 Task: Look for space in Lepe, Spain from 8th August, 2023 to 15th August, 2023 for 9 adults in price range Rs.10000 to Rs.14000. Place can be shared room with 5 bedrooms having 9 beds and 5 bathrooms. Property type can be house, flat, guest house. Amenities needed are: wifi, TV, free parkinig on premises, gym, breakfast. Booking option can be shelf check-in. Required host language is English.
Action: Mouse moved to (425, 144)
Screenshot: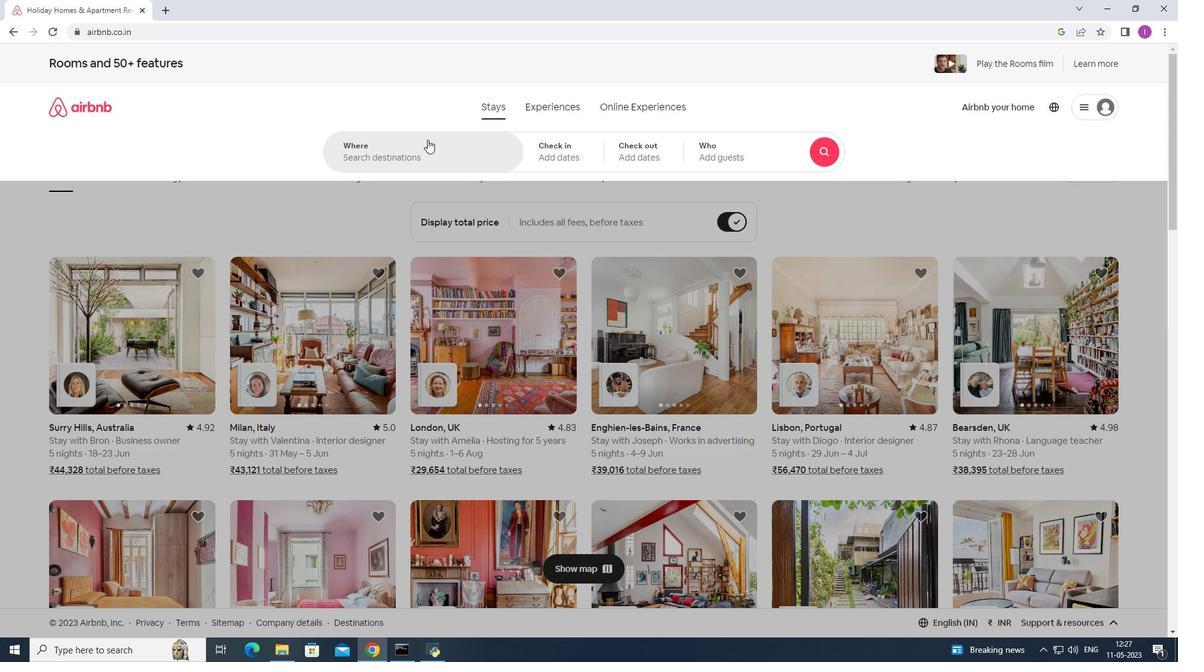 
Action: Mouse pressed left at (425, 144)
Screenshot: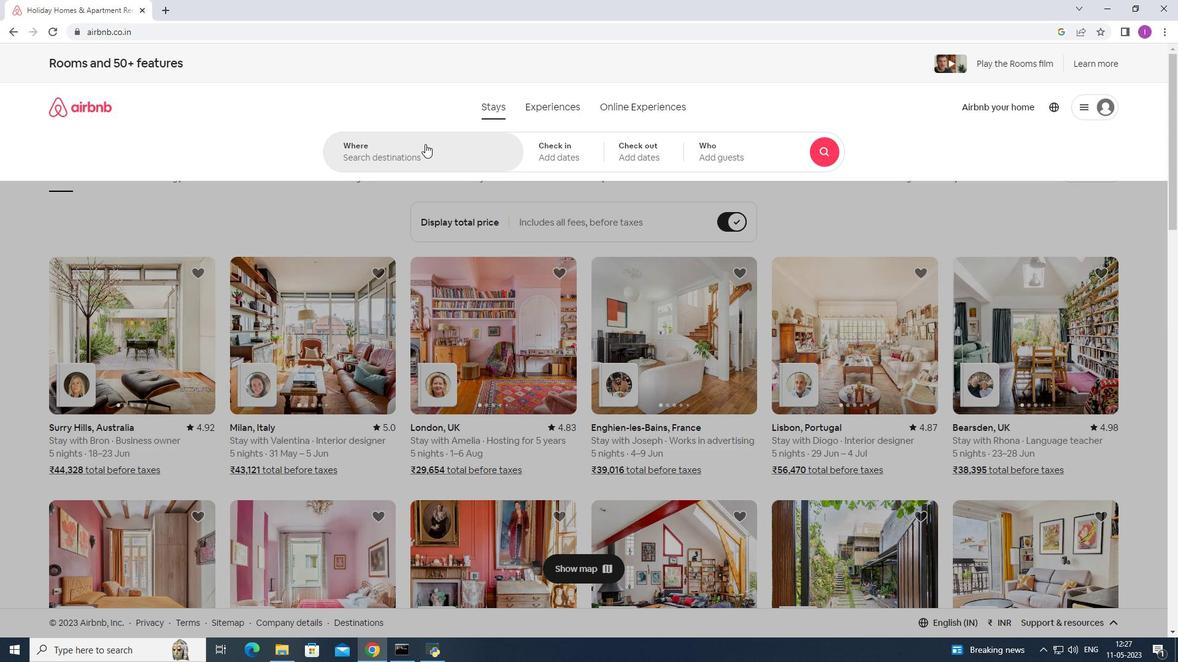 
Action: Mouse moved to (379, 149)
Screenshot: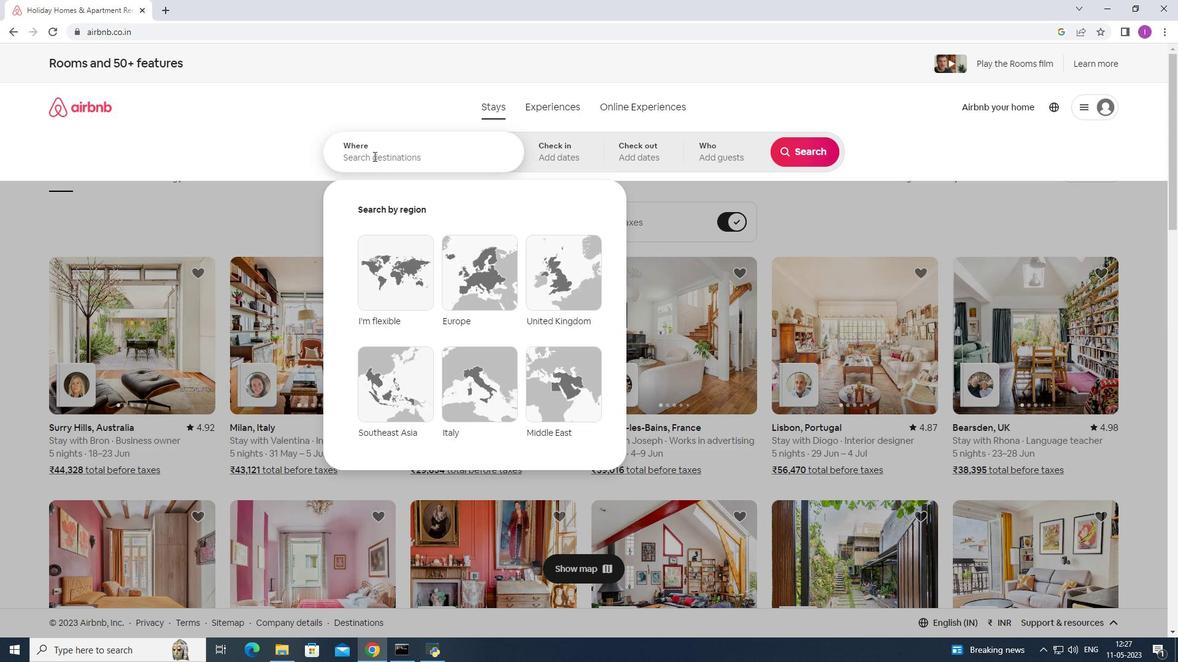 
Action: Key pressed <Key.shift><Key.shift><Key.shift><Key.shift><Key.shift><Key.shift><Key.shift><Key.shift><Key.shift><Key.shift><Key.shift><Key.shift><Key.shift><Key.shift><Key.shift><Key.shift><Key.shift><Key.shift><Key.shift><Key.shift><Key.shift><Key.shift><Key.shift><Key.shift><Key.shift><Key.shift><Key.shift><Key.shift><Key.shift><Key.shift><Key.shift><Key.shift><Key.shift><Key.shift><Key.shift><Key.shift><Key.shift><Key.shift><Key.shift><Key.shift><Key.shift><Key.shift><Key.shift><Key.shift><Key.shift><Key.shift><Key.shift><Key.shift><Key.shift><Key.shift><Key.shift><Key.shift><Key.shift><Key.shift><Key.shift><Key.shift>Leo<Key.backspace>pe,<Key.shift><Key.shift><Key.shift><Key.shift><Key.shift><Key.shift><Key.shift><Key.shift><Key.shift><Key.shift><Key.shift><Key.shift><Key.shift><Key.shift><Key.shift><Key.shift><Key.shift><Key.shift><Key.shift>Spain
Screenshot: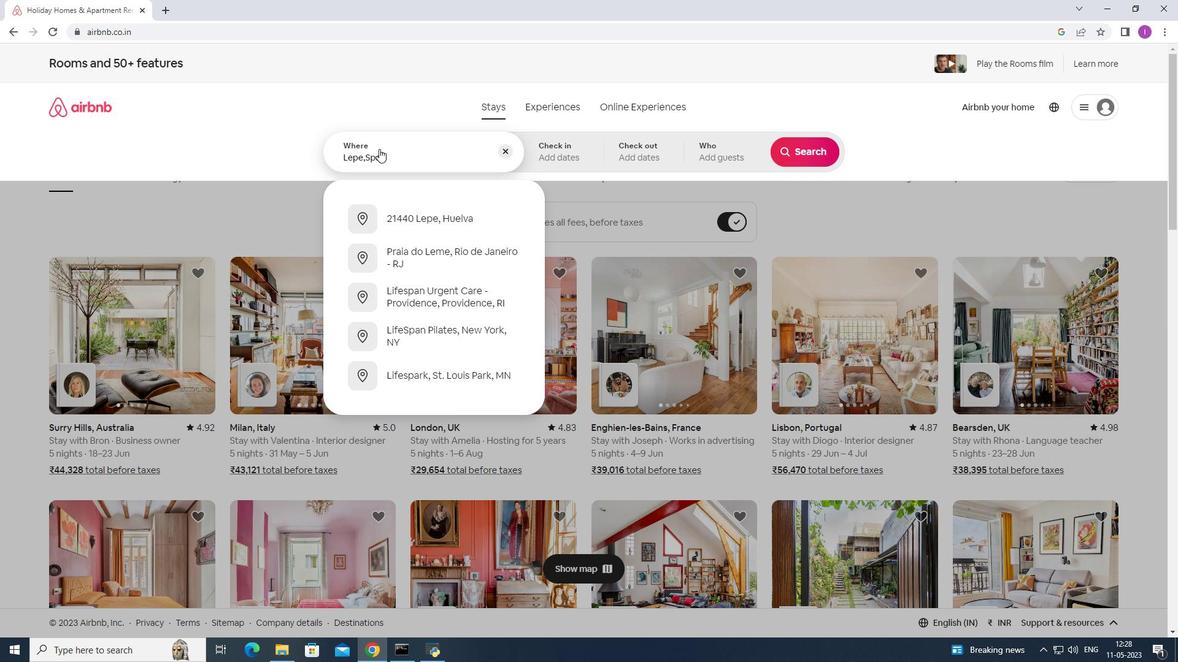 
Action: Mouse moved to (607, 153)
Screenshot: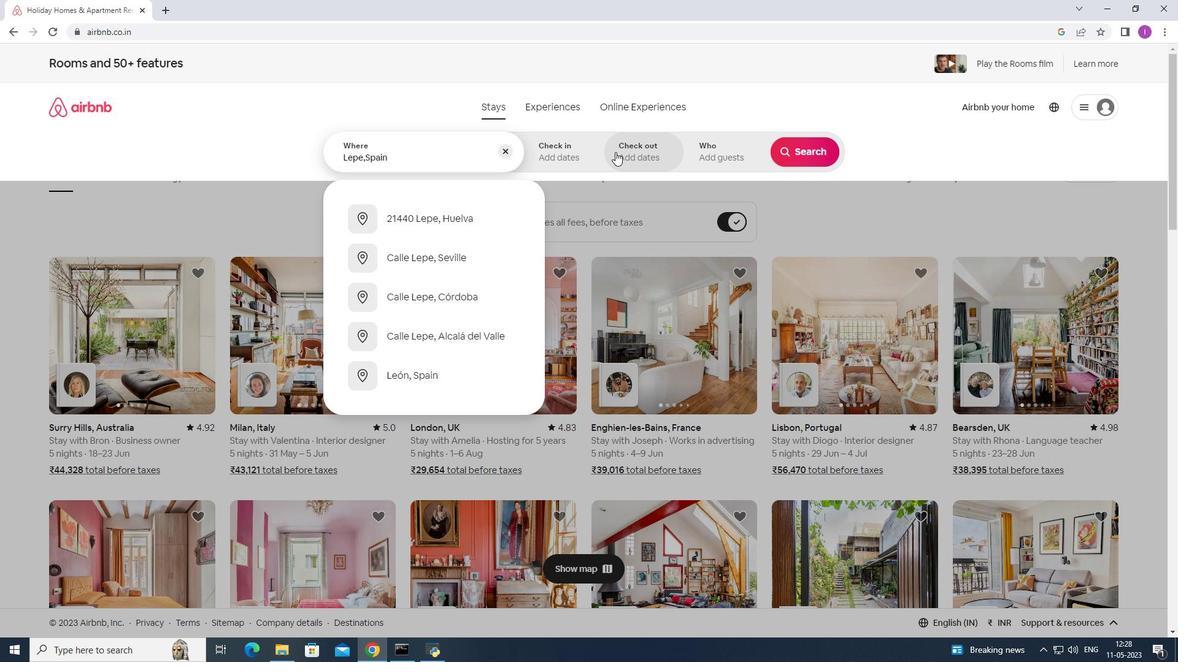 
Action: Mouse pressed left at (607, 153)
Screenshot: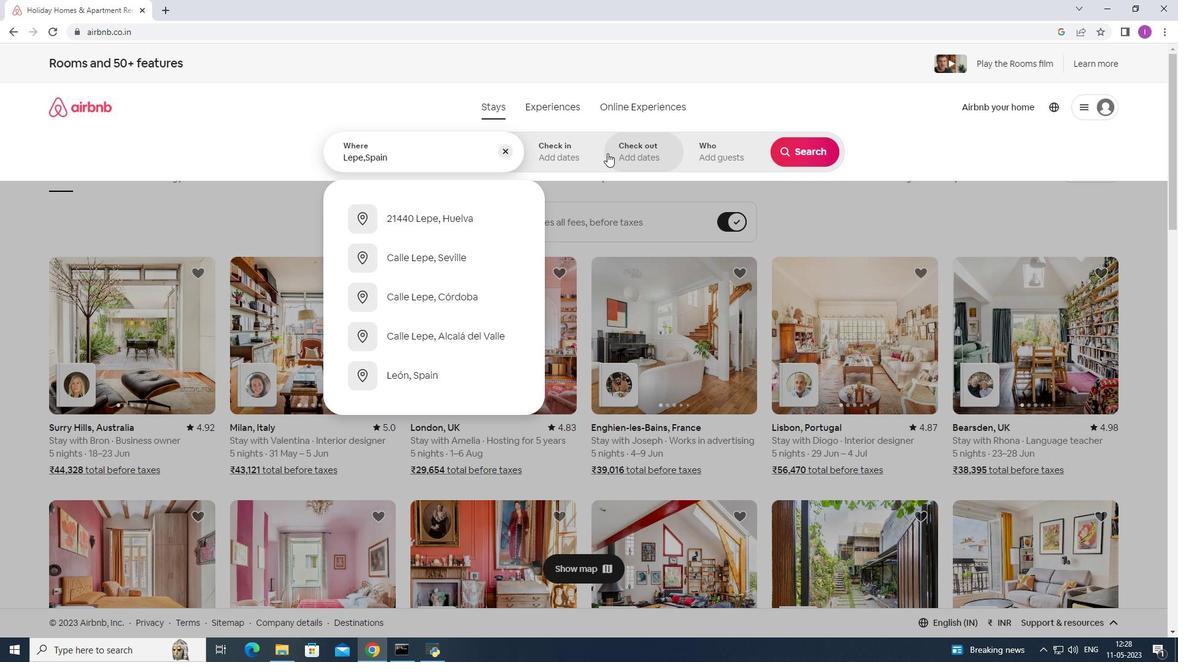 
Action: Mouse pressed left at (607, 153)
Screenshot: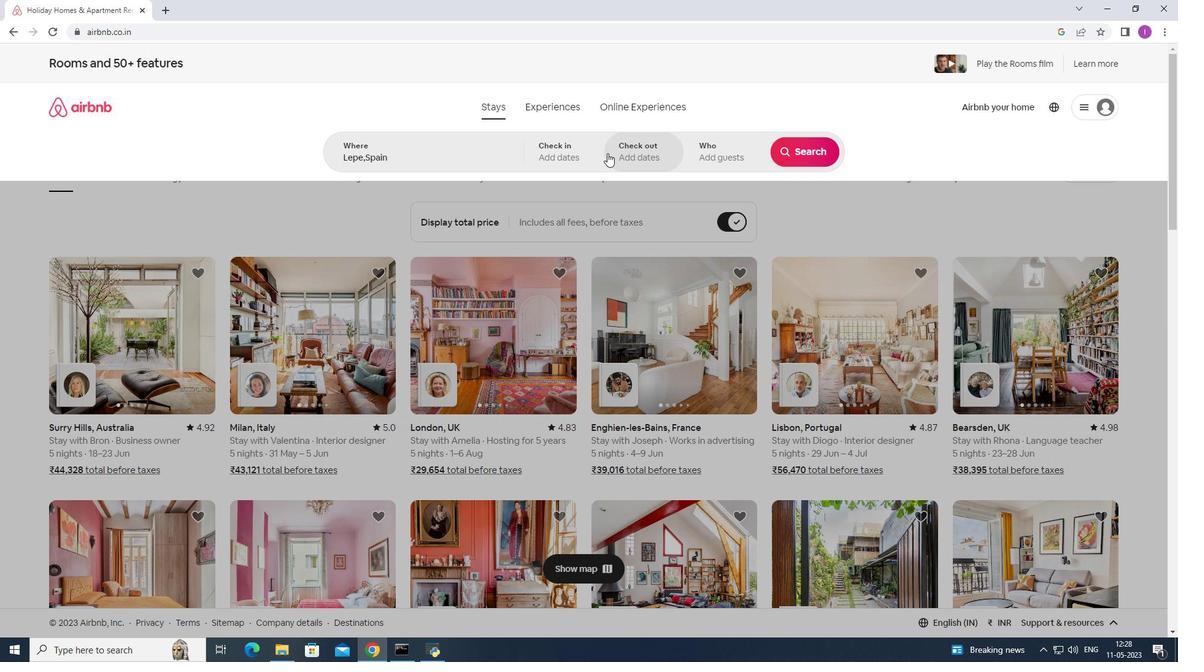 
Action: Mouse moved to (568, 157)
Screenshot: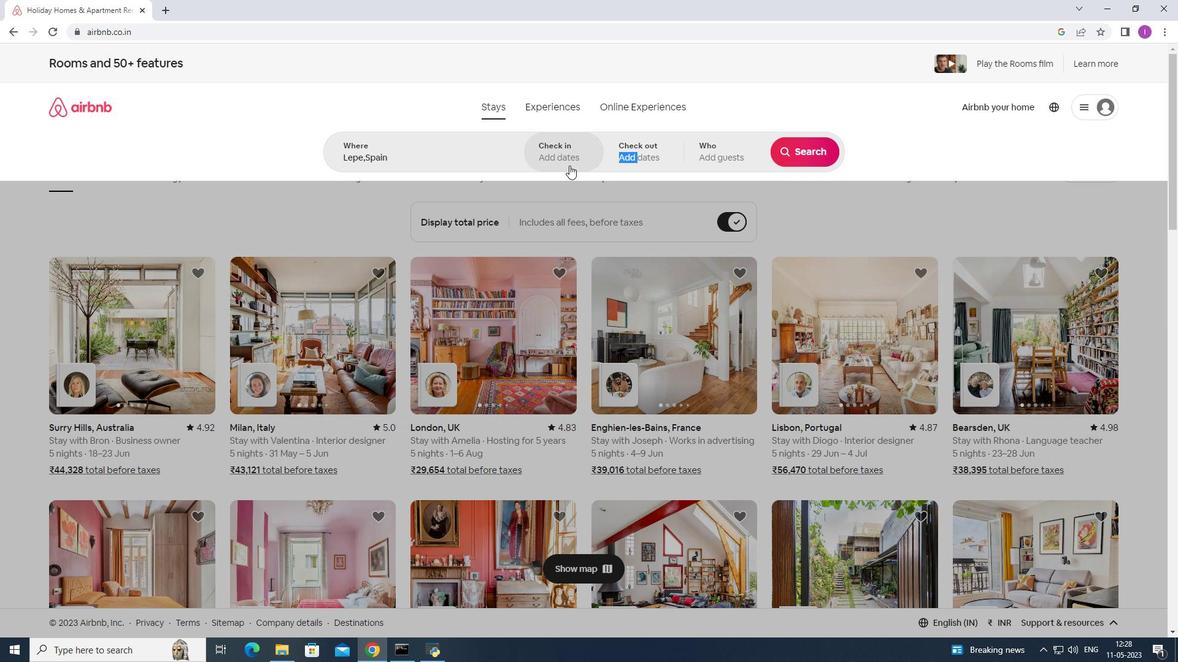 
Action: Mouse pressed left at (568, 157)
Screenshot: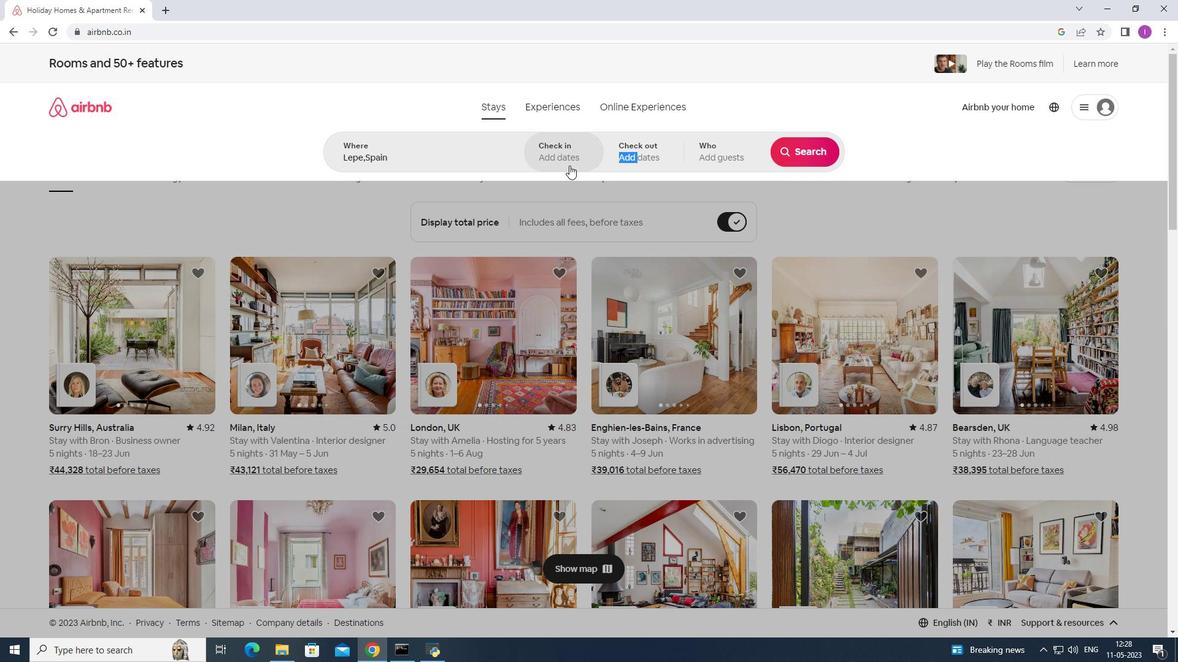 
Action: Mouse moved to (803, 246)
Screenshot: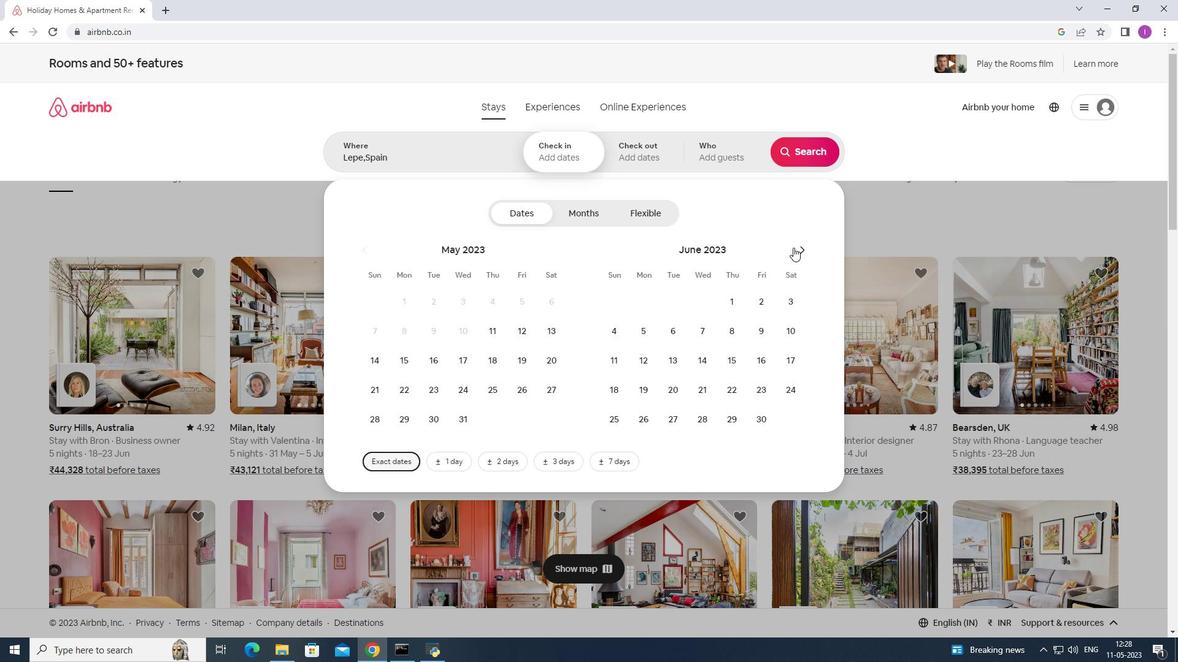 
Action: Mouse pressed left at (803, 246)
Screenshot: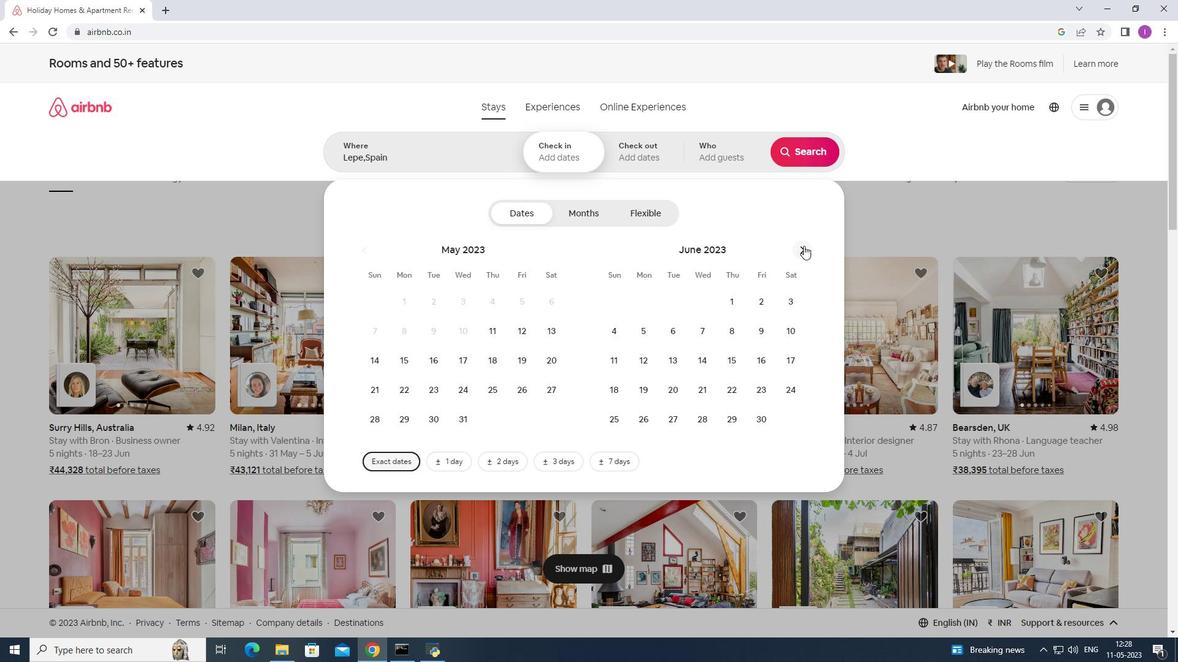 
Action: Mouse pressed left at (803, 246)
Screenshot: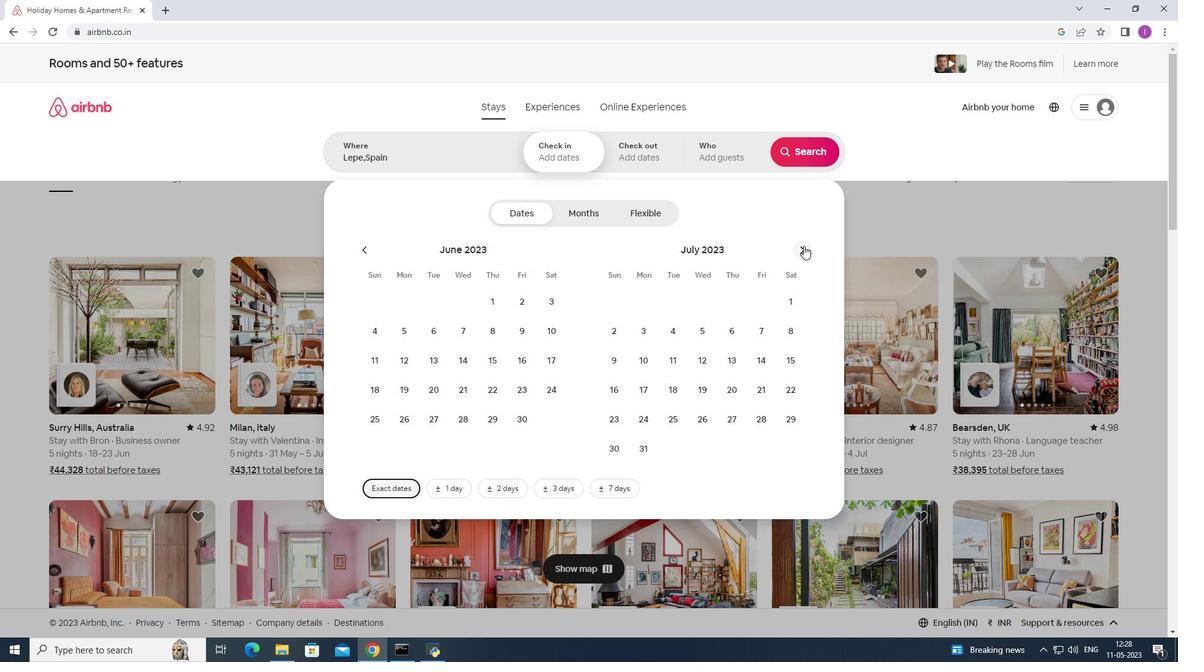 
Action: Mouse moved to (806, 243)
Screenshot: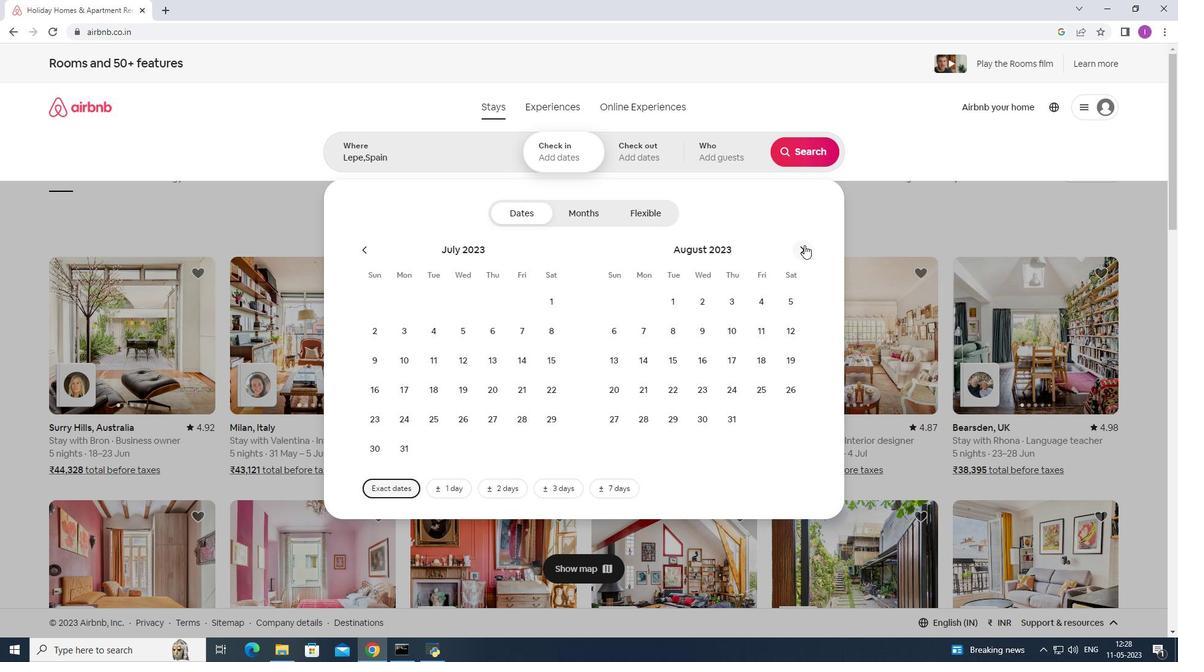 
Action: Mouse pressed left at (806, 243)
Screenshot: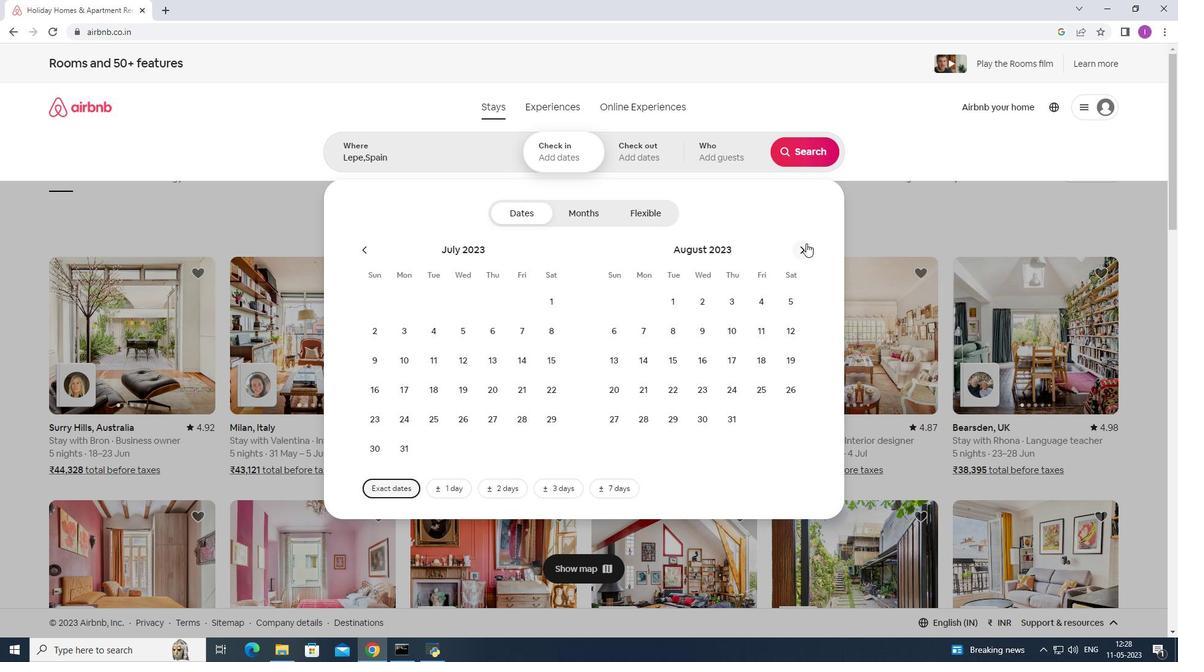 
Action: Mouse moved to (439, 332)
Screenshot: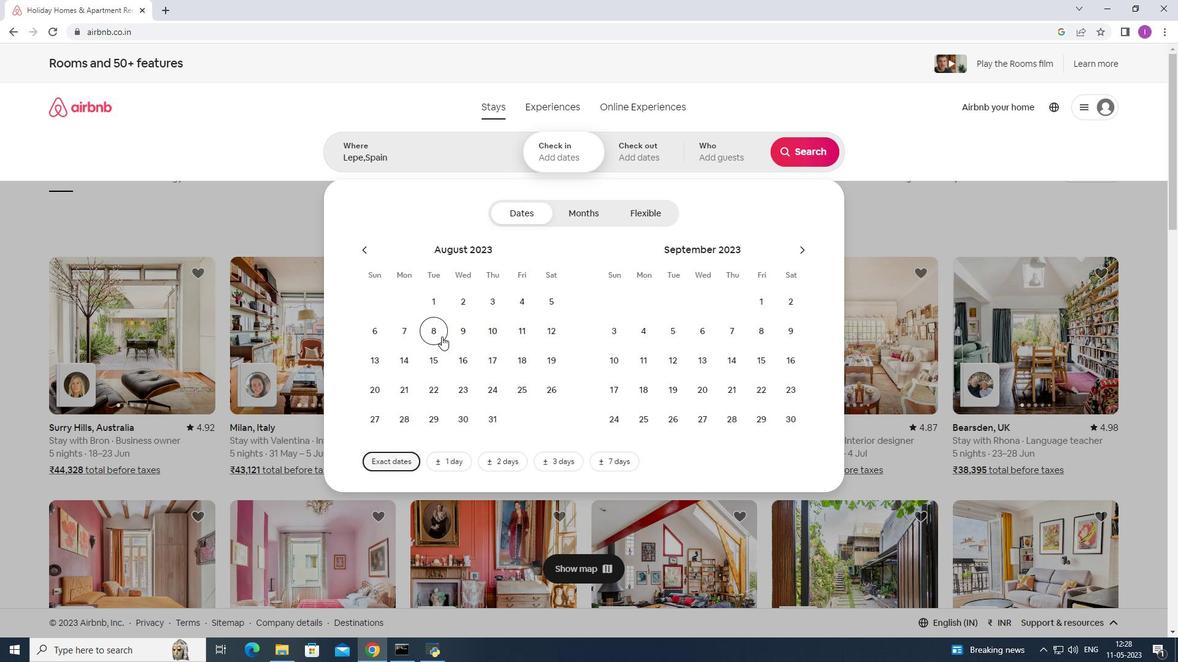 
Action: Mouse pressed left at (439, 332)
Screenshot: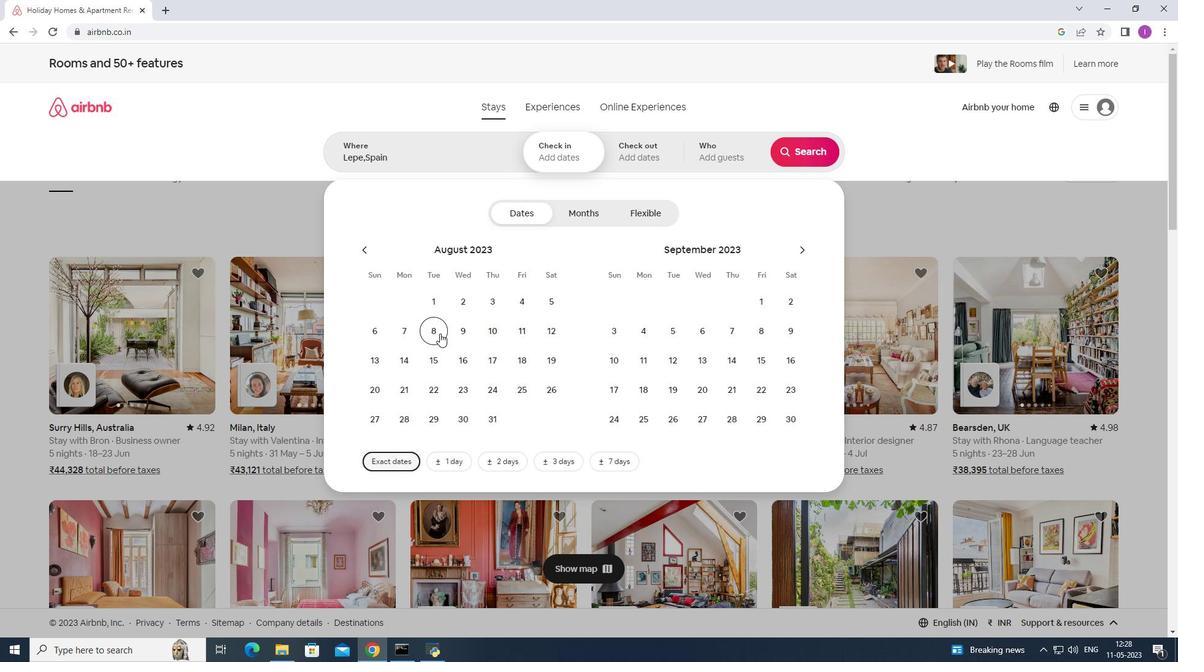 
Action: Mouse moved to (436, 357)
Screenshot: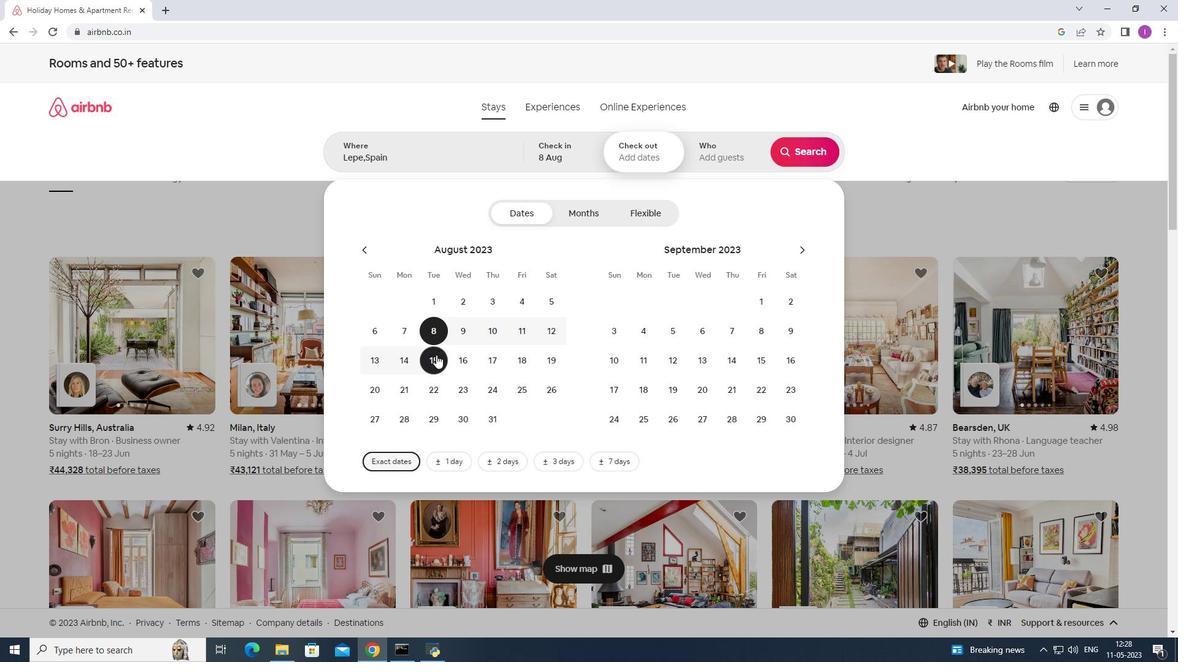 
Action: Mouse pressed left at (436, 357)
Screenshot: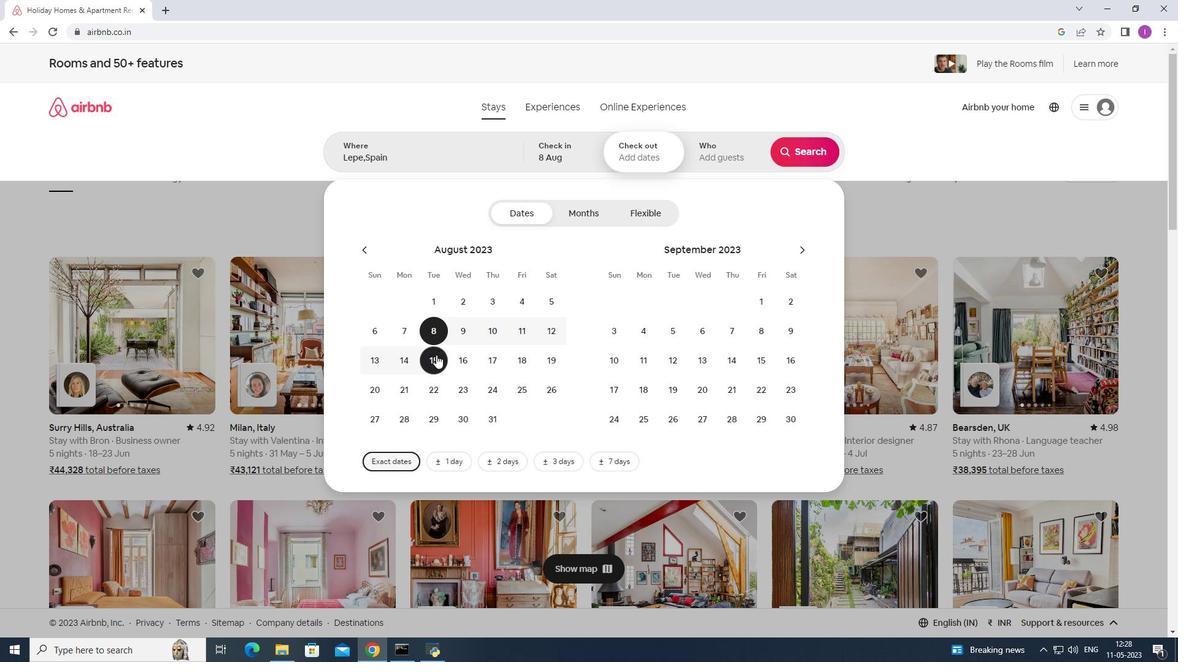 
Action: Mouse moved to (715, 157)
Screenshot: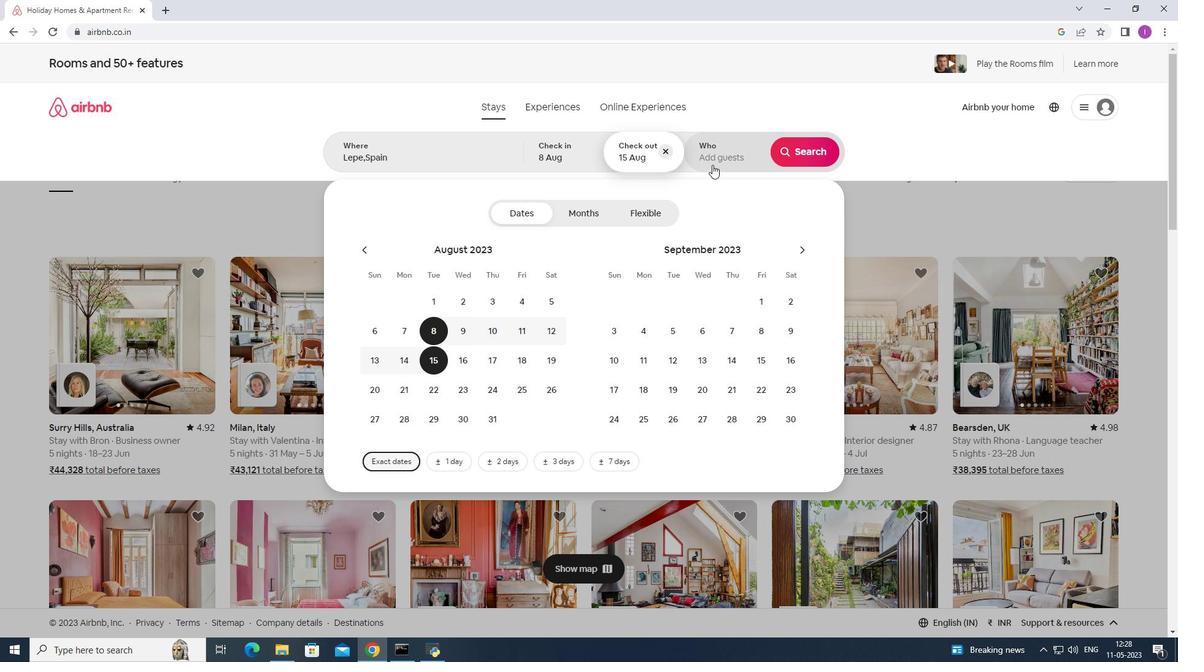 
Action: Mouse pressed left at (715, 157)
Screenshot: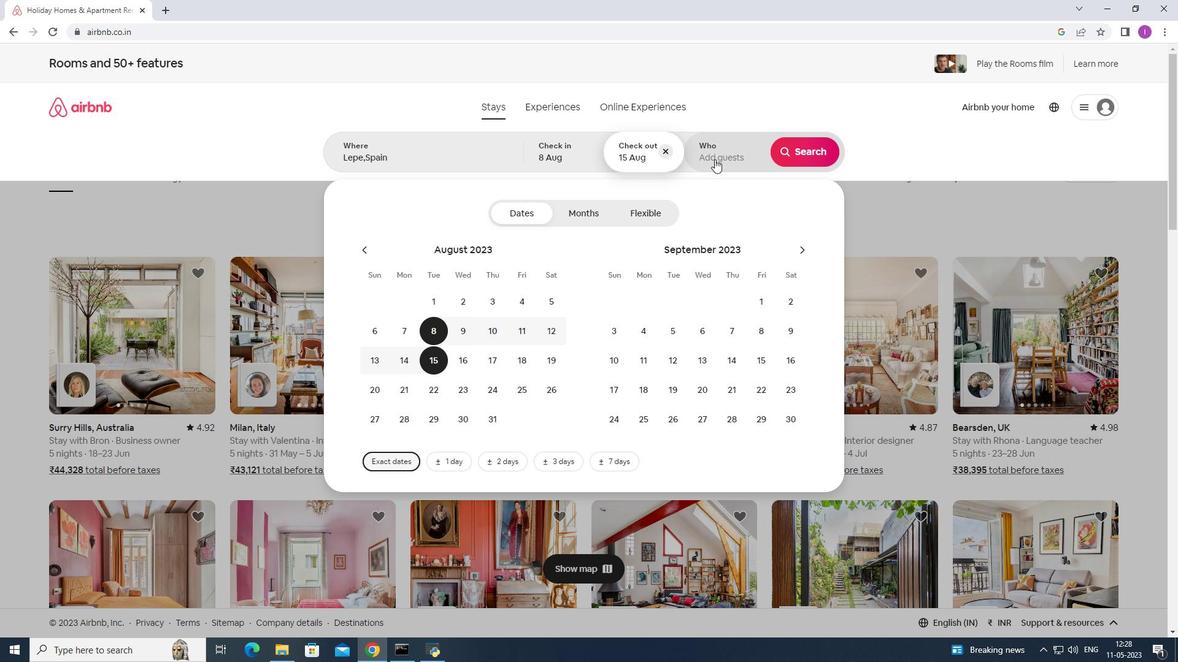 
Action: Mouse moved to (813, 213)
Screenshot: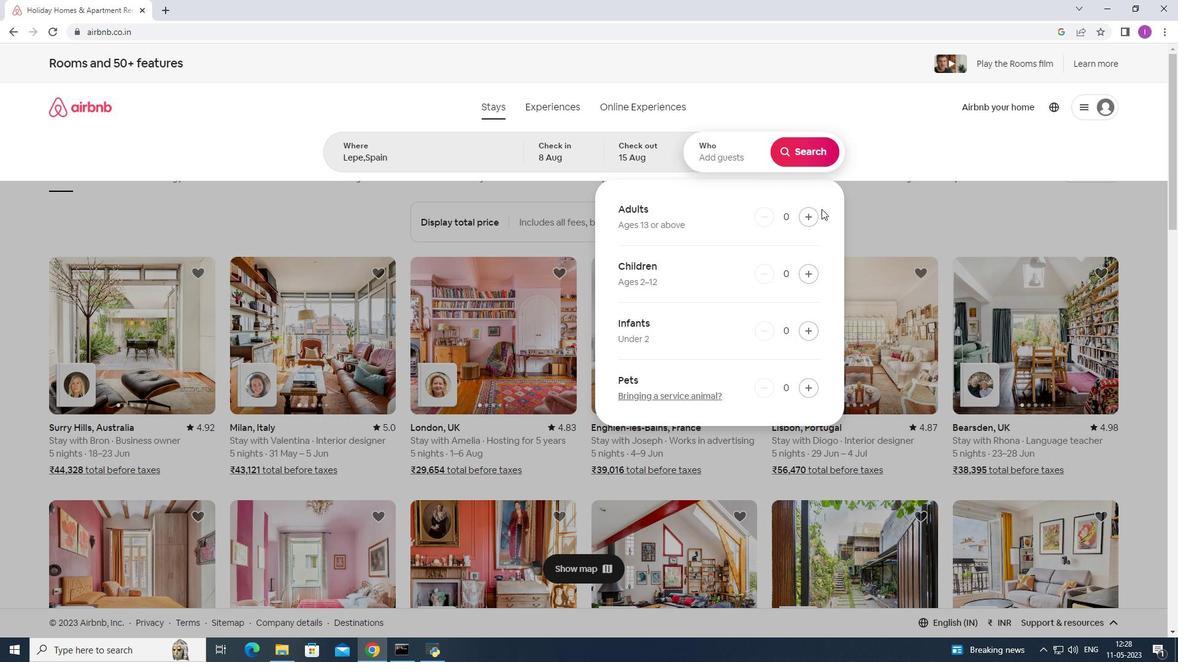 
Action: Mouse pressed left at (813, 213)
Screenshot: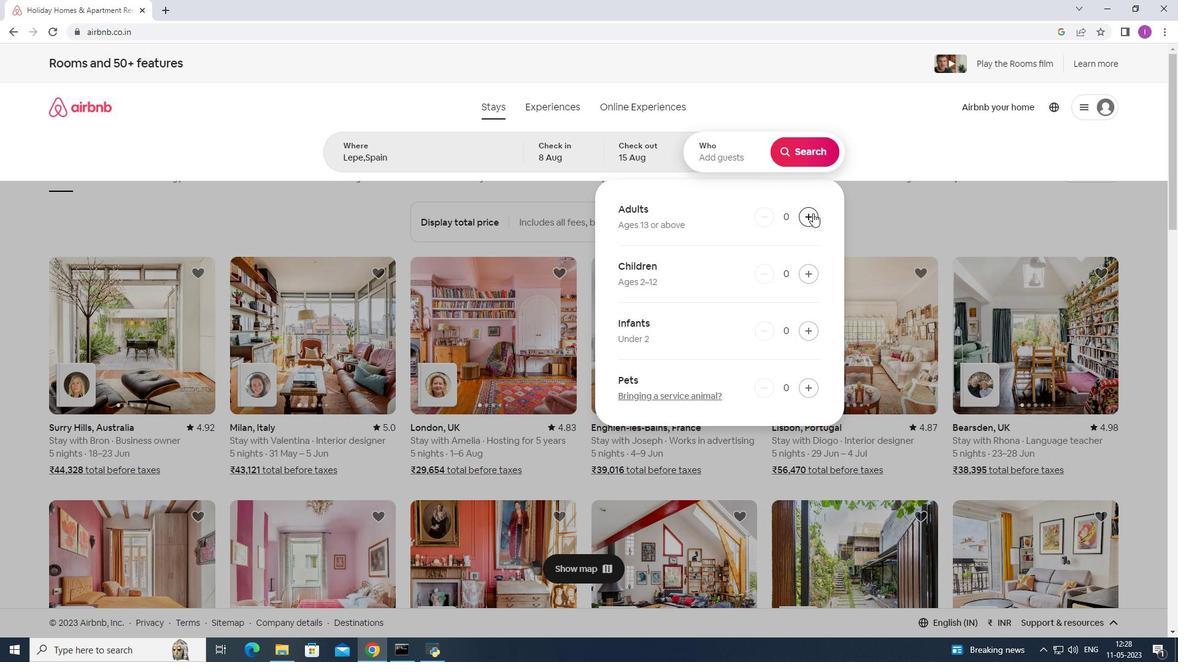 
Action: Mouse moved to (812, 214)
Screenshot: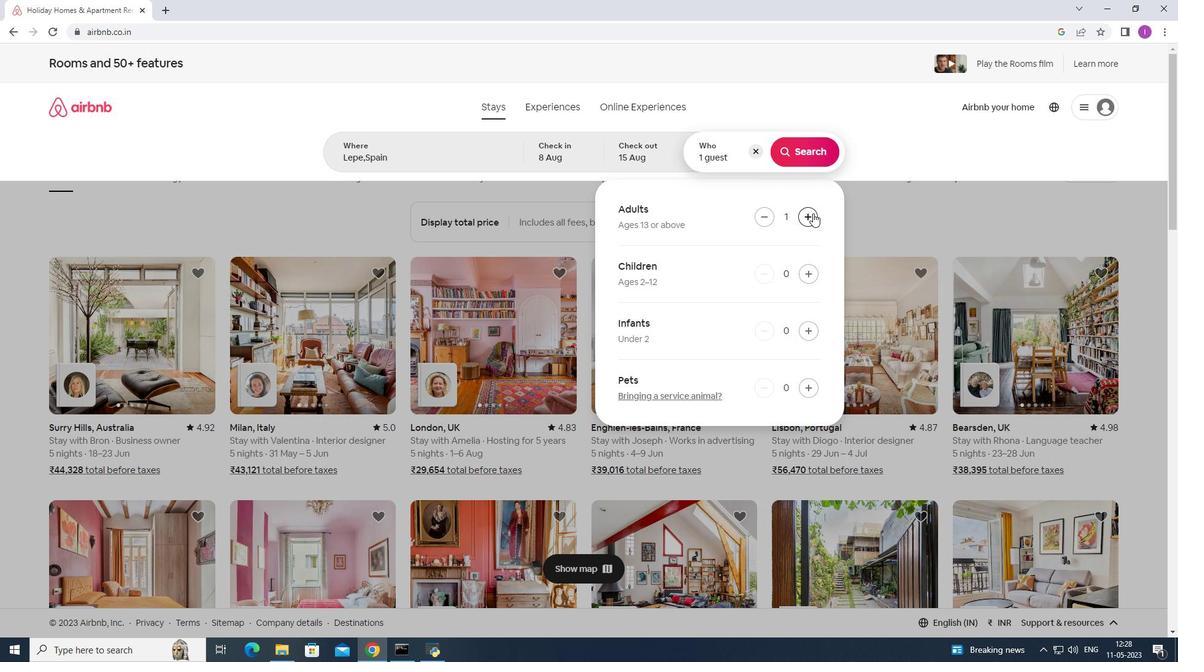 
Action: Mouse pressed left at (812, 214)
Screenshot: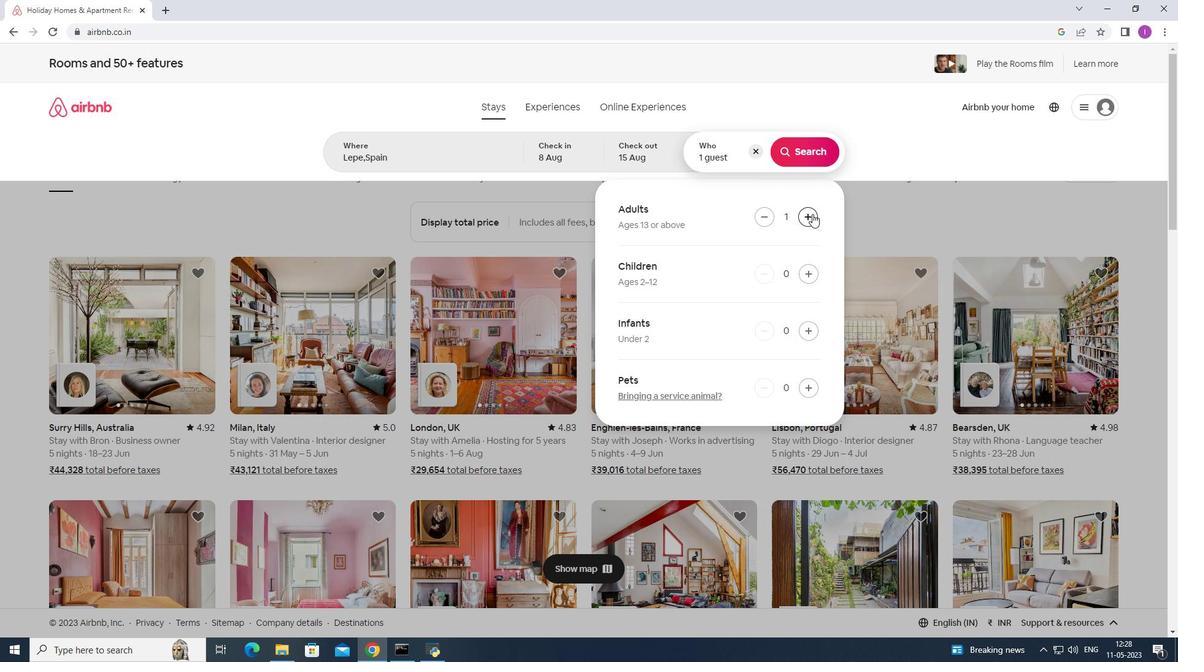 
Action: Mouse pressed left at (812, 214)
Screenshot: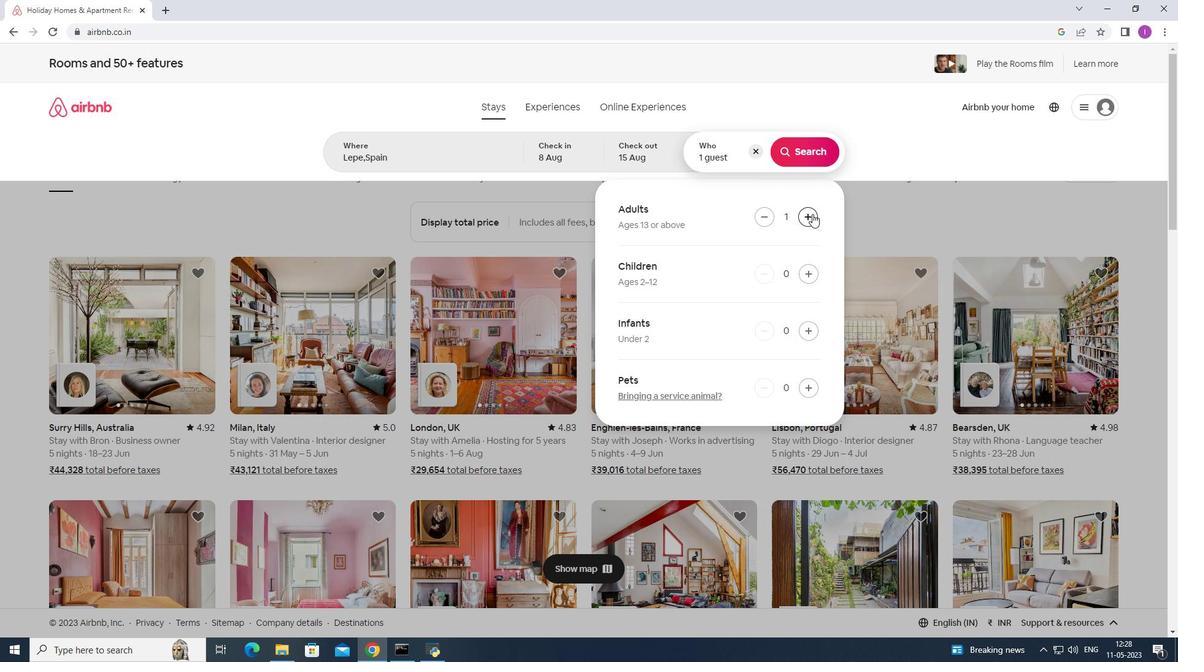 
Action: Mouse pressed left at (812, 214)
Screenshot: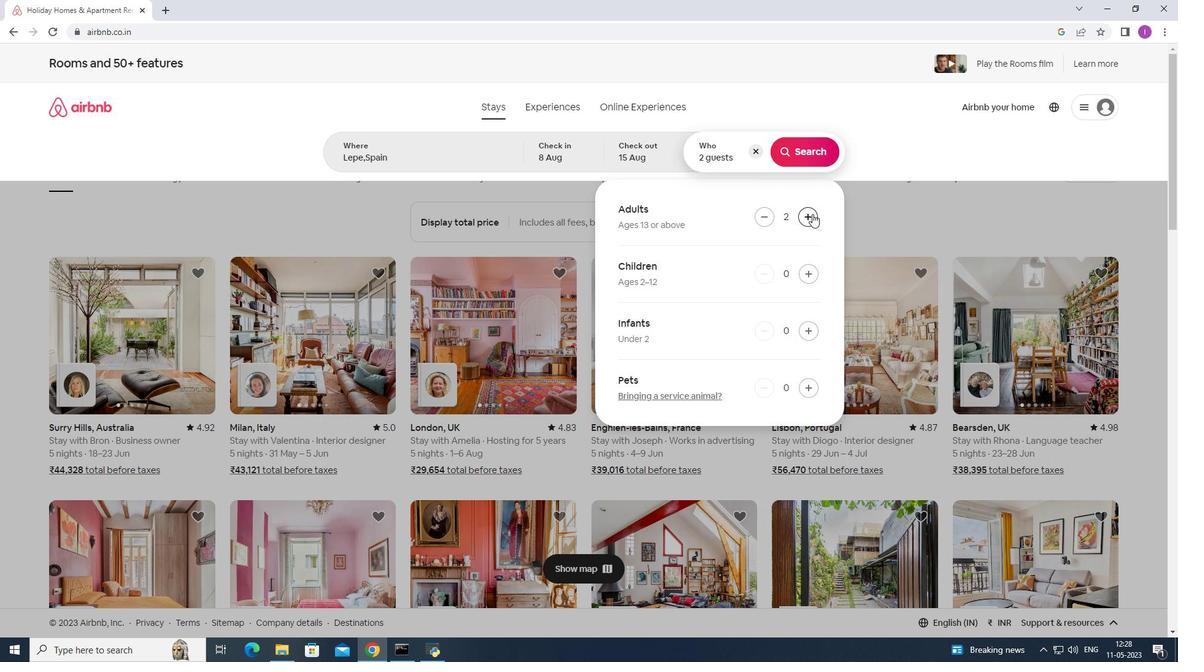
Action: Mouse pressed left at (812, 214)
Screenshot: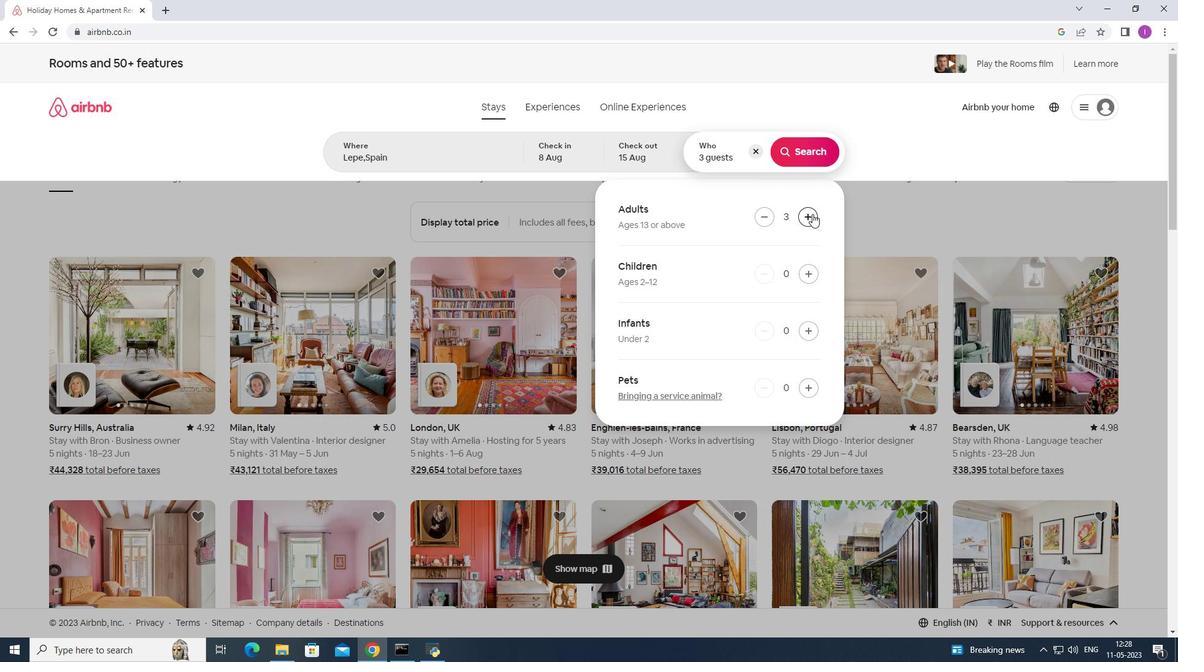 
Action: Mouse pressed left at (812, 214)
Screenshot: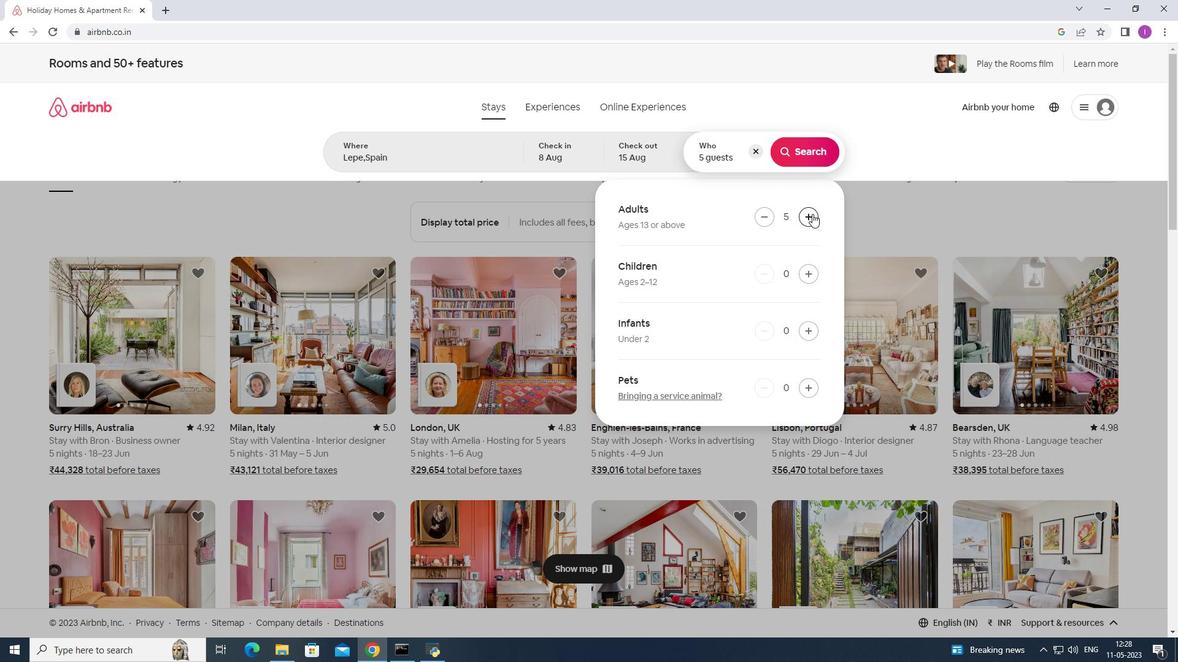 
Action: Mouse pressed left at (812, 214)
Screenshot: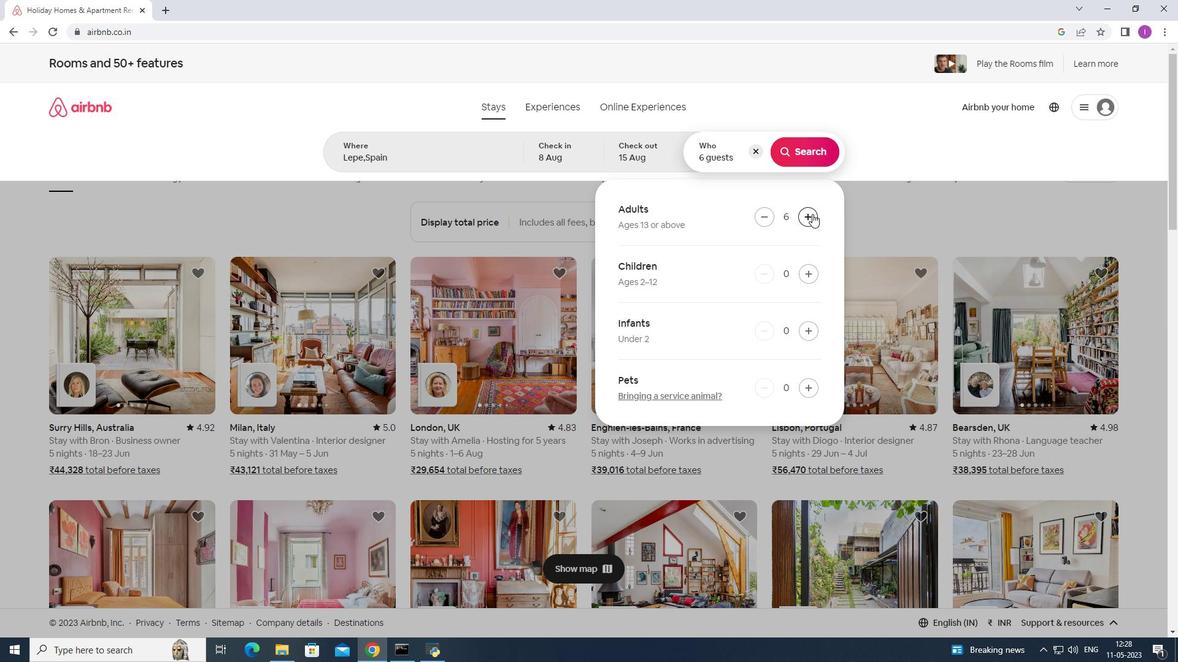 
Action: Mouse pressed left at (812, 214)
Screenshot: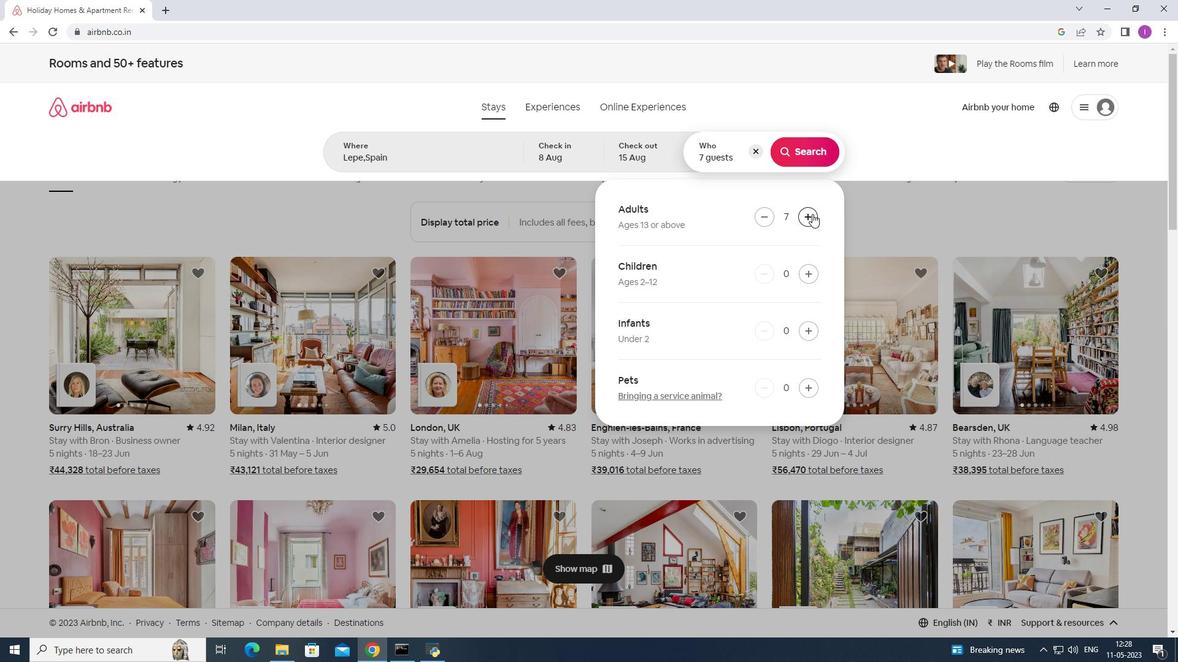 
Action: Mouse pressed left at (812, 214)
Screenshot: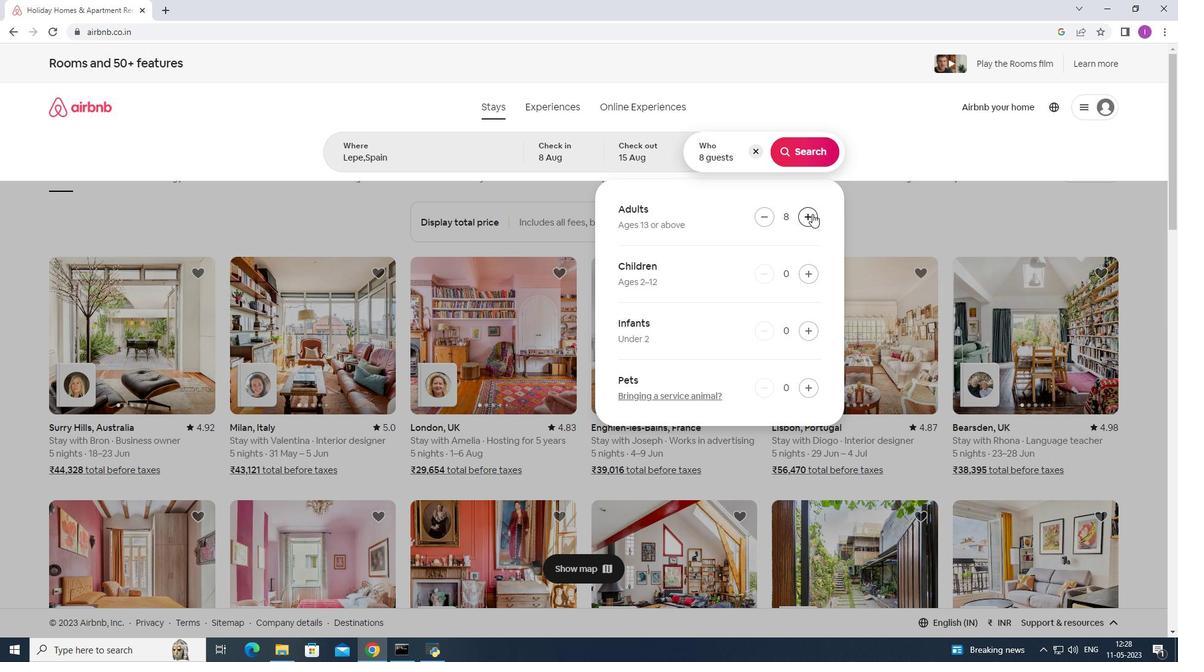 
Action: Mouse moved to (803, 158)
Screenshot: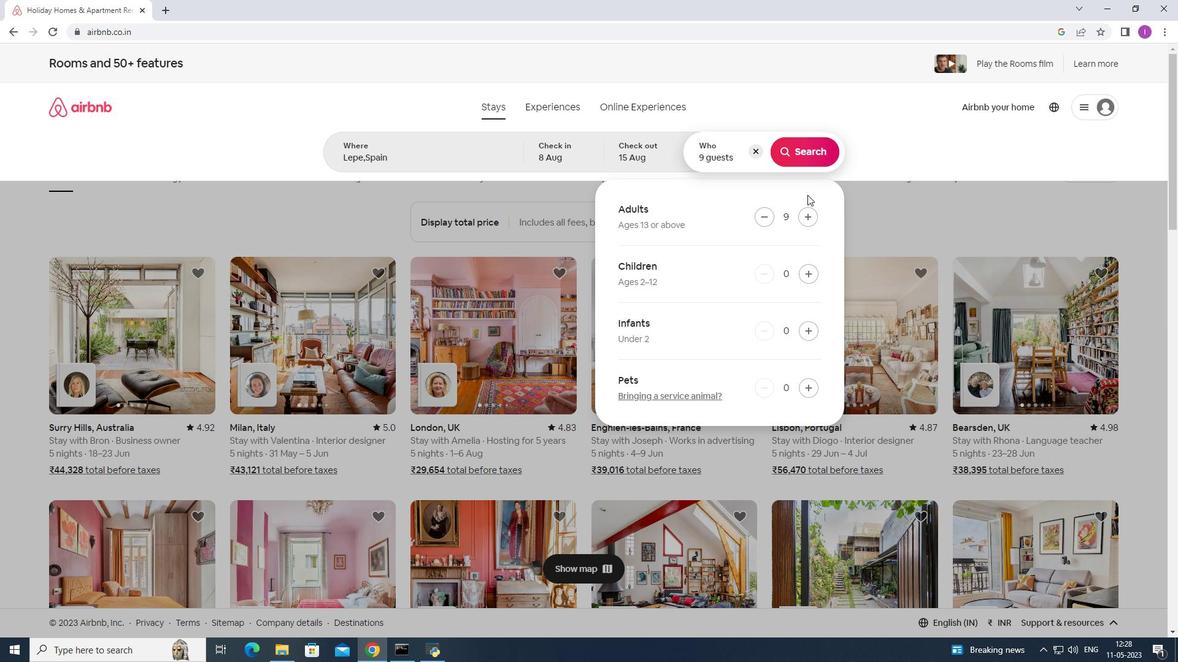 
Action: Mouse pressed left at (803, 158)
Screenshot: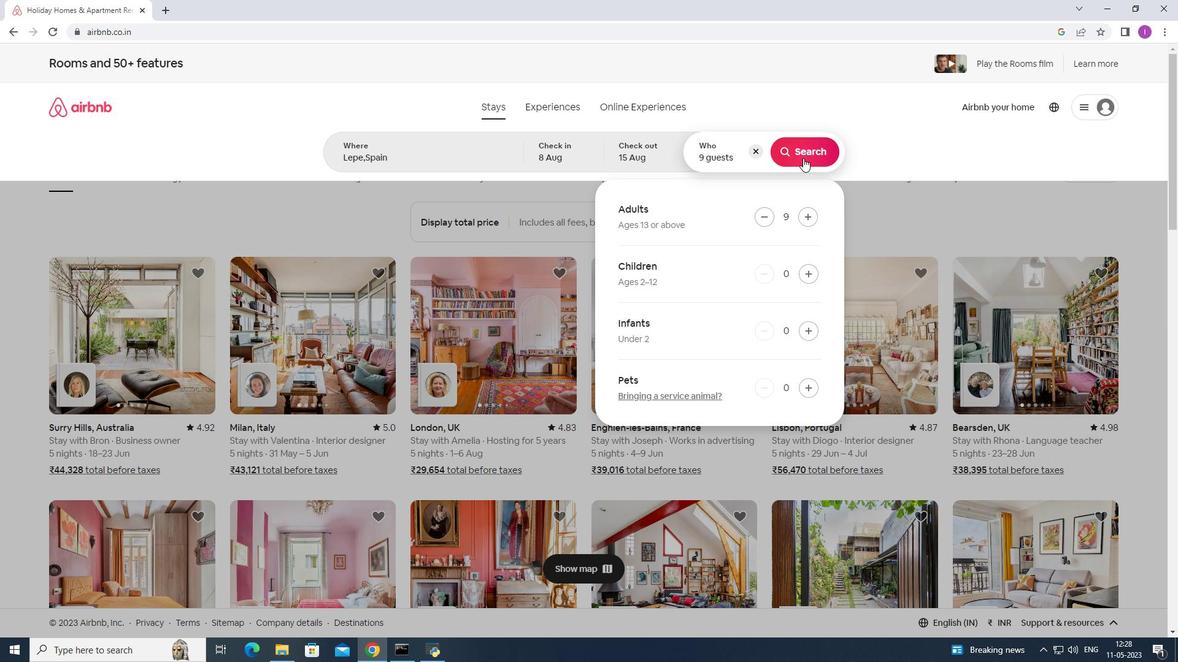 
Action: Mouse moved to (1126, 121)
Screenshot: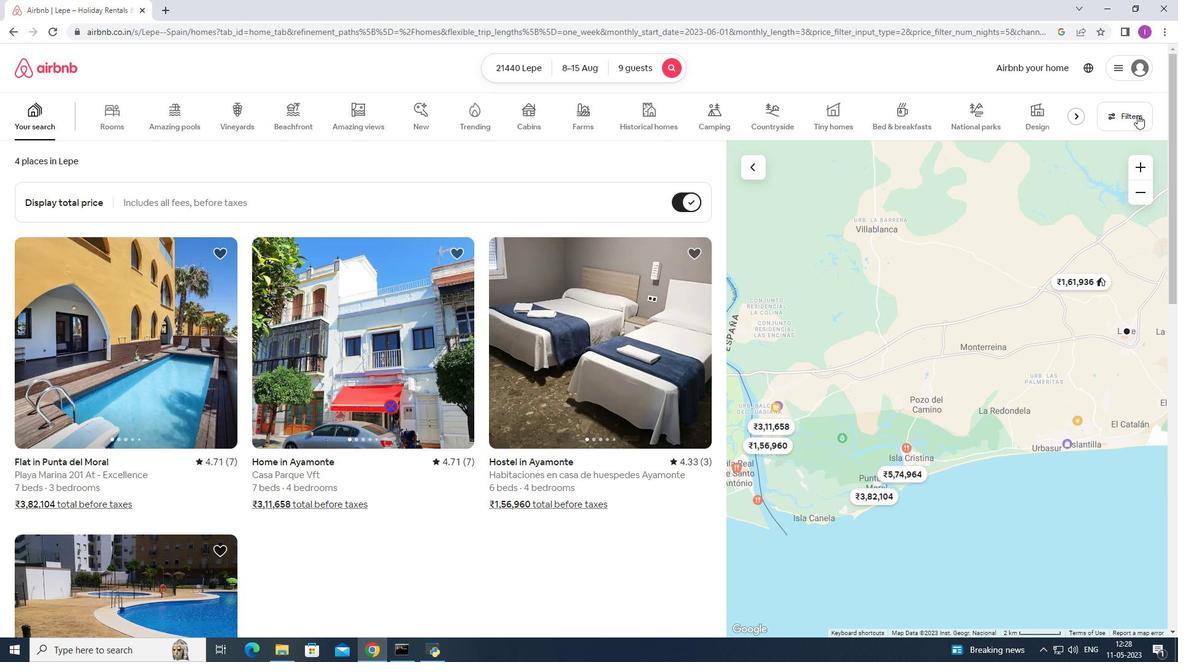 
Action: Mouse pressed left at (1126, 121)
Screenshot: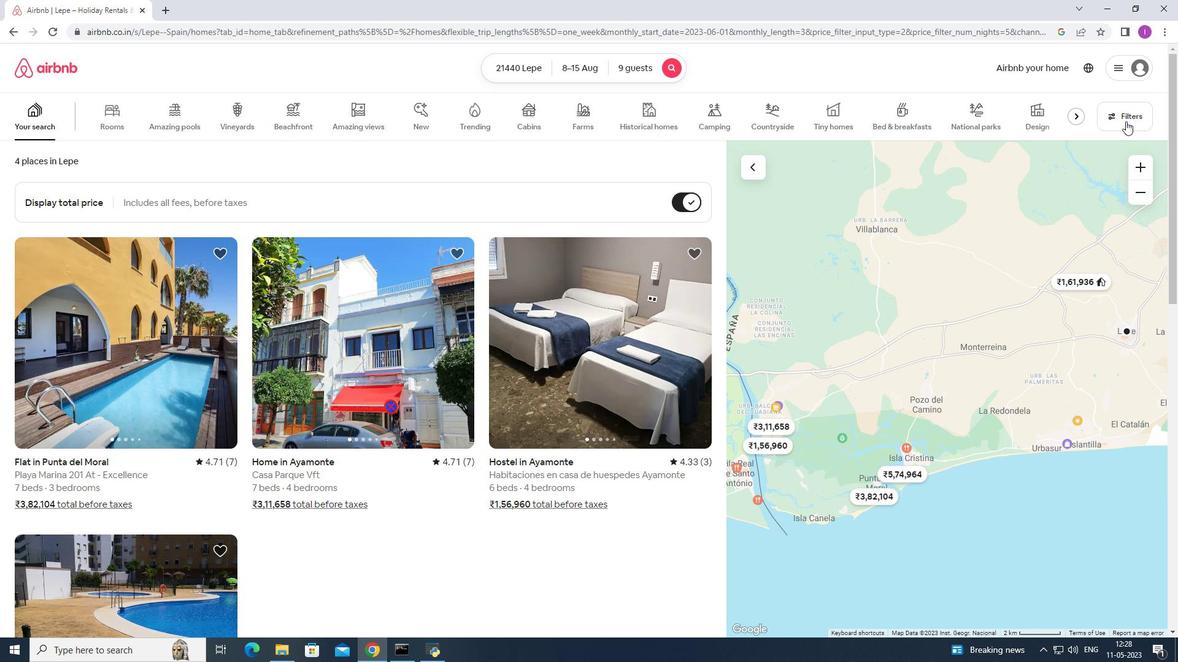 
Action: Mouse moved to (666, 422)
Screenshot: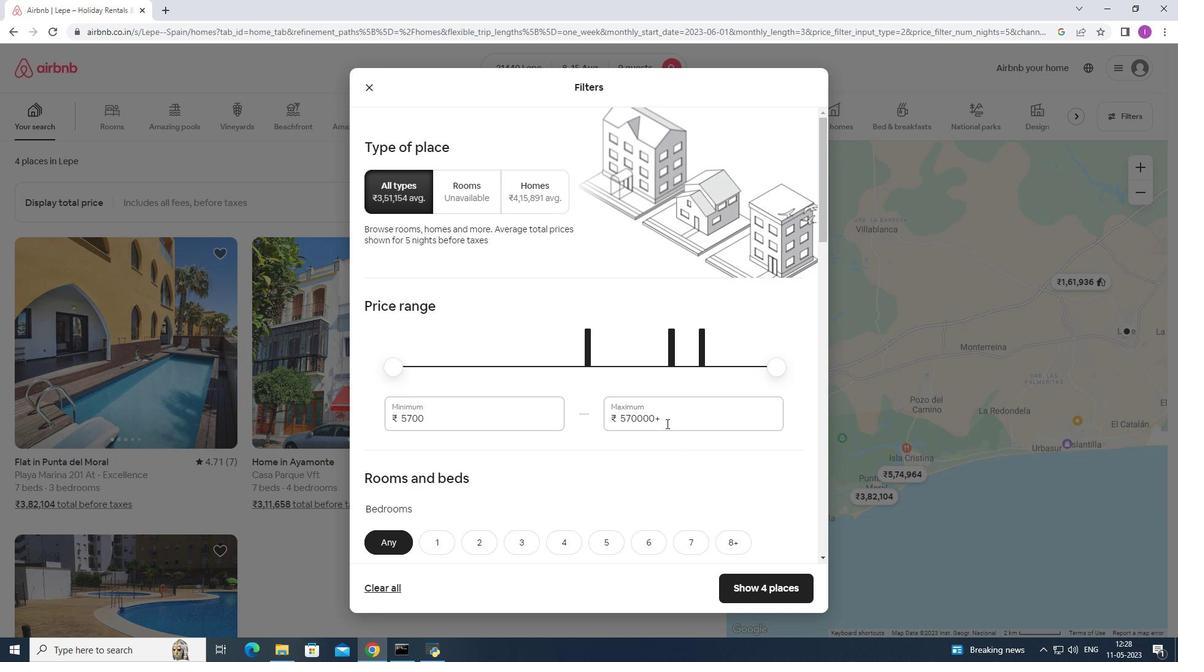 
Action: Mouse pressed left at (666, 422)
Screenshot: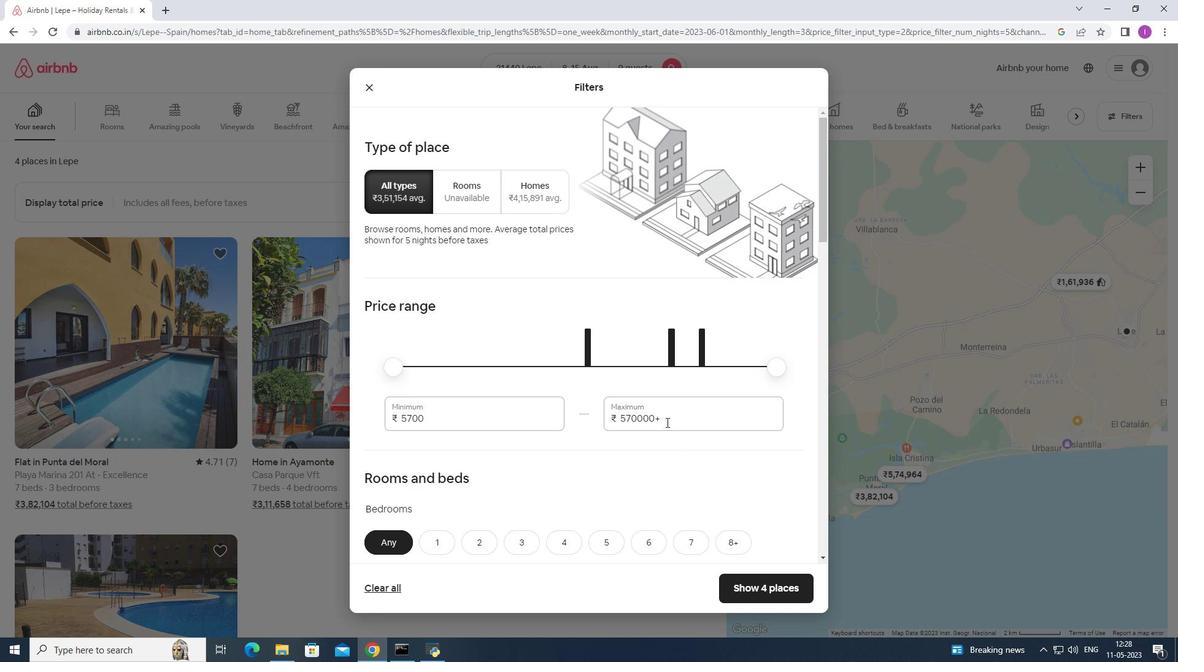 
Action: Mouse moved to (613, 424)
Screenshot: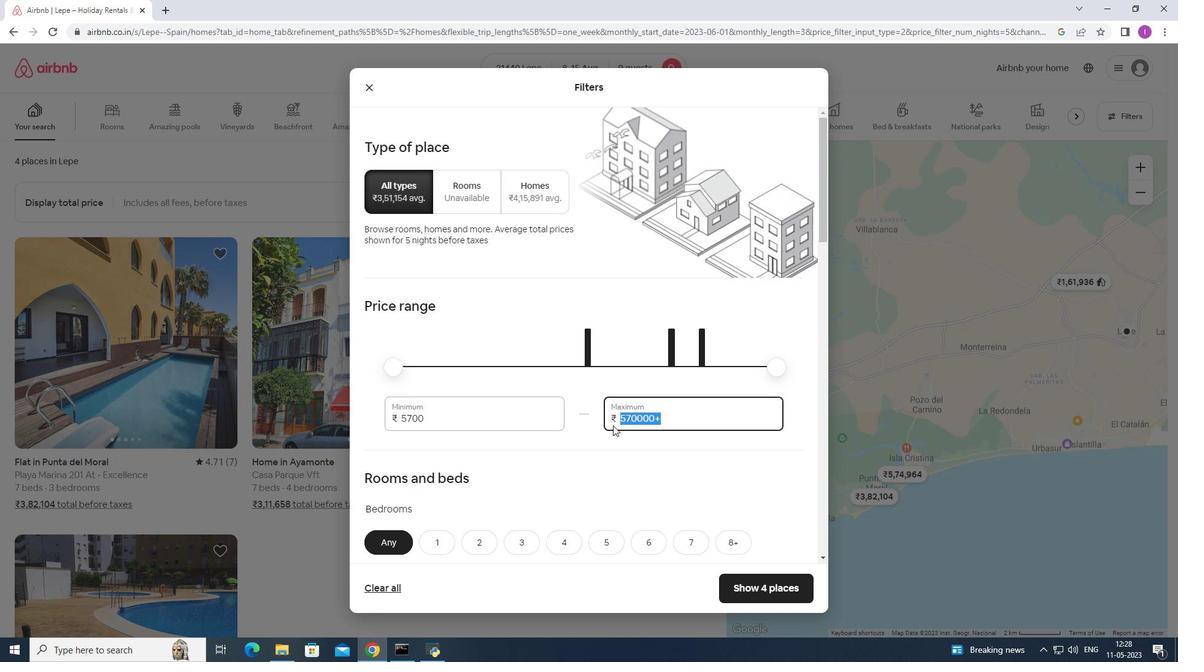 
Action: Key pressed 1
Screenshot: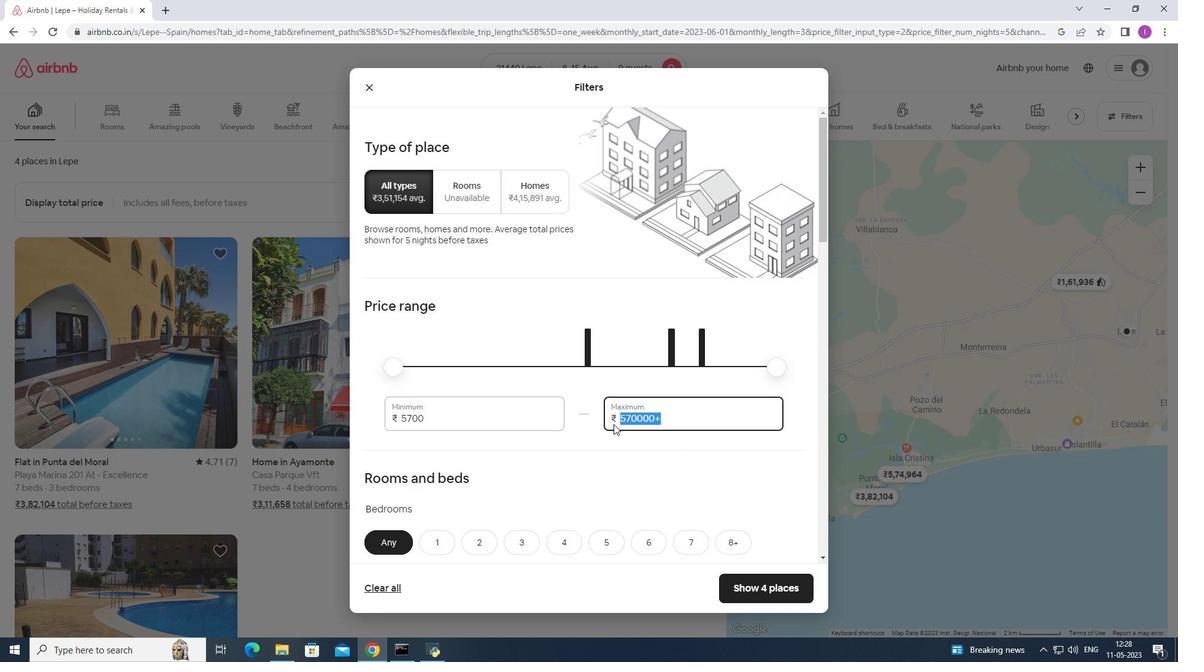 
Action: Mouse moved to (614, 424)
Screenshot: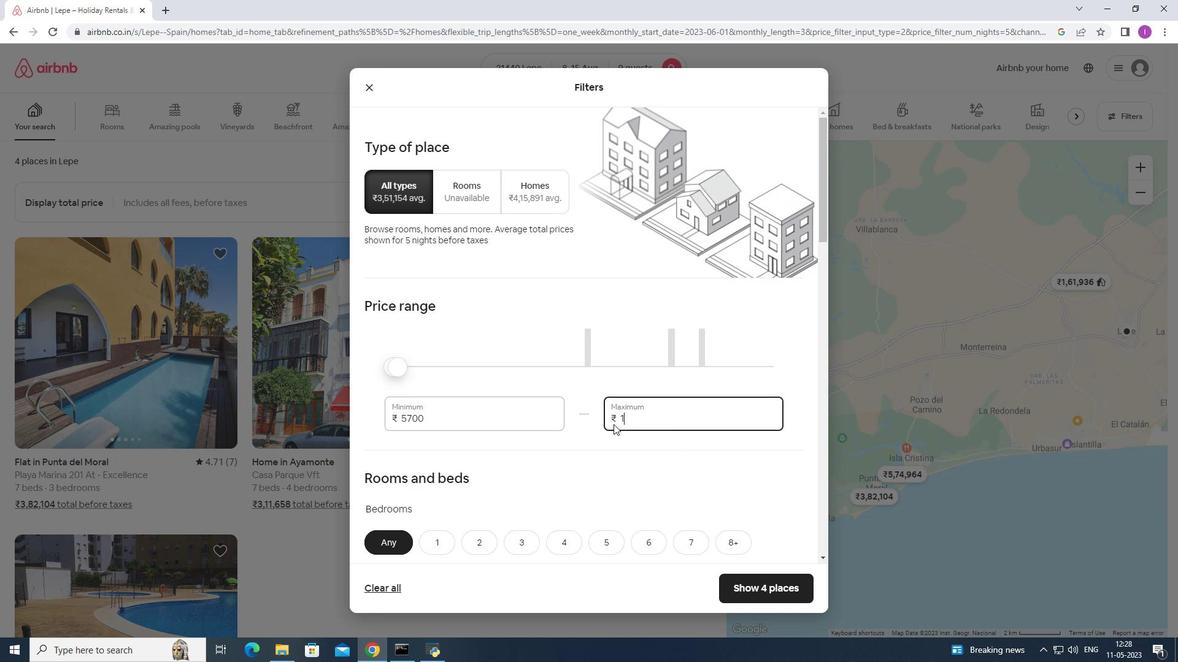 
Action: Key pressed 4
Screenshot: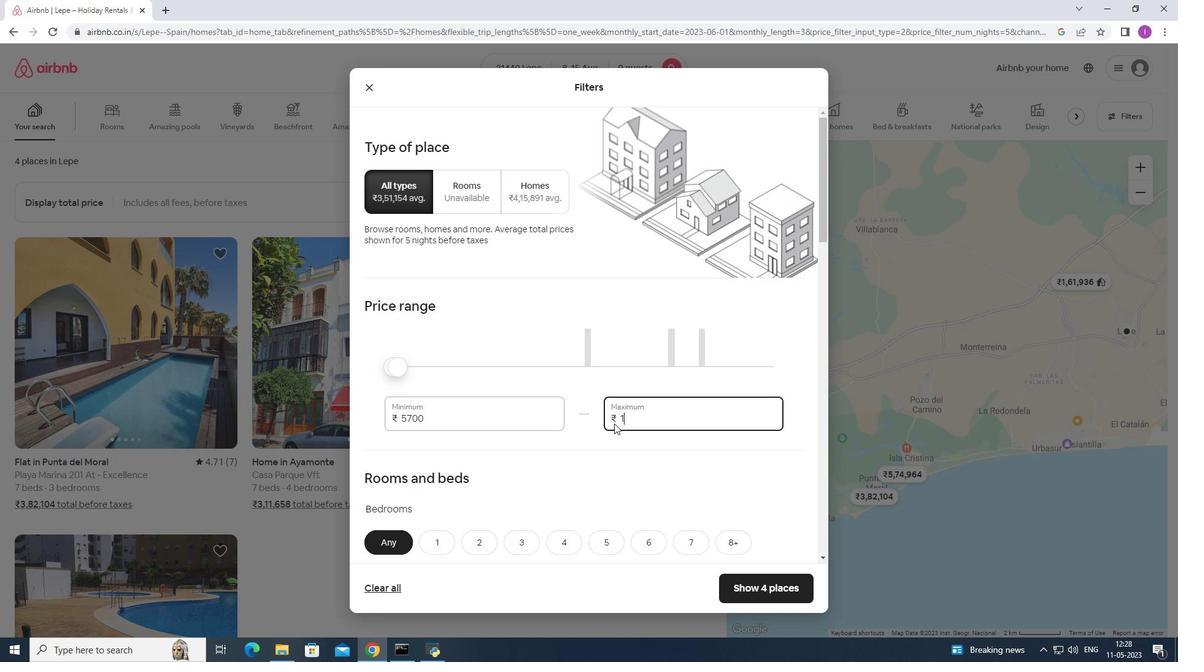 
Action: Mouse moved to (614, 423)
Screenshot: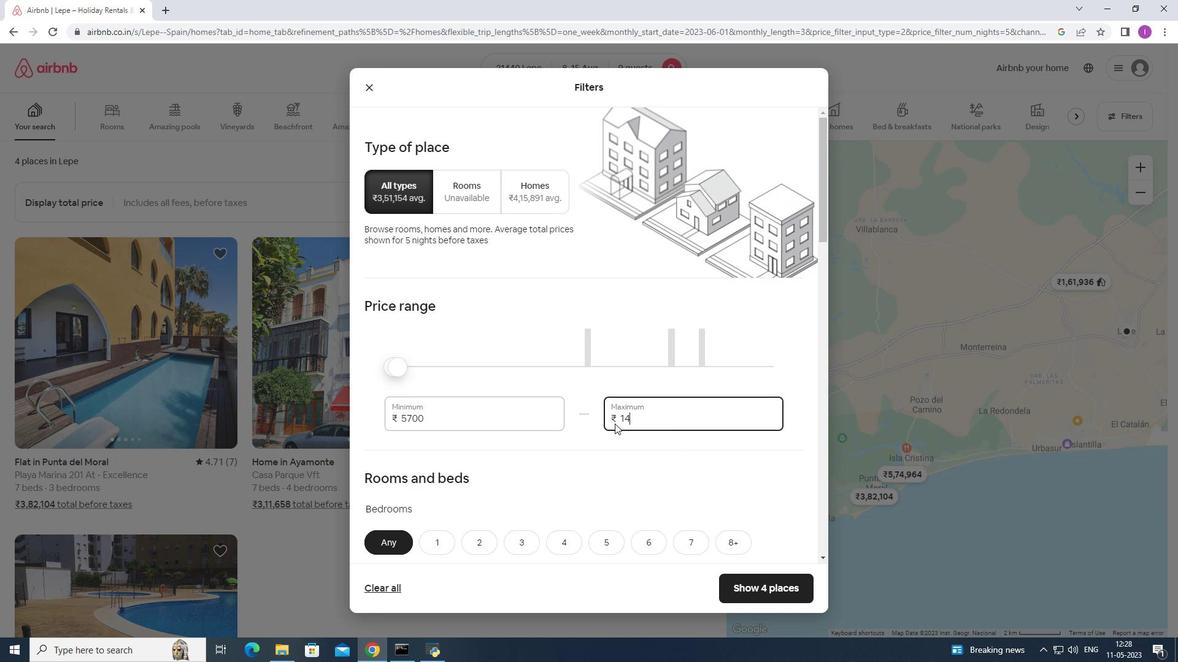 
Action: Key pressed 000
Screenshot: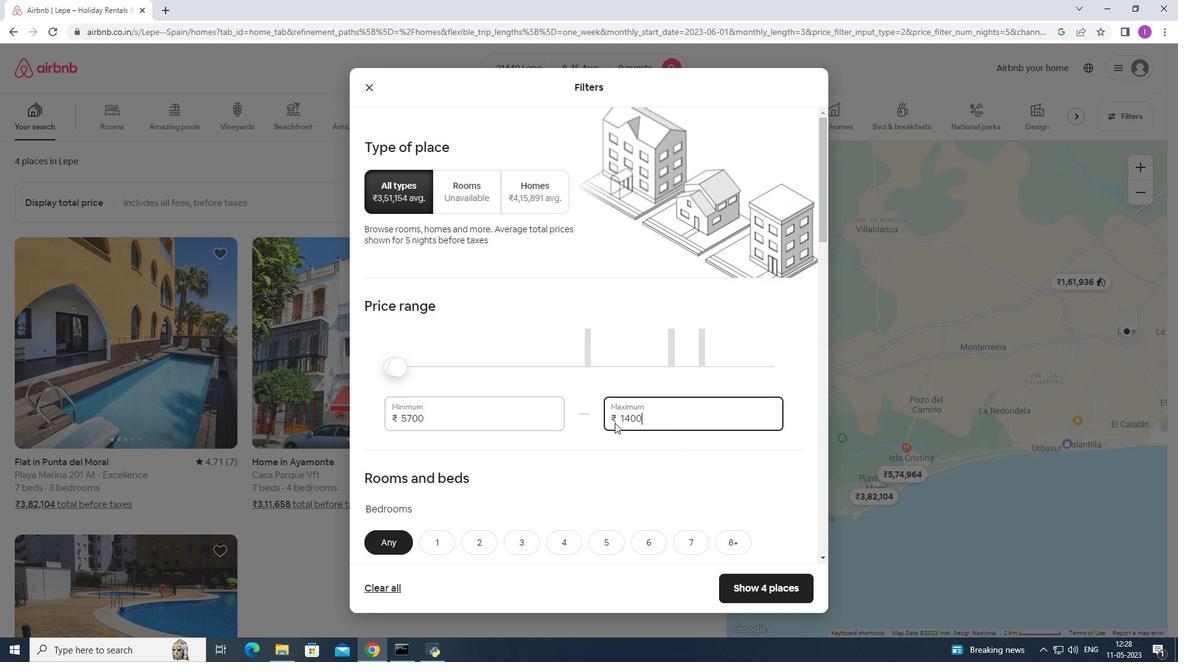 
Action: Mouse moved to (429, 413)
Screenshot: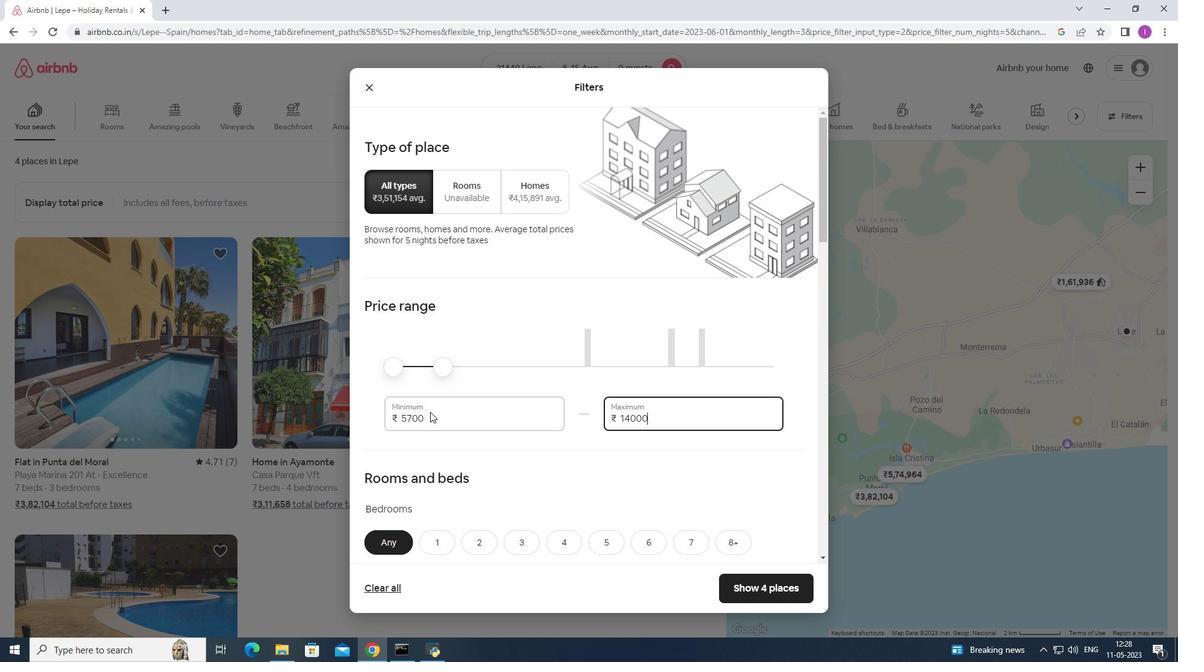 
Action: Mouse pressed left at (429, 413)
Screenshot: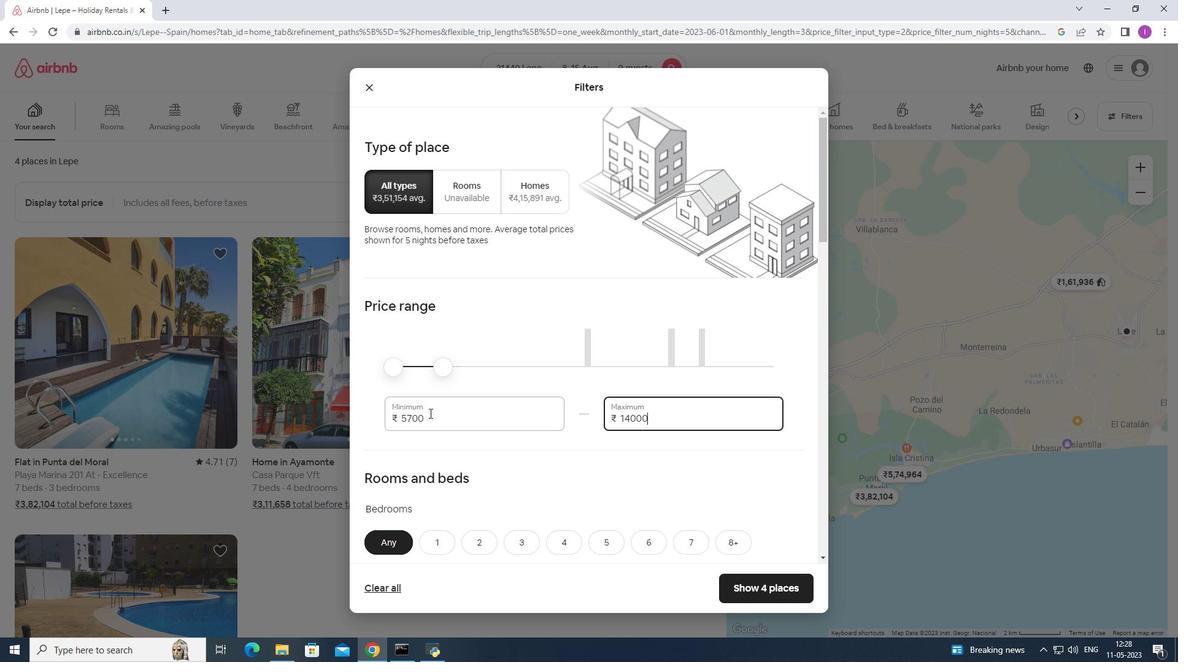 
Action: Mouse moved to (576, 425)
Screenshot: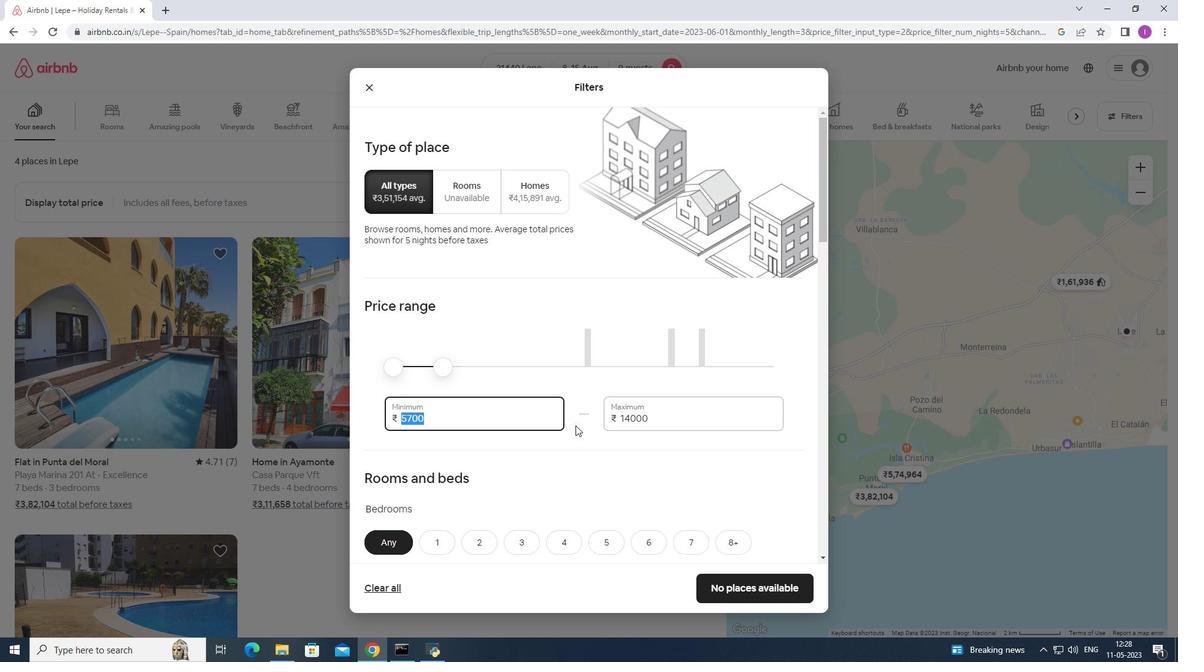 
Action: Key pressed 1
Screenshot: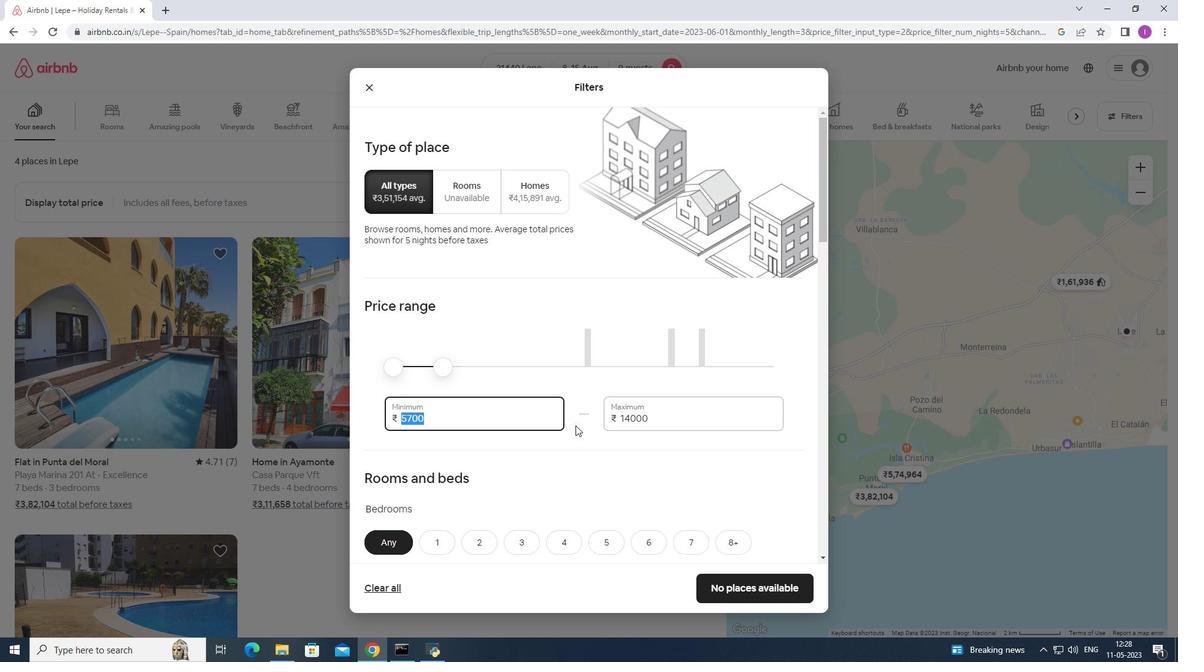 
Action: Mouse moved to (576, 430)
Screenshot: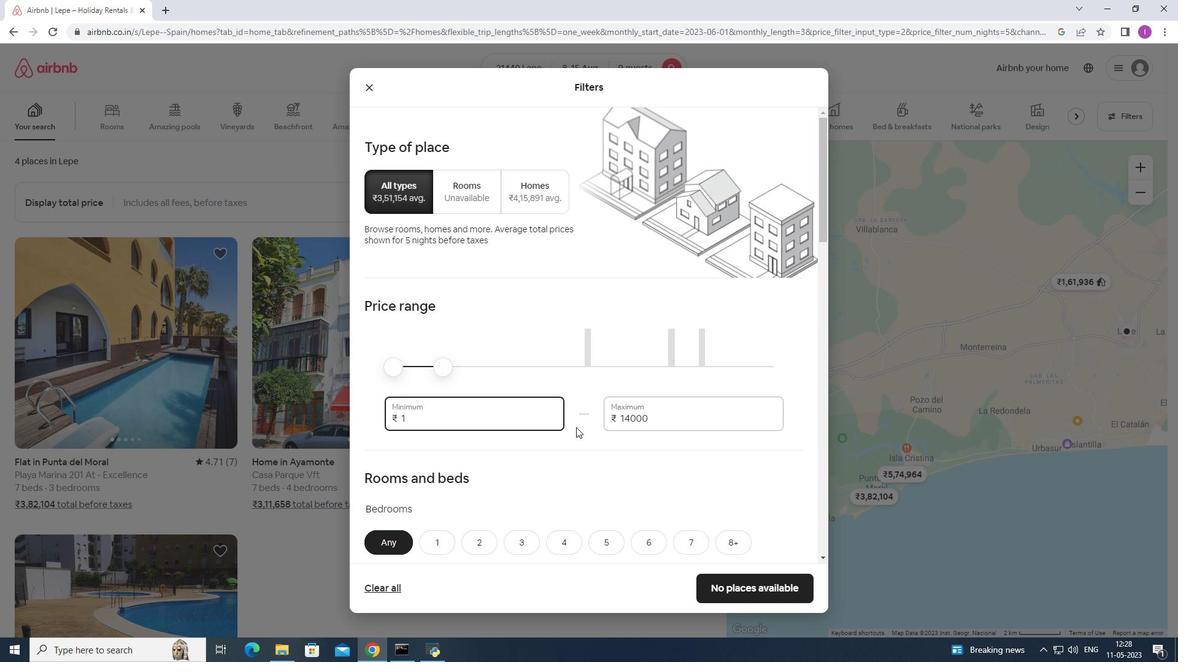 
Action: Key pressed 0
Screenshot: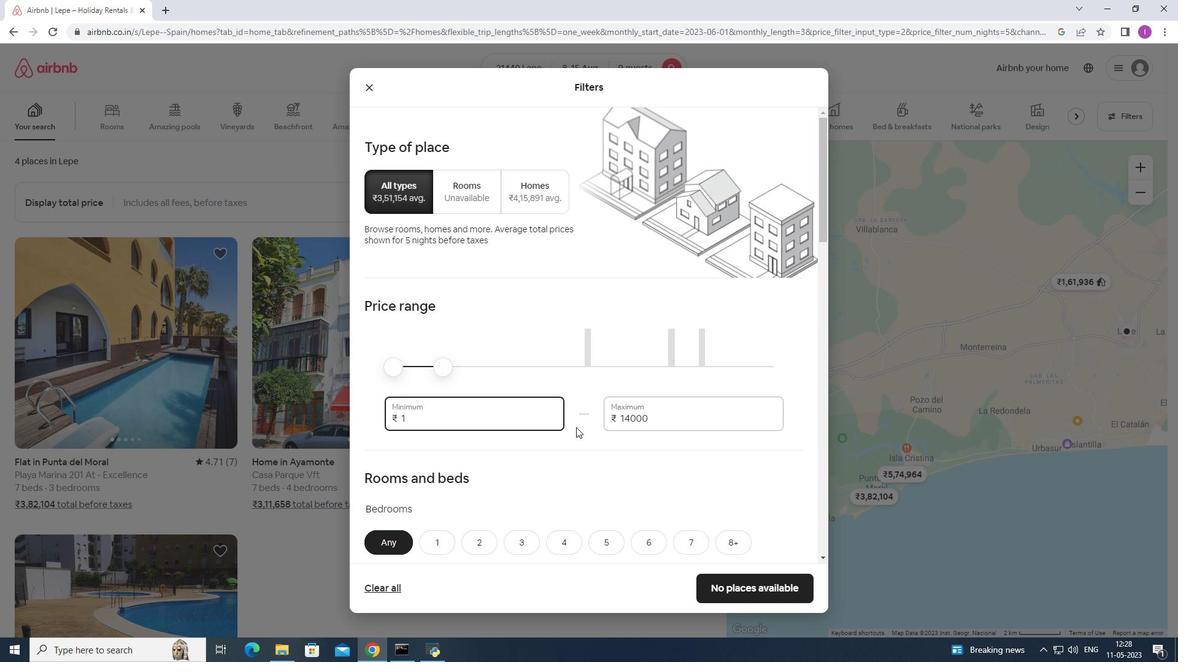 
Action: Mouse moved to (576, 431)
Screenshot: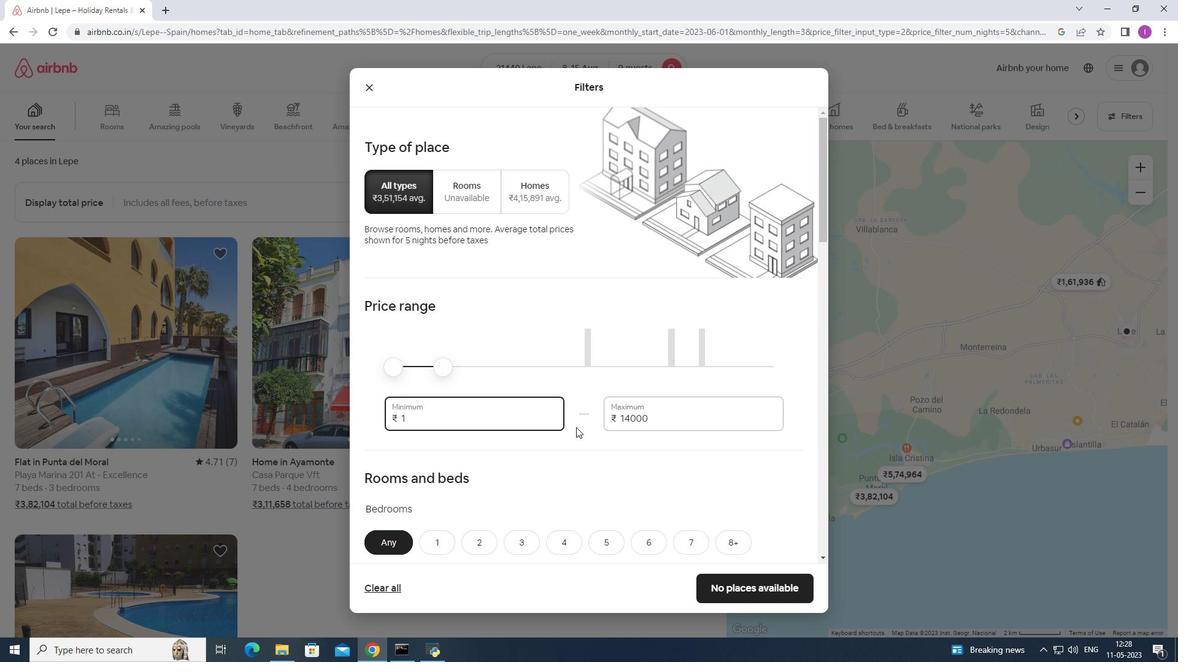 
Action: Key pressed 000
Screenshot: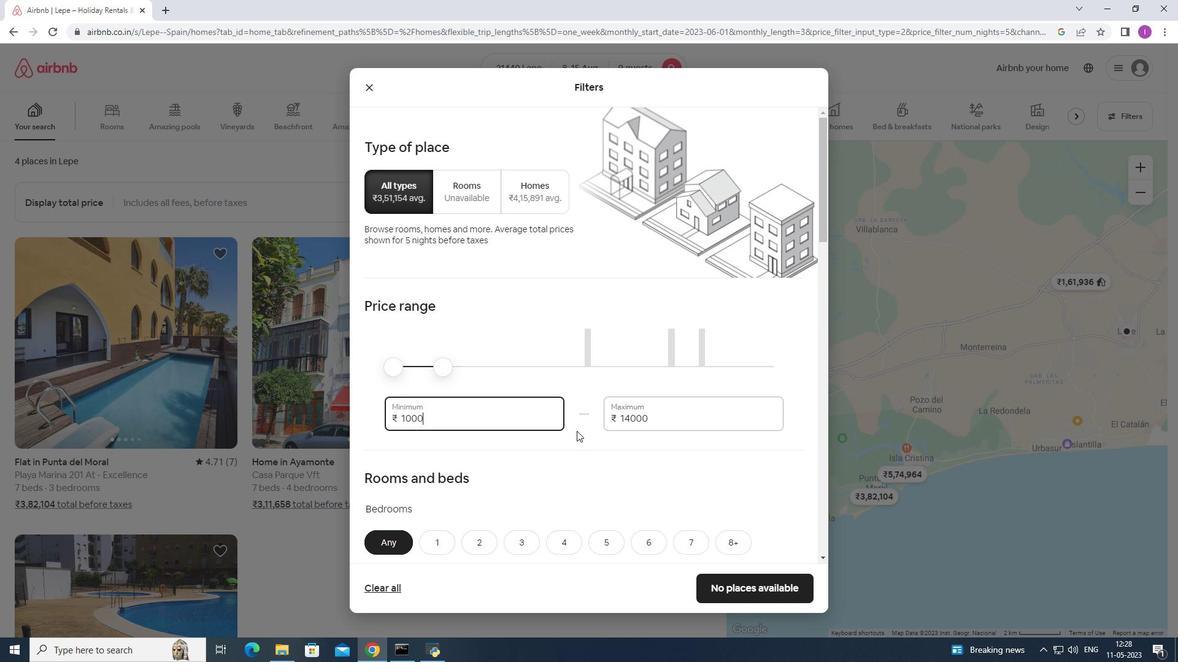 
Action: Mouse scrolled (576, 430) with delta (0, 0)
Screenshot: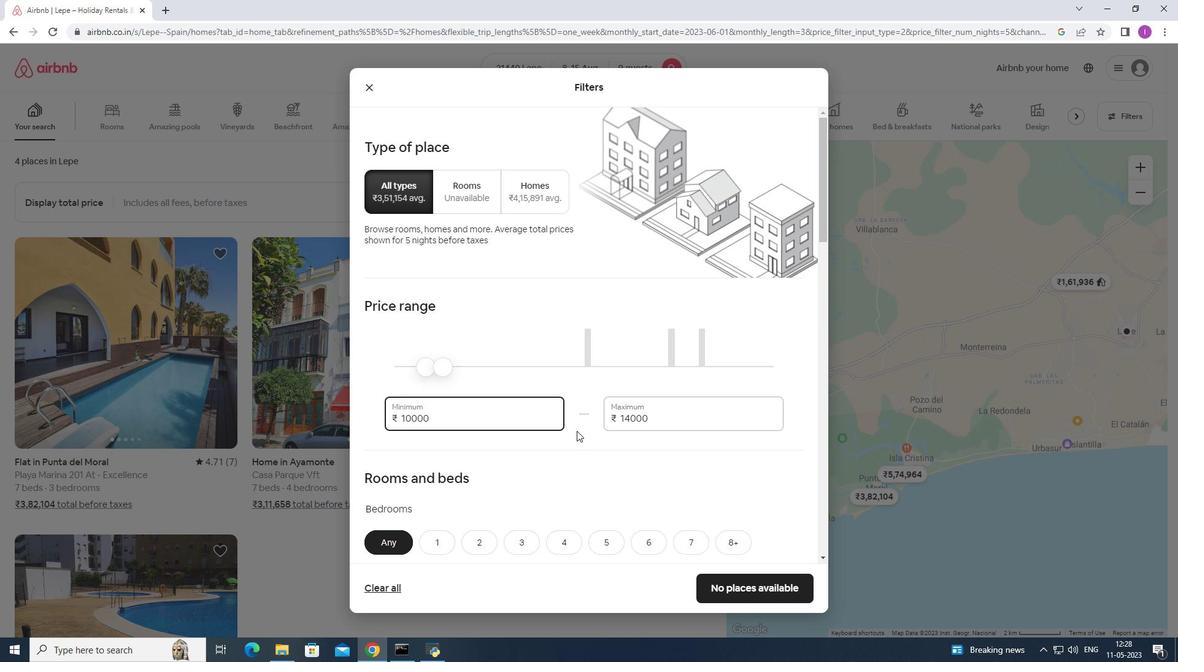 
Action: Mouse moved to (578, 430)
Screenshot: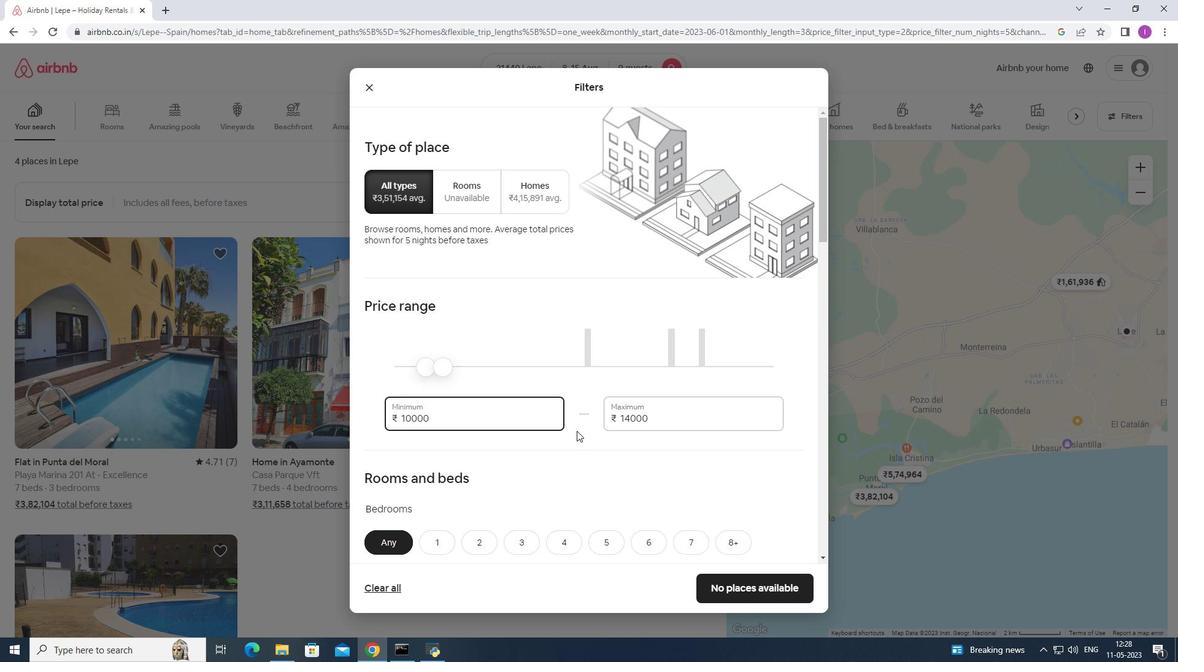 
Action: Mouse scrolled (578, 430) with delta (0, 0)
Screenshot: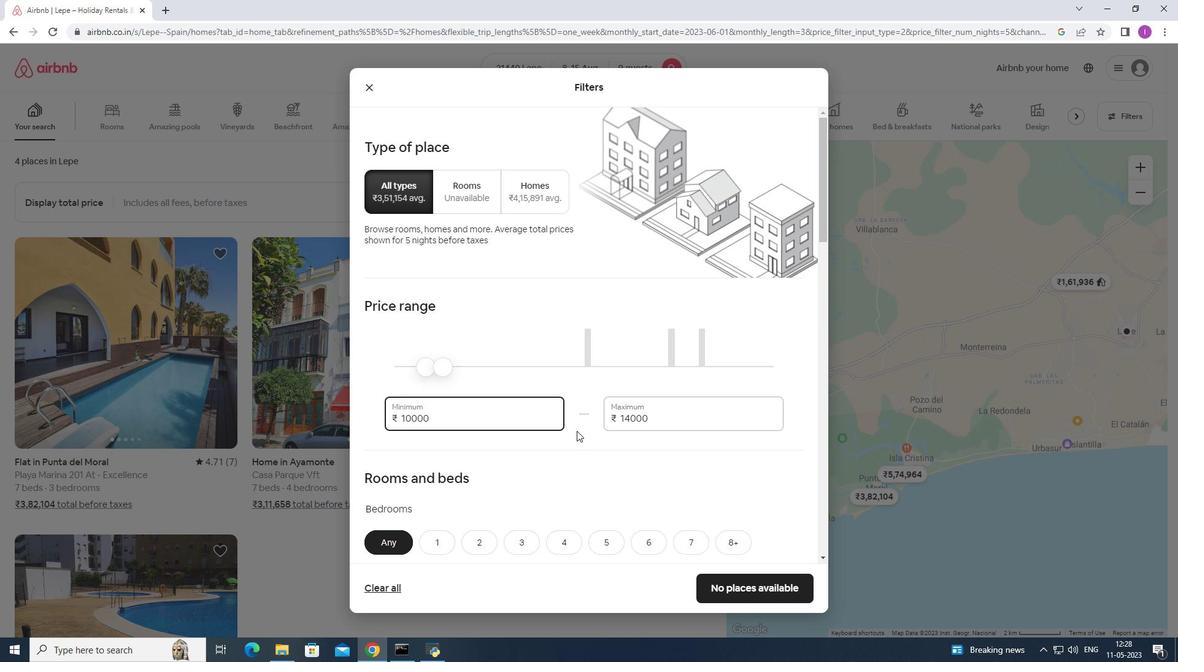 
Action: Mouse moved to (573, 413)
Screenshot: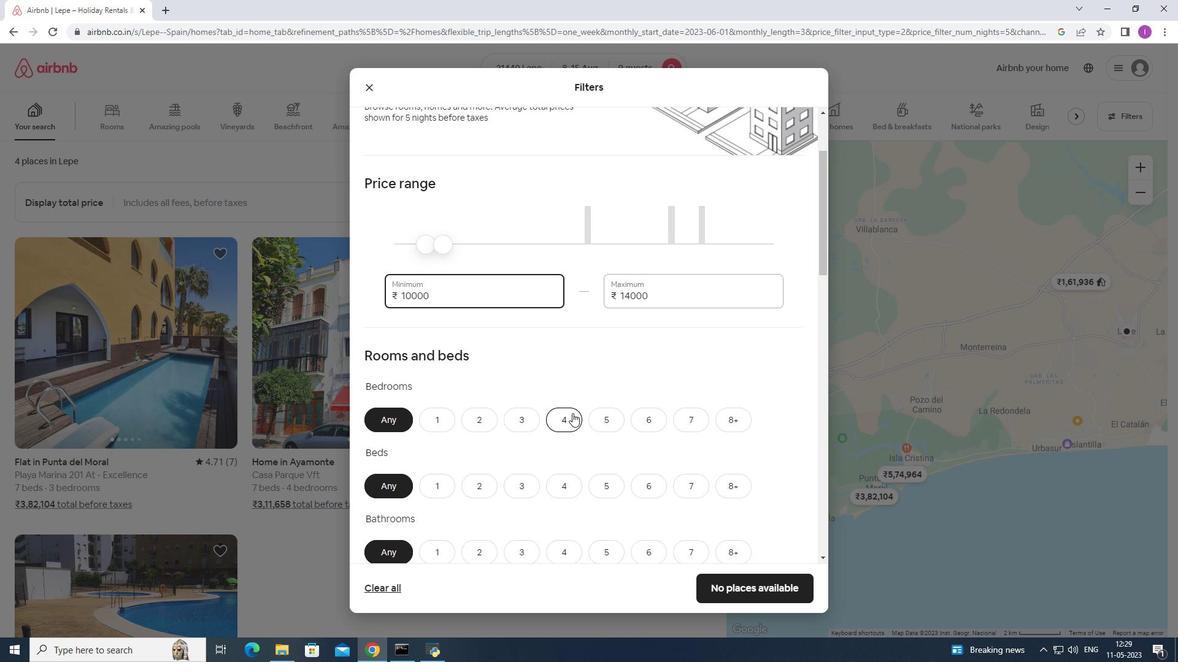 
Action: Mouse scrolled (573, 412) with delta (0, 0)
Screenshot: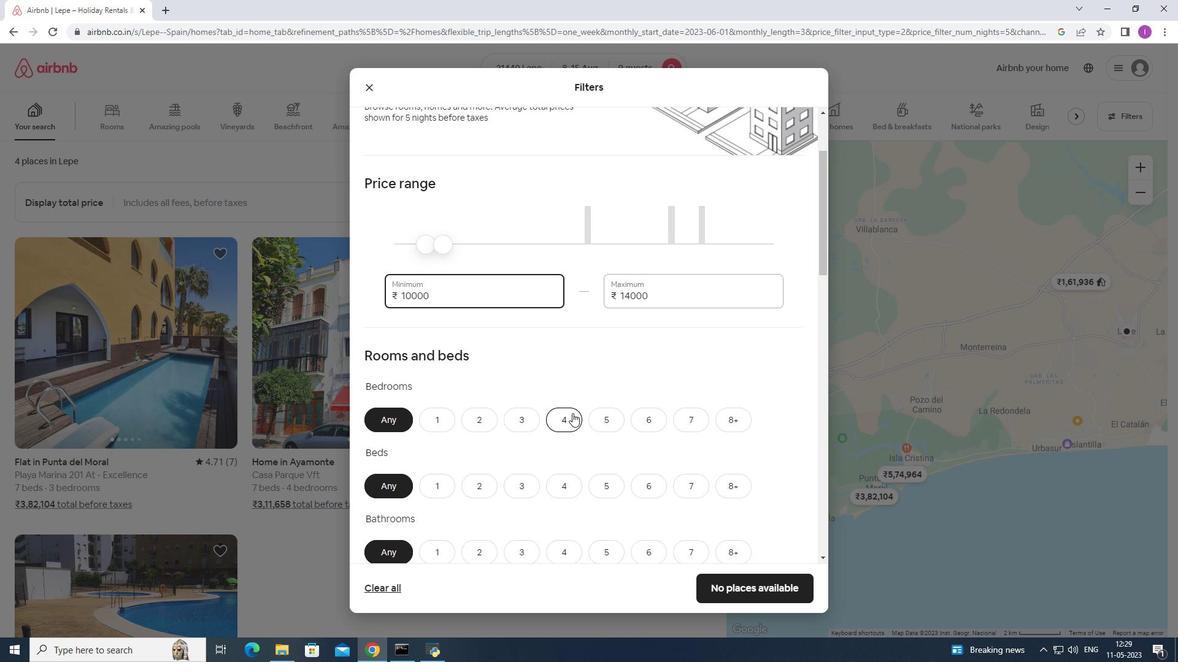 
Action: Mouse moved to (598, 359)
Screenshot: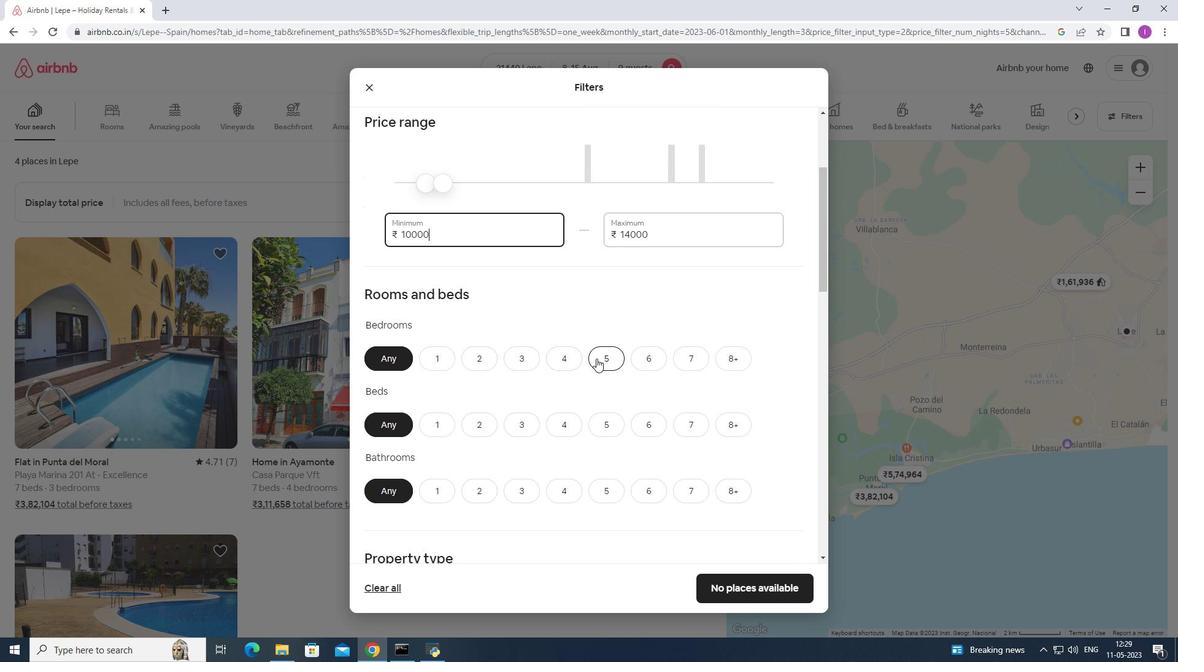 
Action: Mouse pressed left at (598, 359)
Screenshot: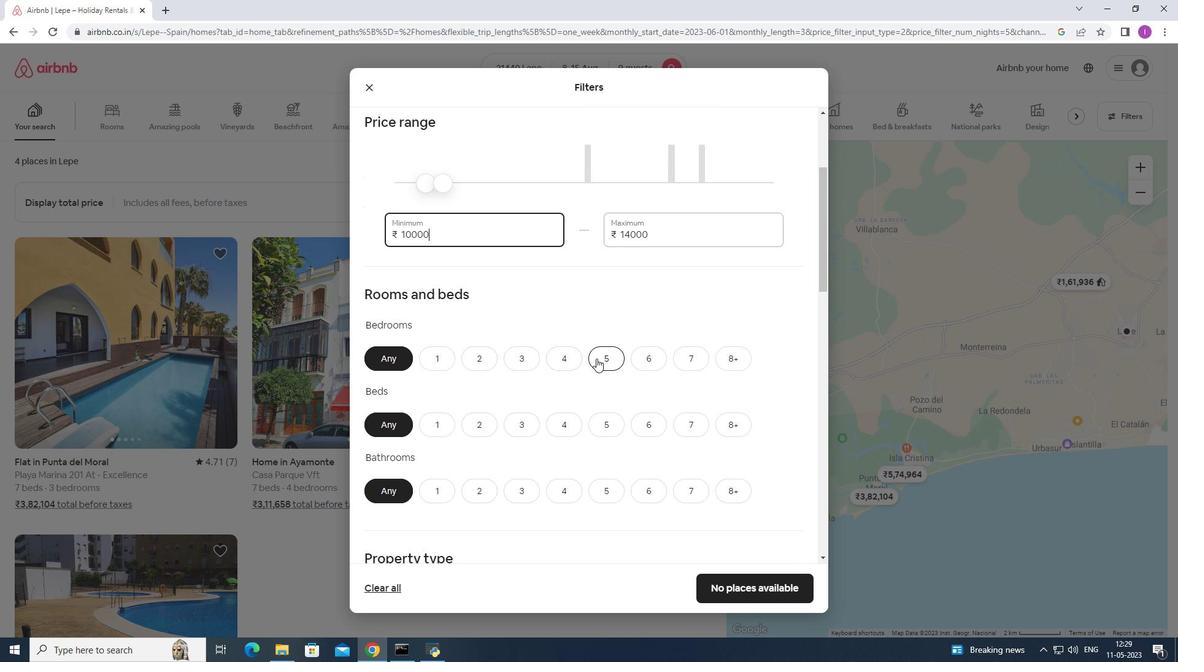 
Action: Mouse moved to (729, 419)
Screenshot: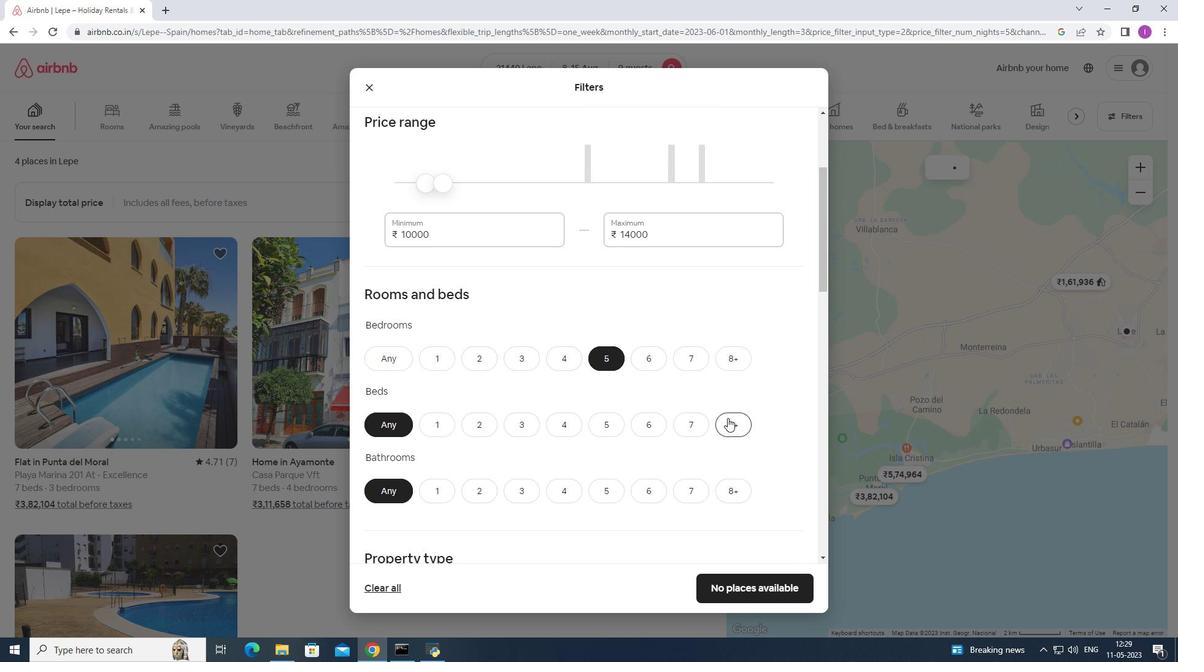 
Action: Mouse pressed left at (729, 419)
Screenshot: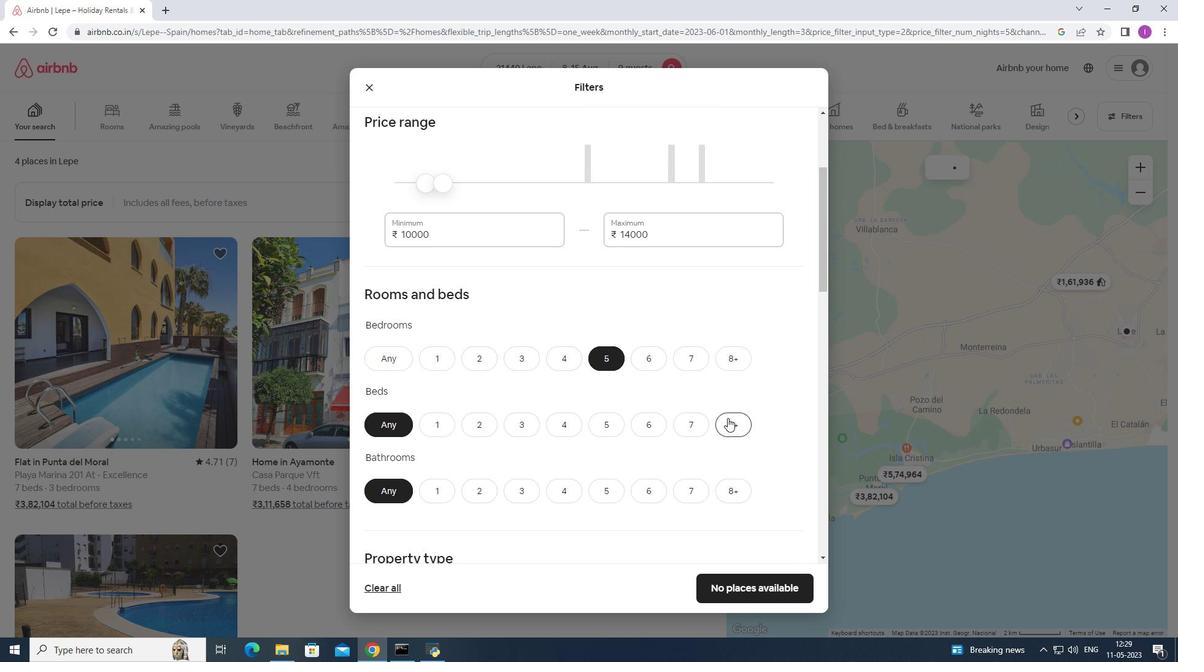 
Action: Mouse moved to (610, 489)
Screenshot: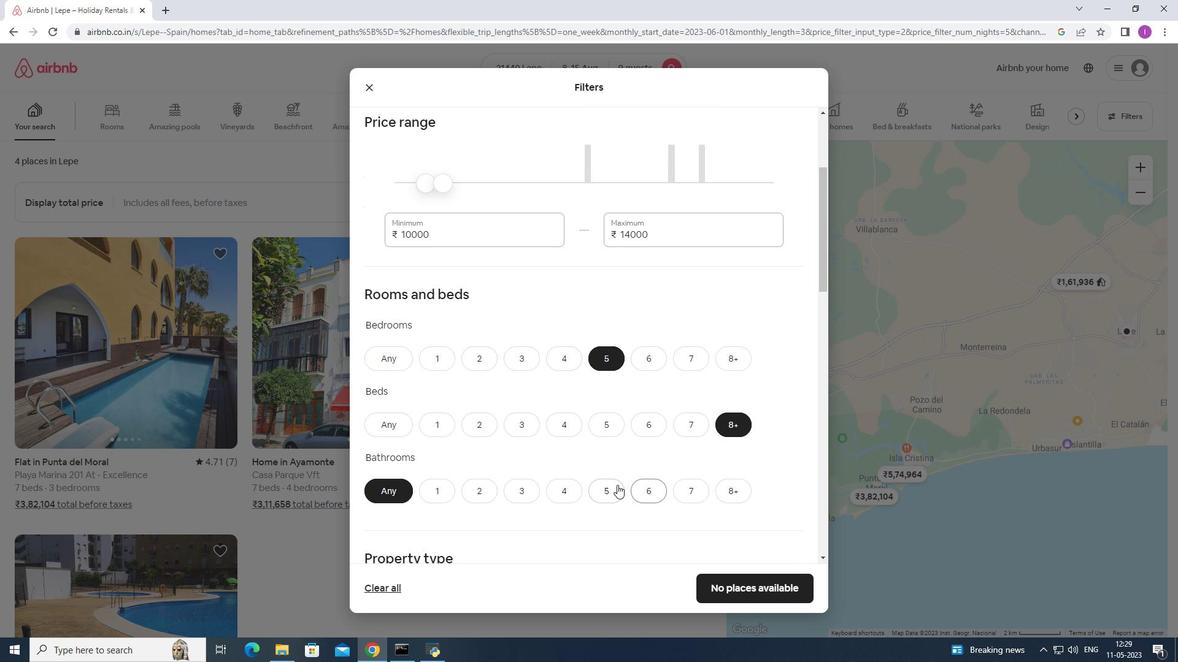 
Action: Mouse pressed left at (610, 489)
Screenshot: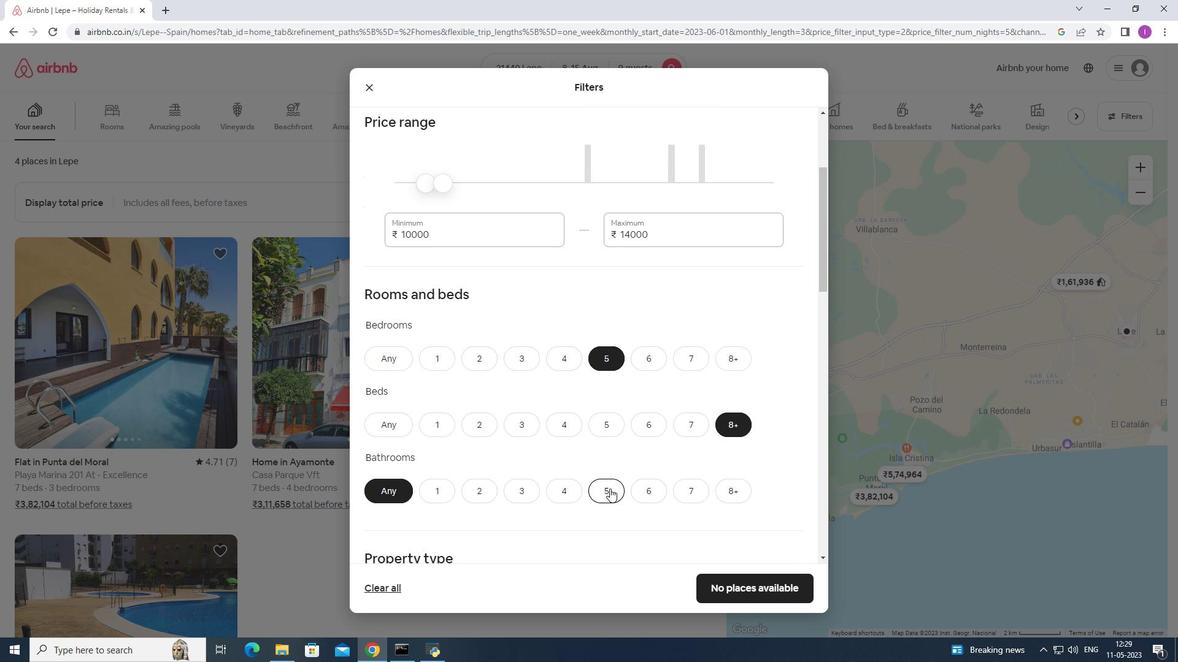 
Action: Mouse moved to (575, 450)
Screenshot: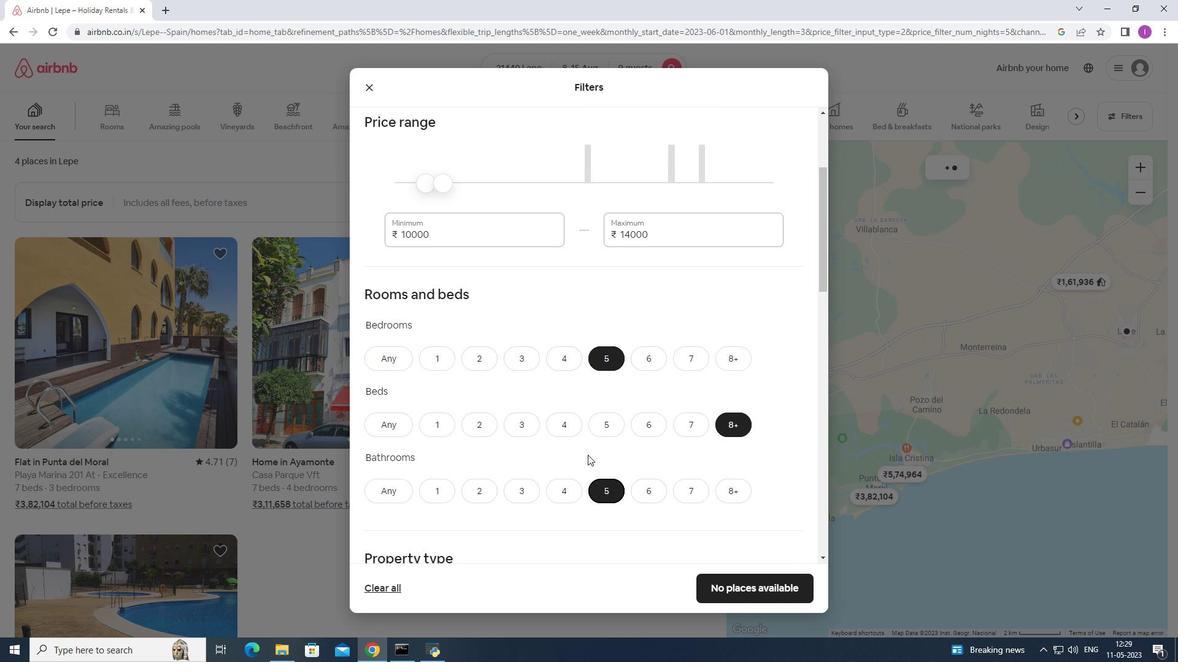
Action: Mouse scrolled (575, 449) with delta (0, 0)
Screenshot: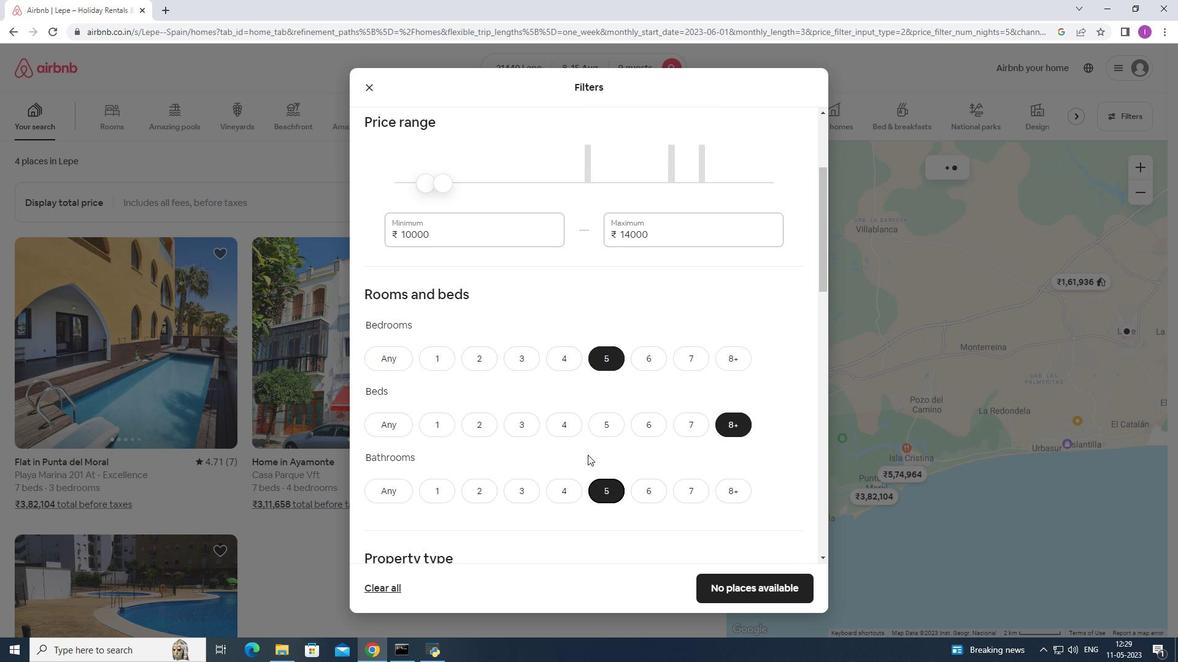 
Action: Mouse scrolled (575, 449) with delta (0, 0)
Screenshot: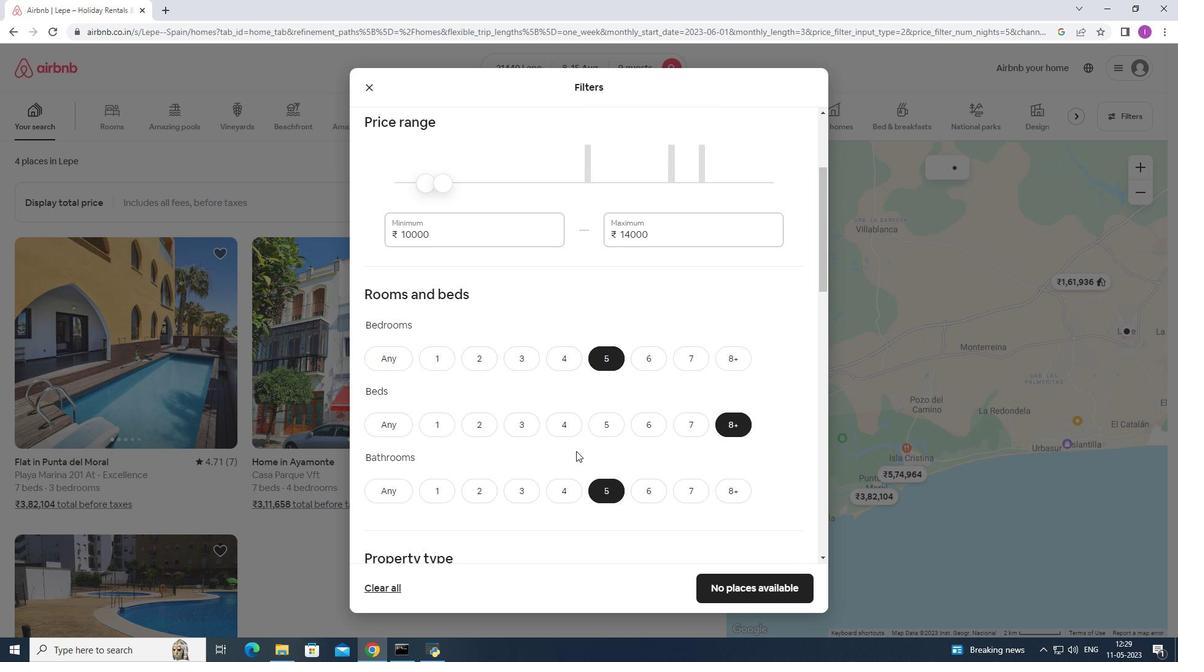 
Action: Mouse scrolled (575, 449) with delta (0, 0)
Screenshot: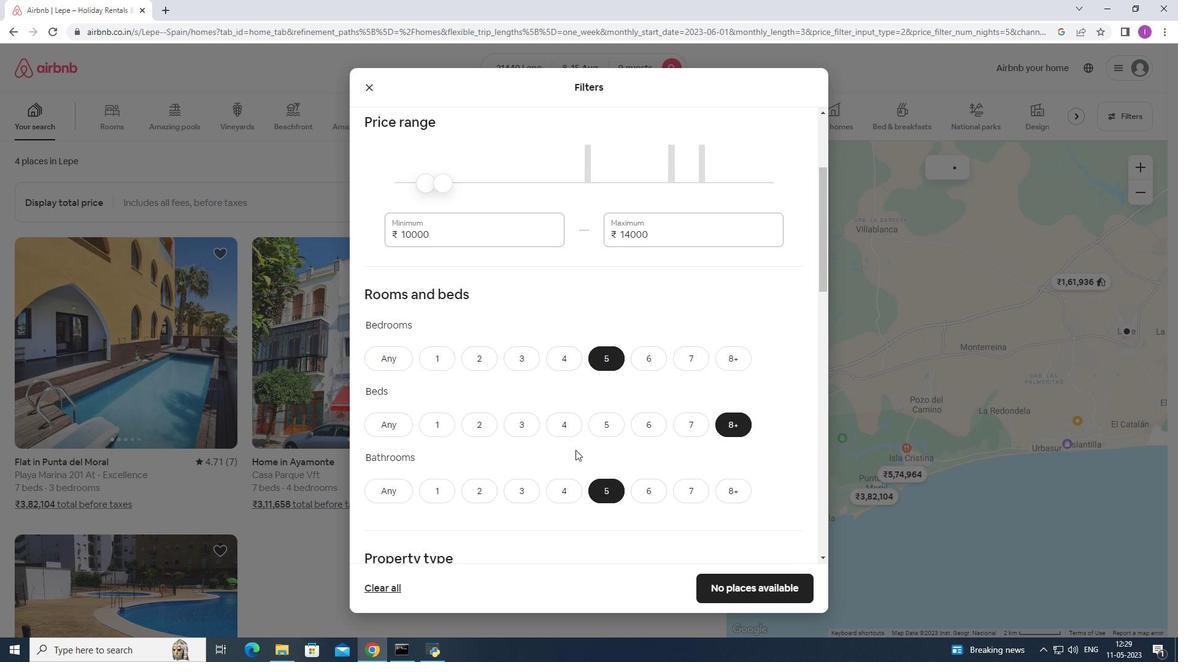 
Action: Mouse scrolled (575, 449) with delta (0, 0)
Screenshot: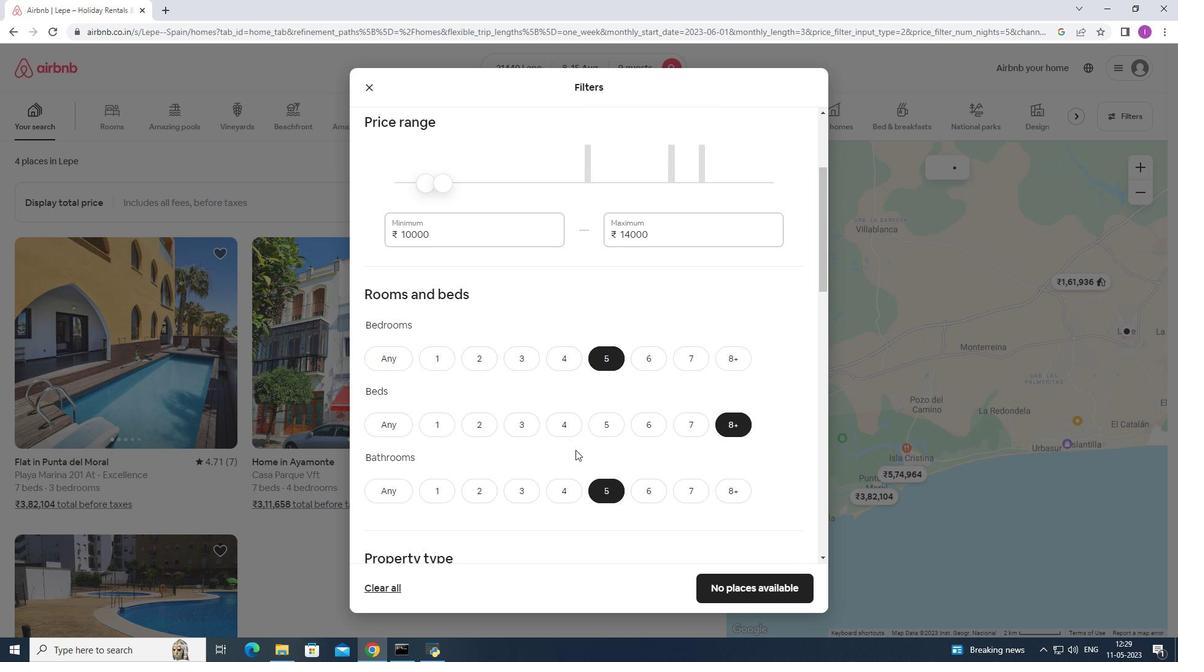 
Action: Mouse scrolled (575, 449) with delta (0, 0)
Screenshot: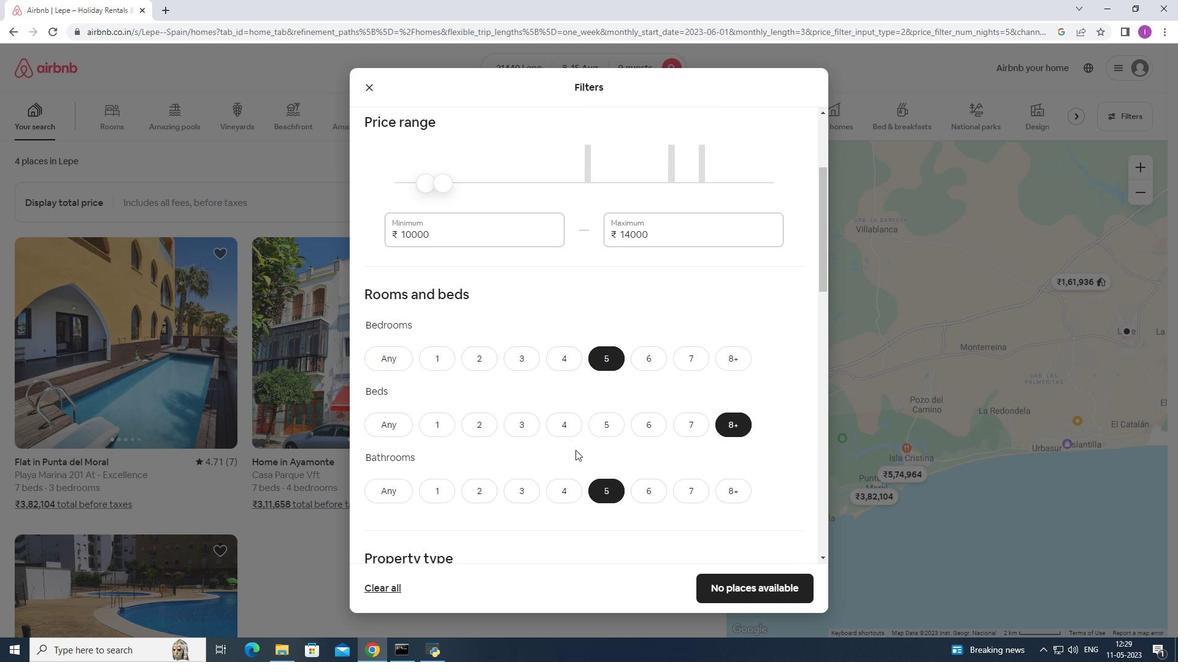 
Action: Mouse moved to (450, 341)
Screenshot: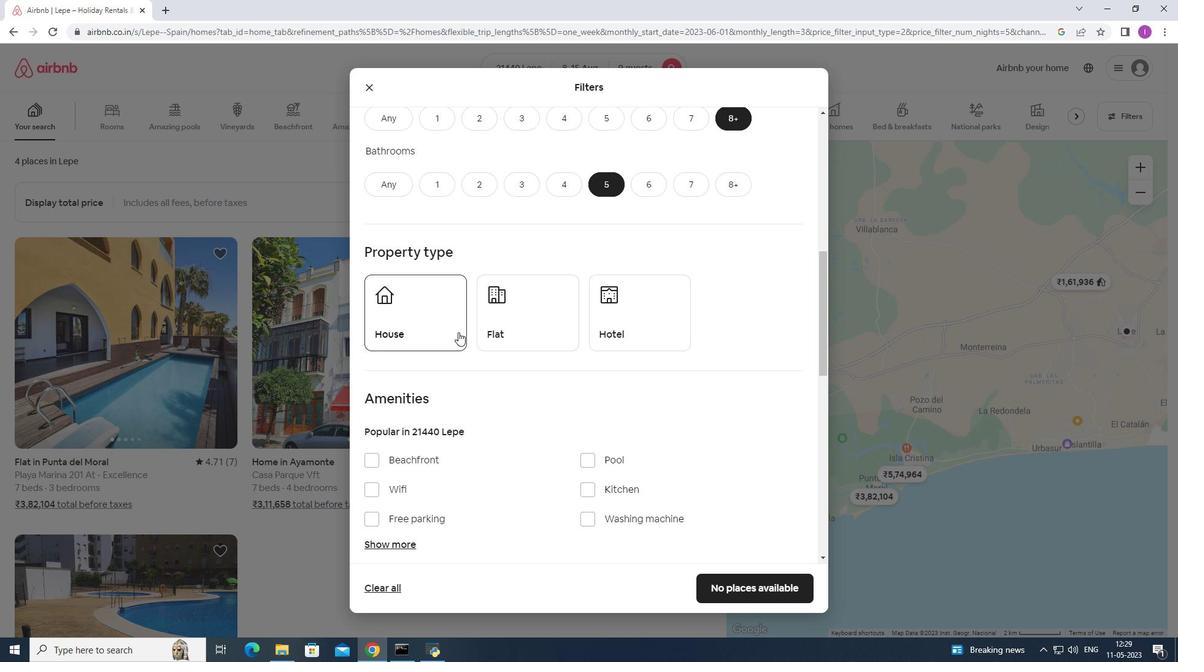 
Action: Mouse pressed left at (450, 341)
Screenshot: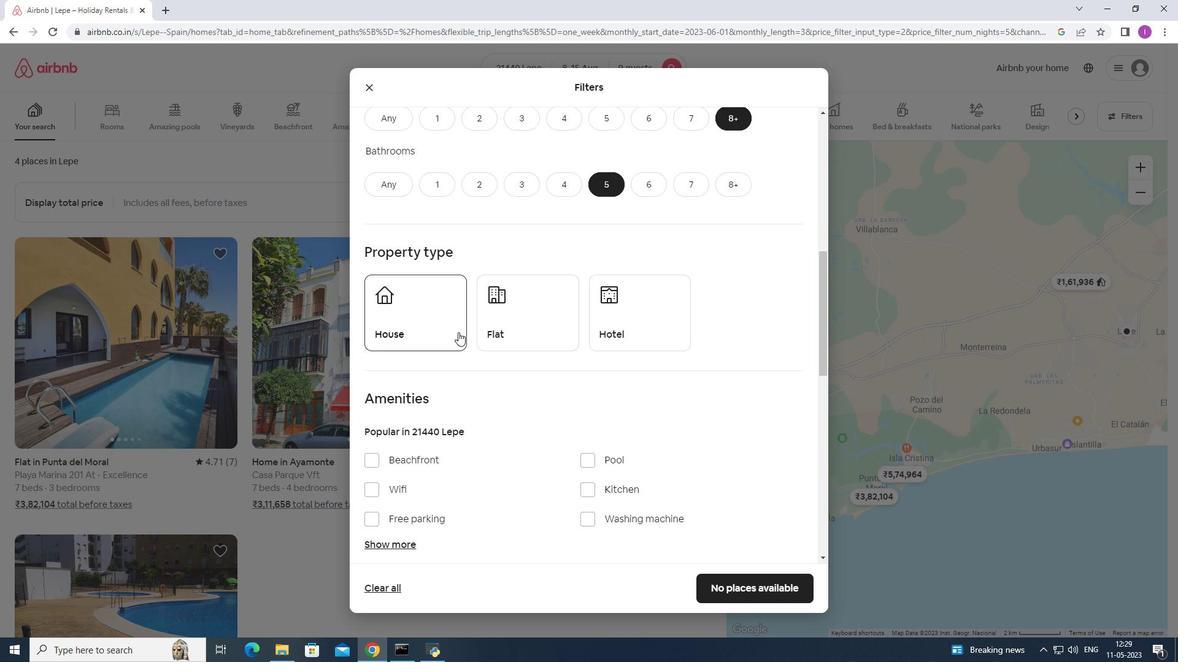 
Action: Mouse moved to (516, 338)
Screenshot: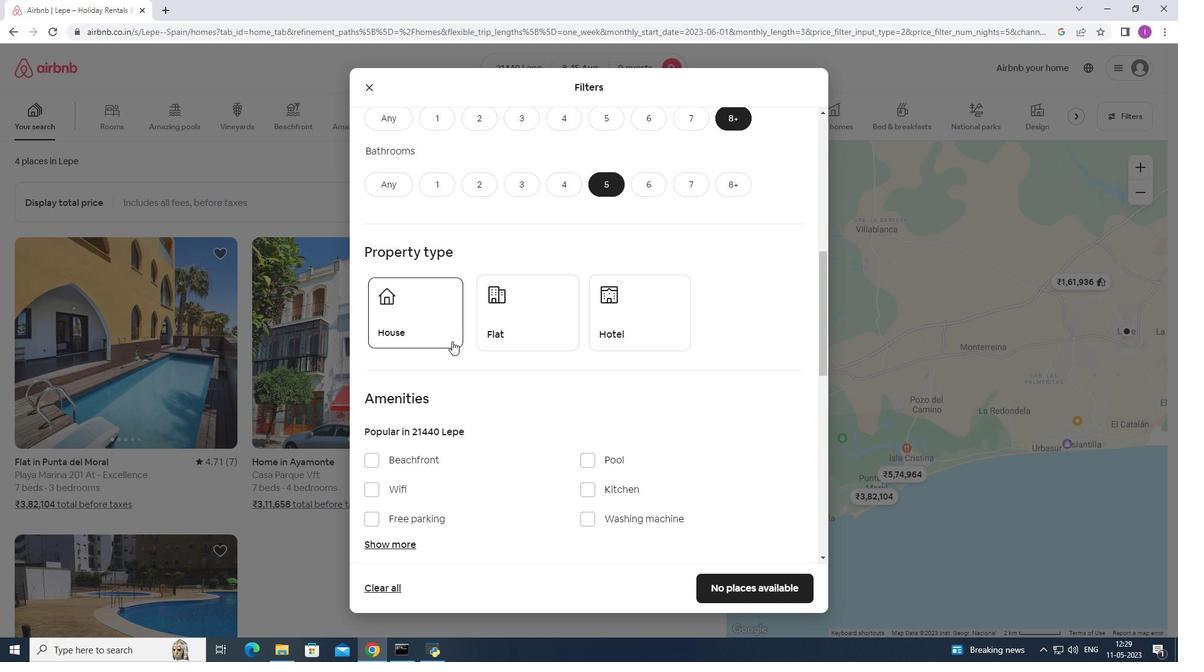 
Action: Mouse pressed left at (516, 338)
Screenshot: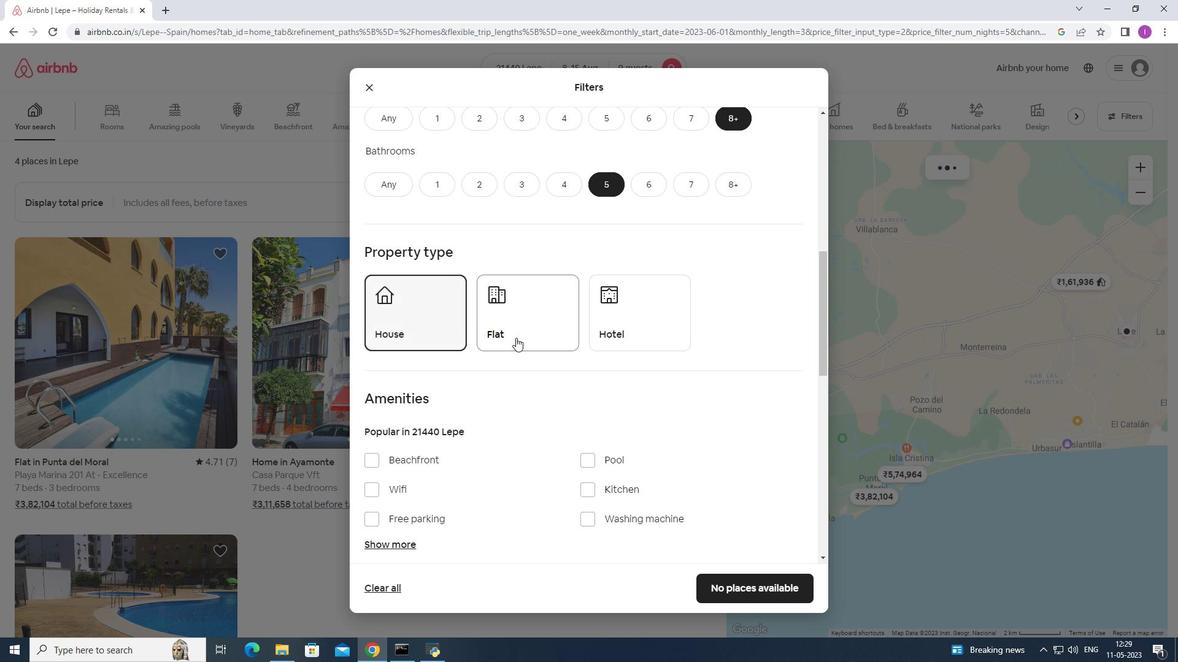 
Action: Mouse moved to (549, 338)
Screenshot: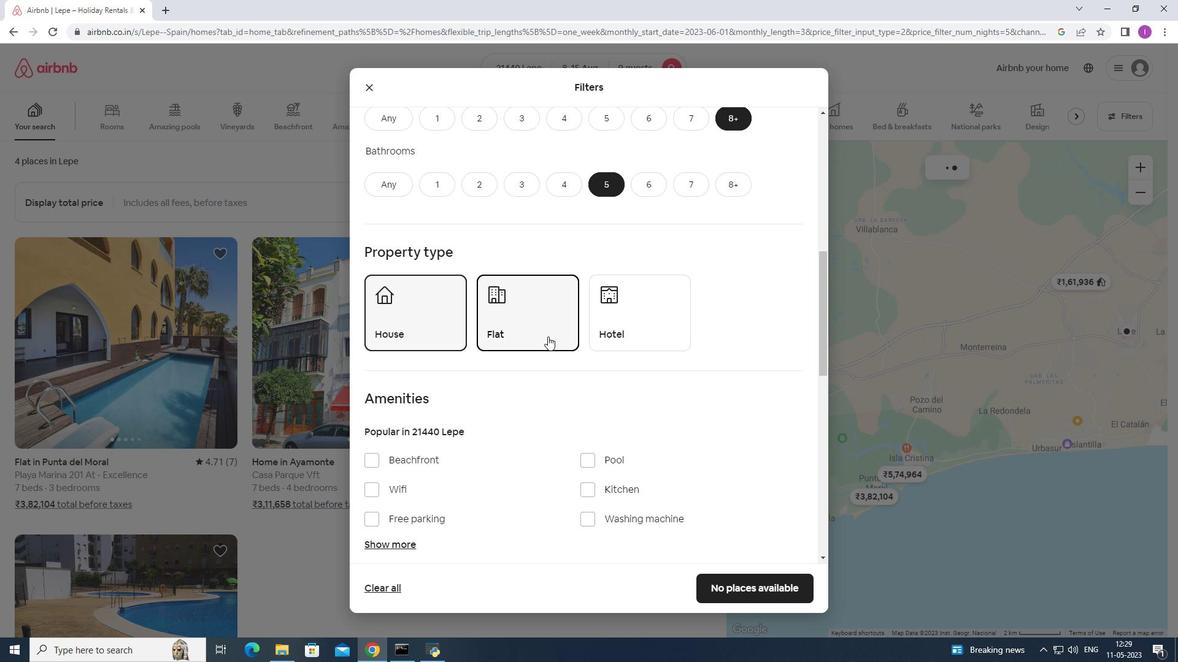 
Action: Mouse scrolled (549, 337) with delta (0, 0)
Screenshot: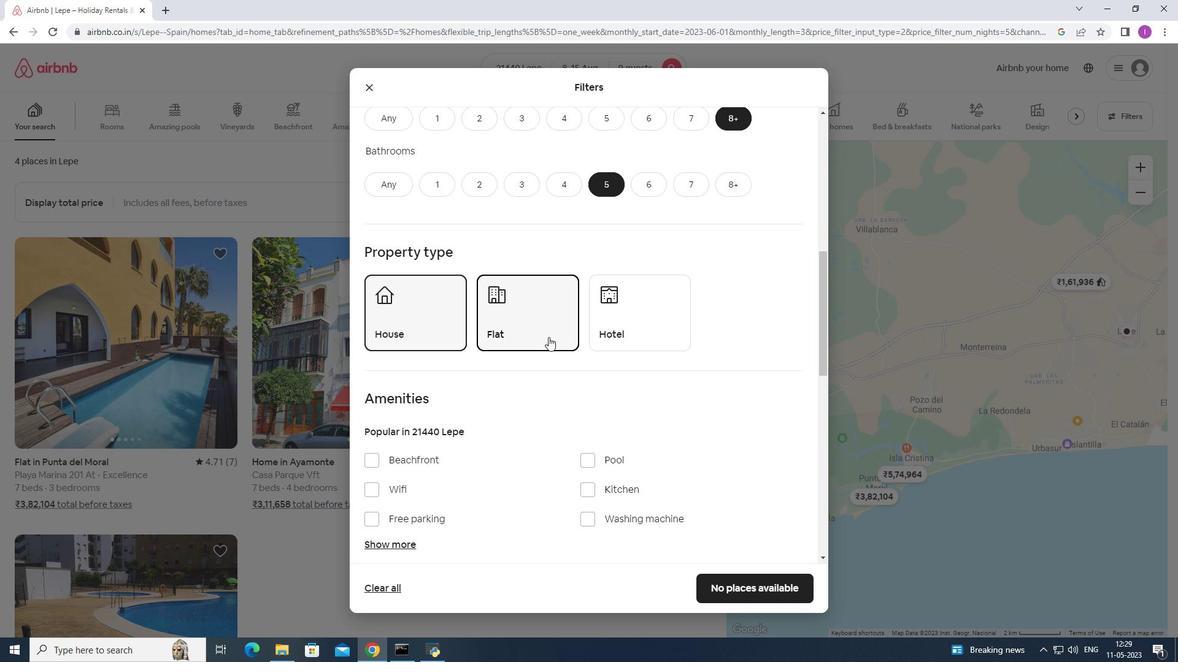 
Action: Mouse moved to (552, 335)
Screenshot: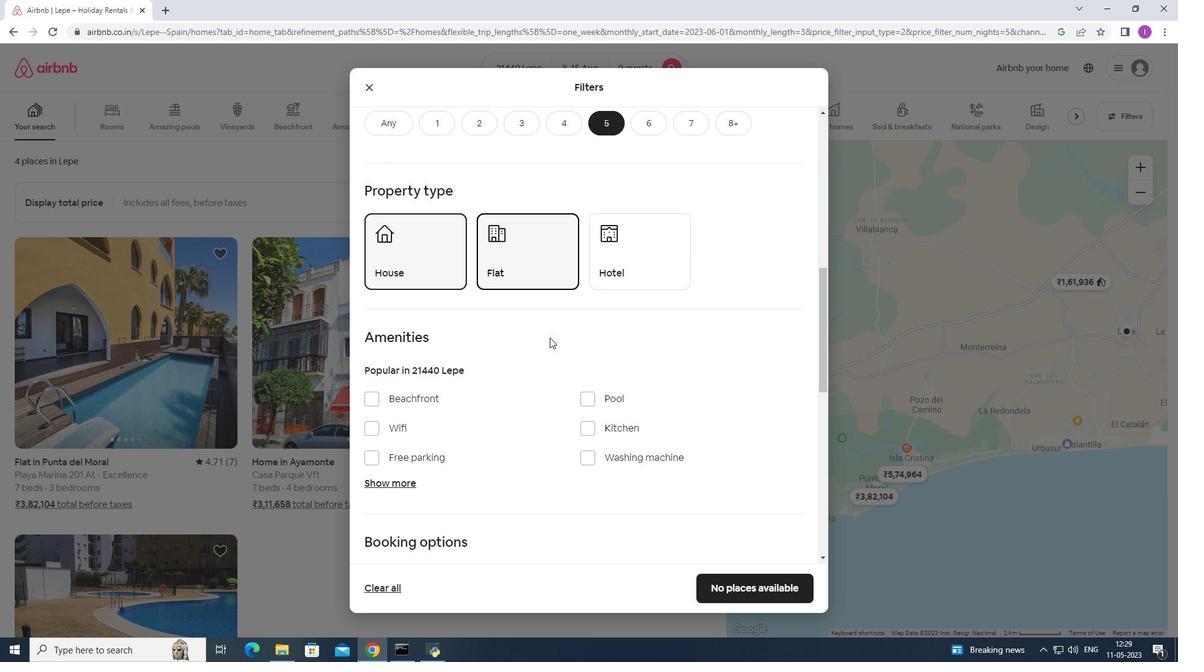 
Action: Mouse scrolled (552, 334) with delta (0, 0)
Screenshot: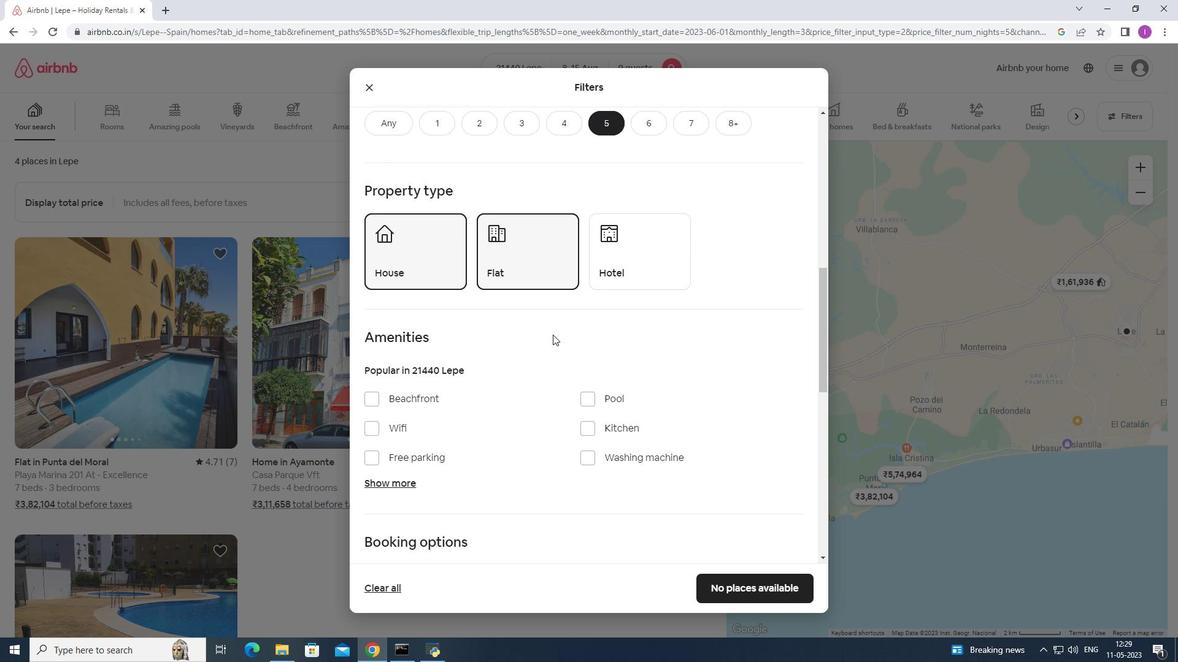 
Action: Mouse moved to (556, 330)
Screenshot: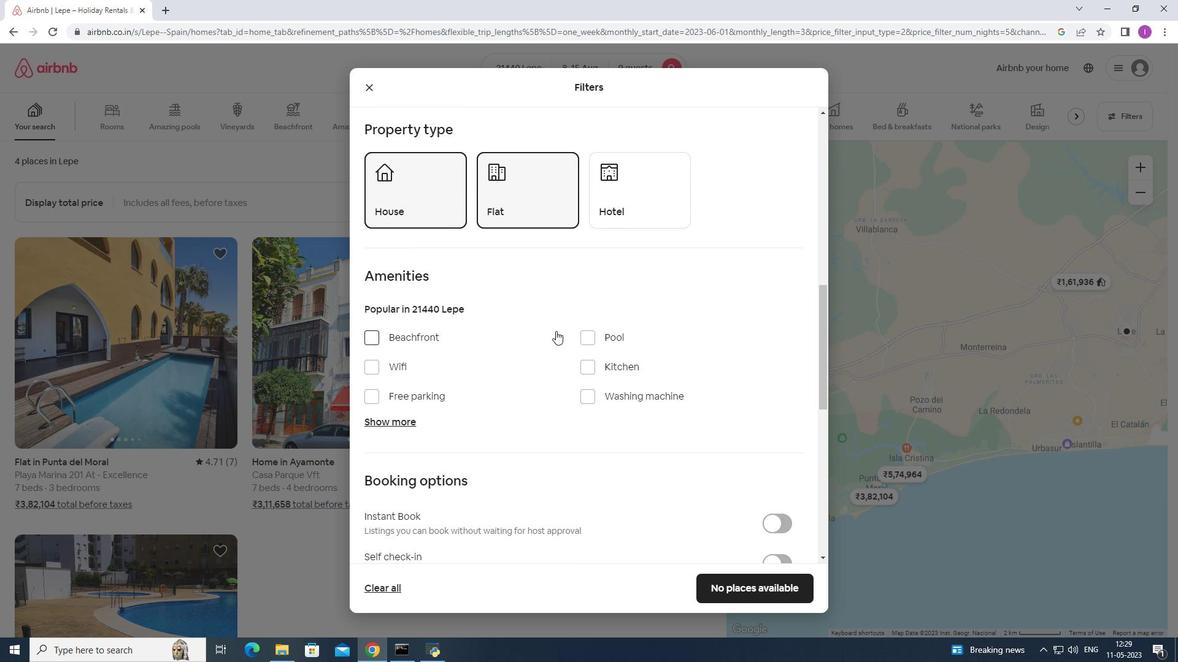 
Action: Mouse scrolled (556, 330) with delta (0, 0)
Screenshot: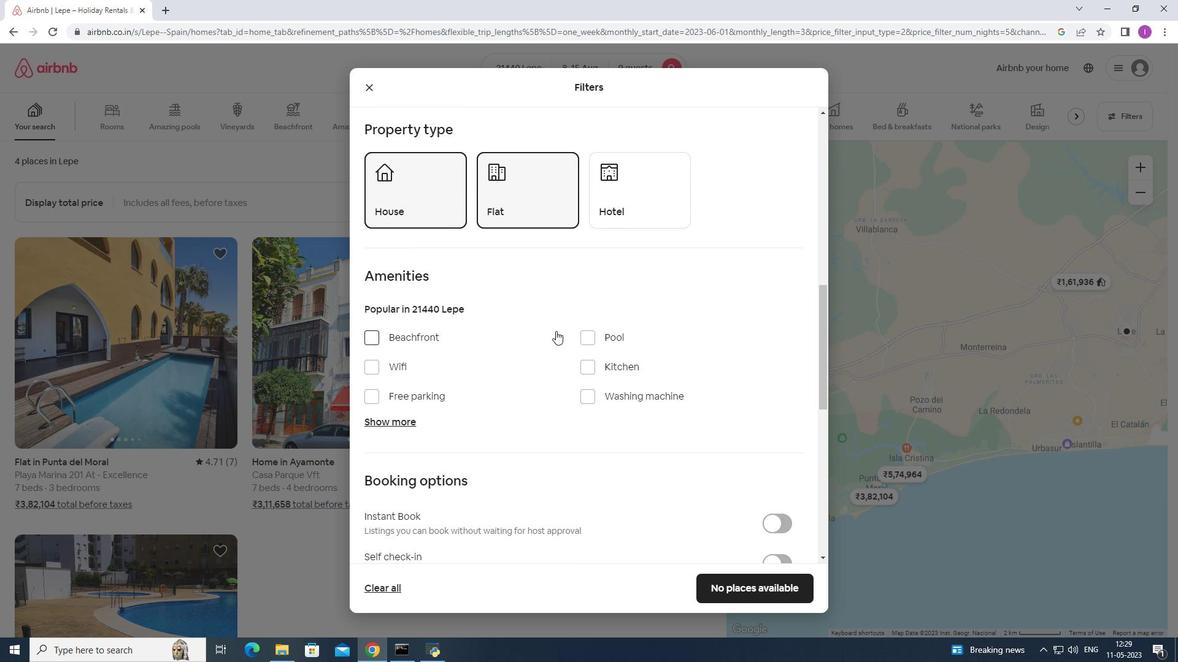 
Action: Mouse scrolled (556, 330) with delta (0, 0)
Screenshot: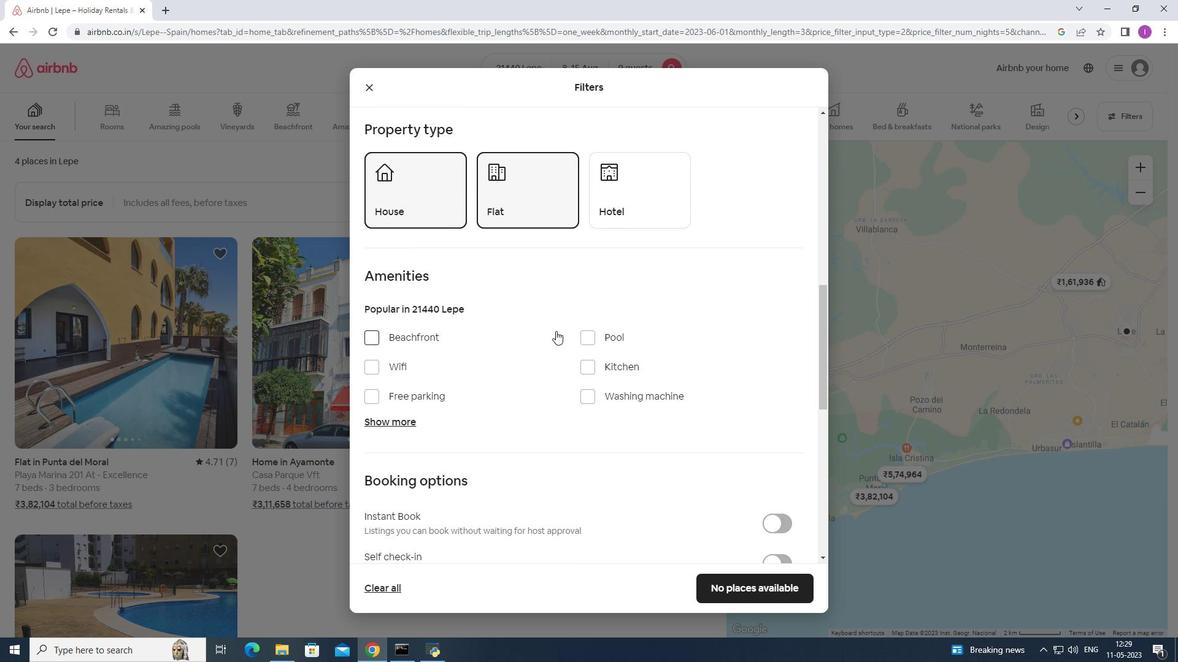
Action: Mouse moved to (371, 239)
Screenshot: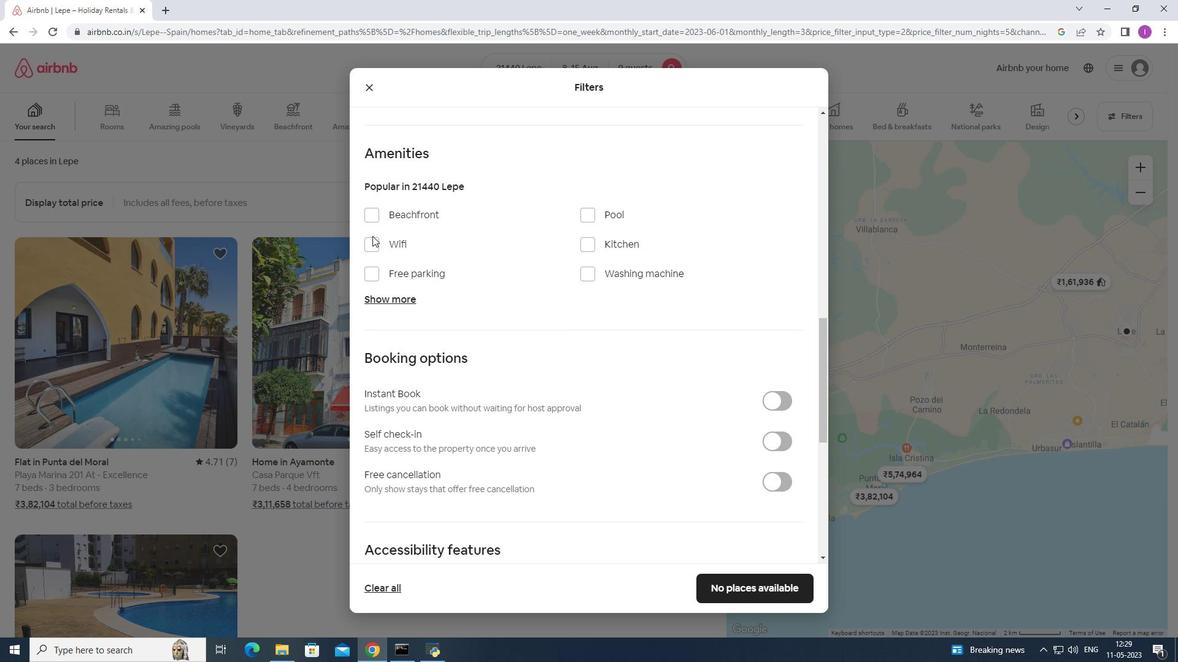 
Action: Mouse pressed left at (371, 239)
Screenshot: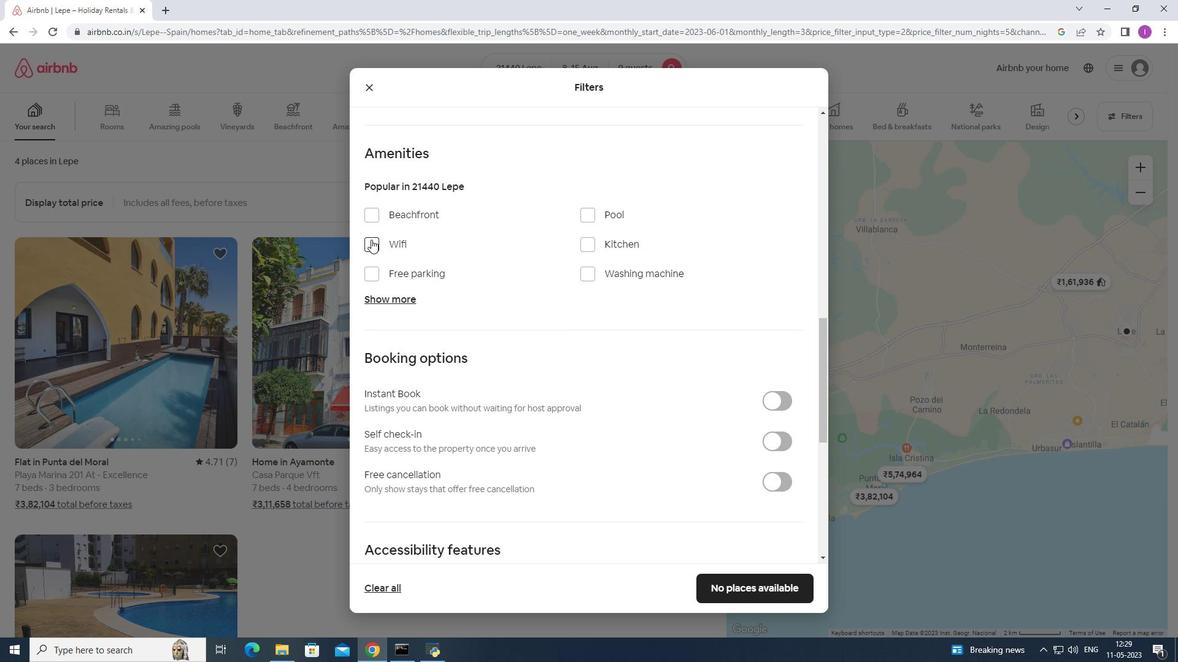
Action: Mouse moved to (370, 277)
Screenshot: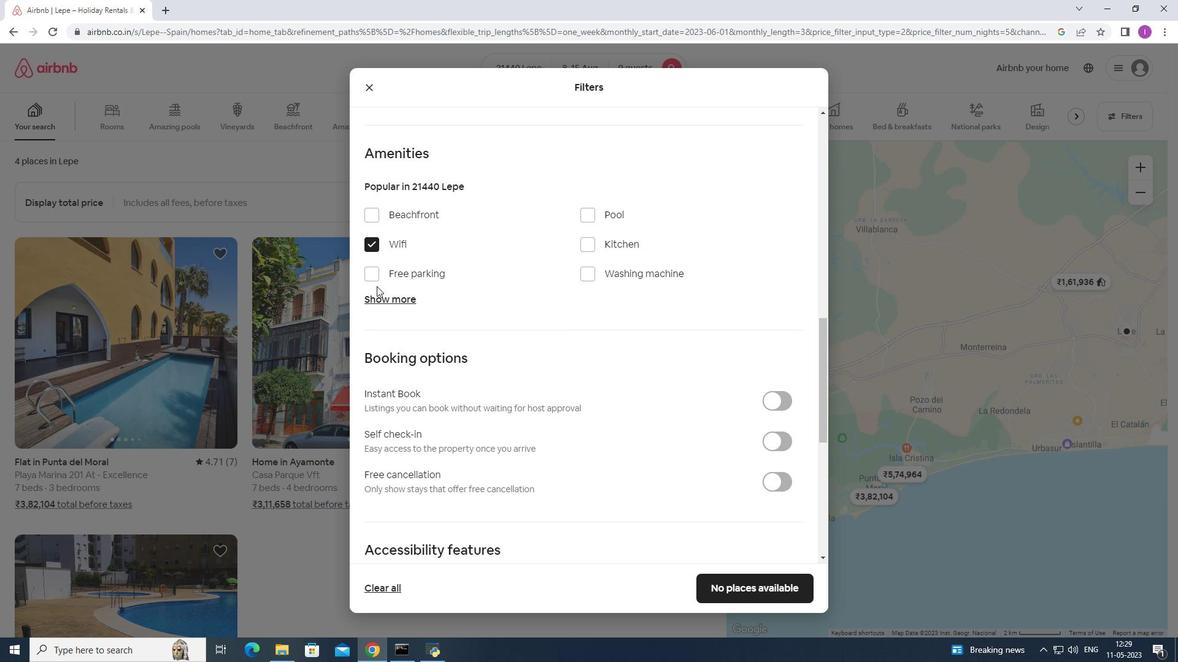 
Action: Mouse pressed left at (370, 277)
Screenshot: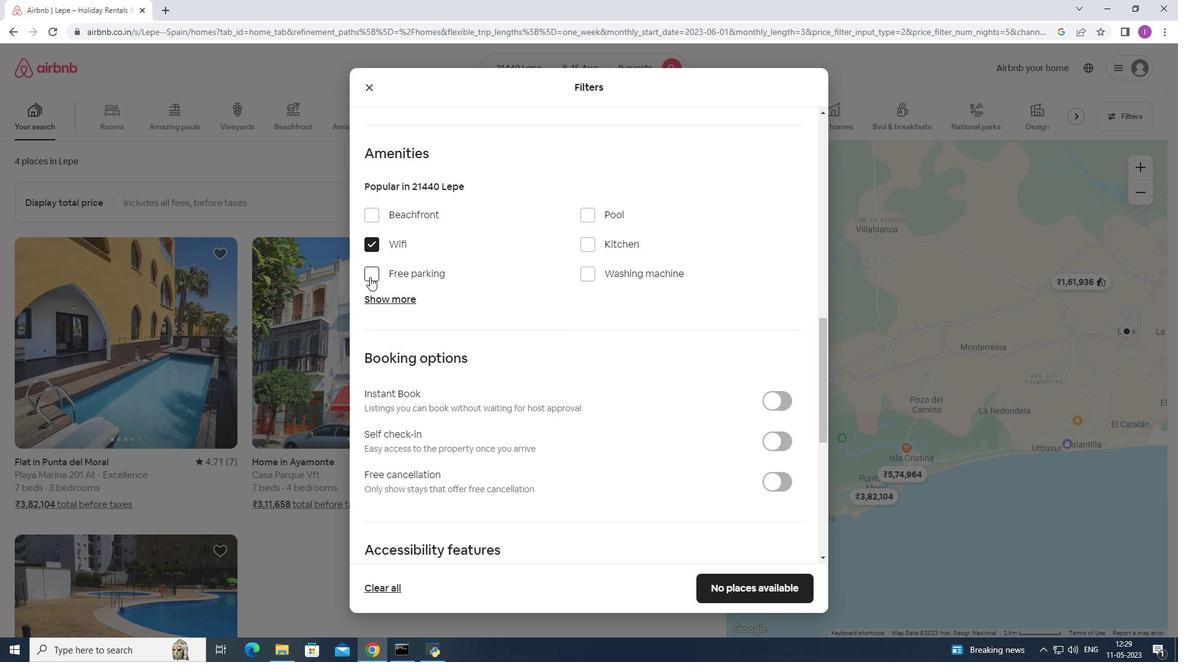 
Action: Mouse moved to (381, 295)
Screenshot: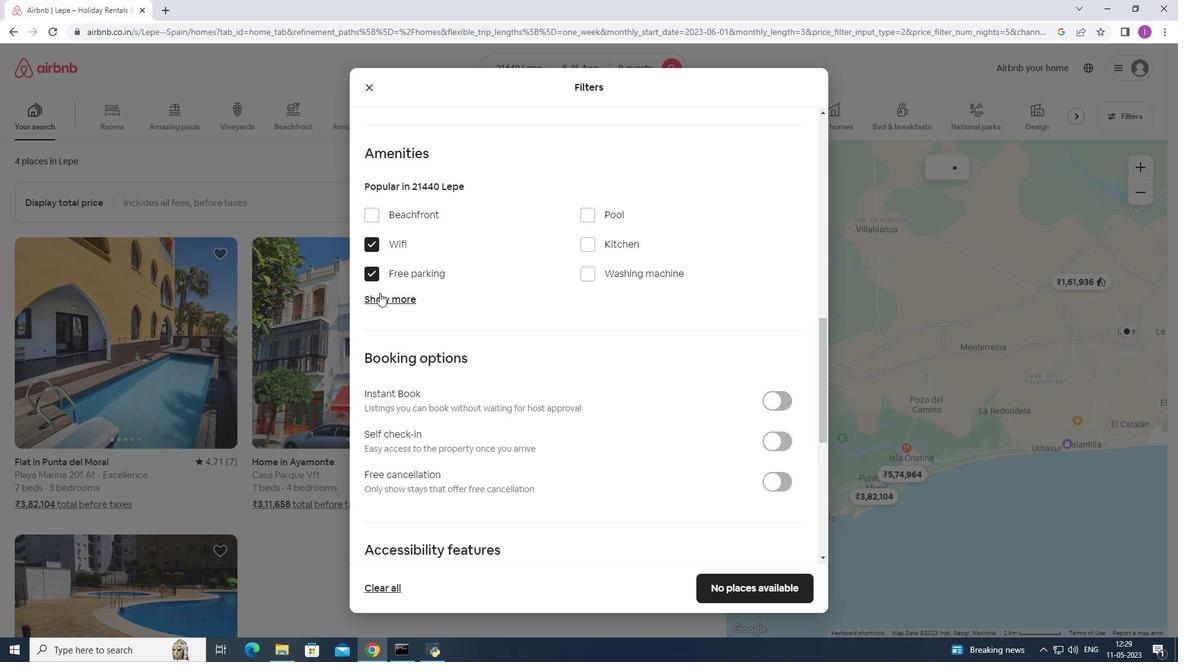
Action: Mouse pressed left at (381, 295)
Screenshot: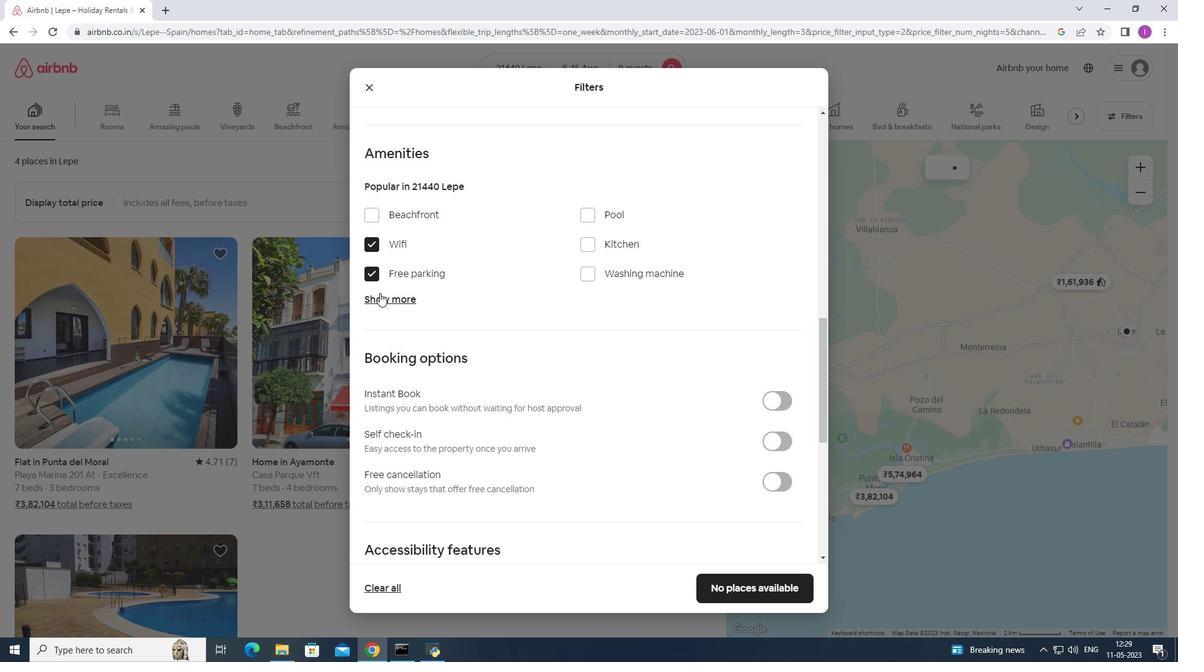 
Action: Mouse moved to (381, 404)
Screenshot: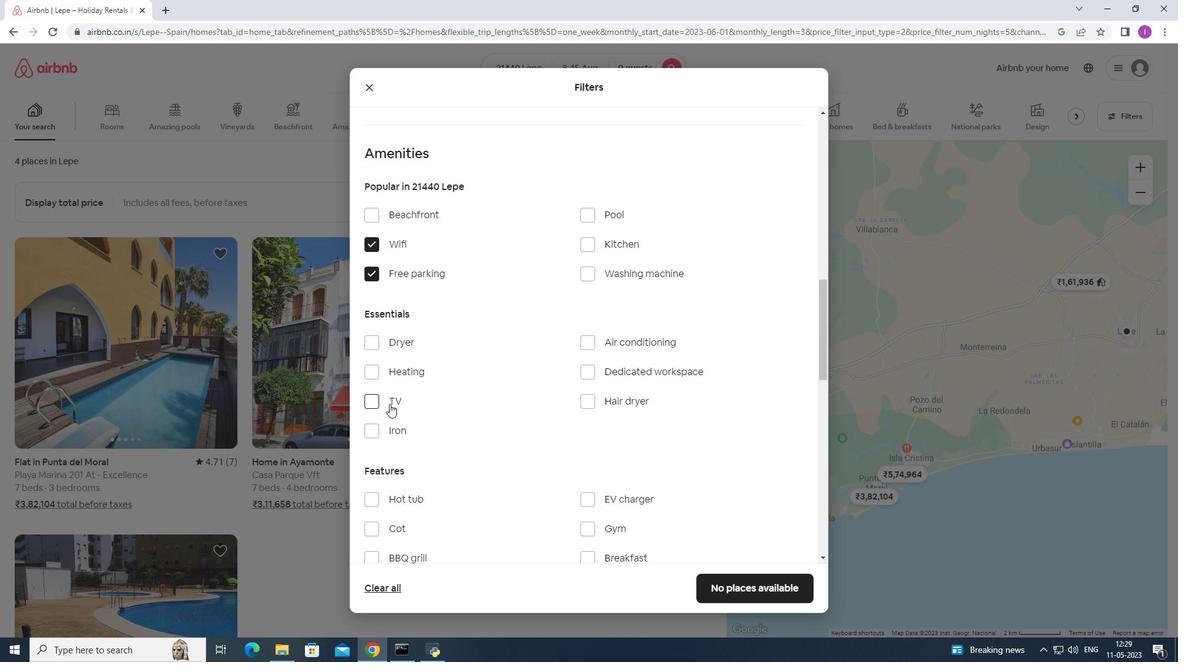 
Action: Mouse pressed left at (381, 404)
Screenshot: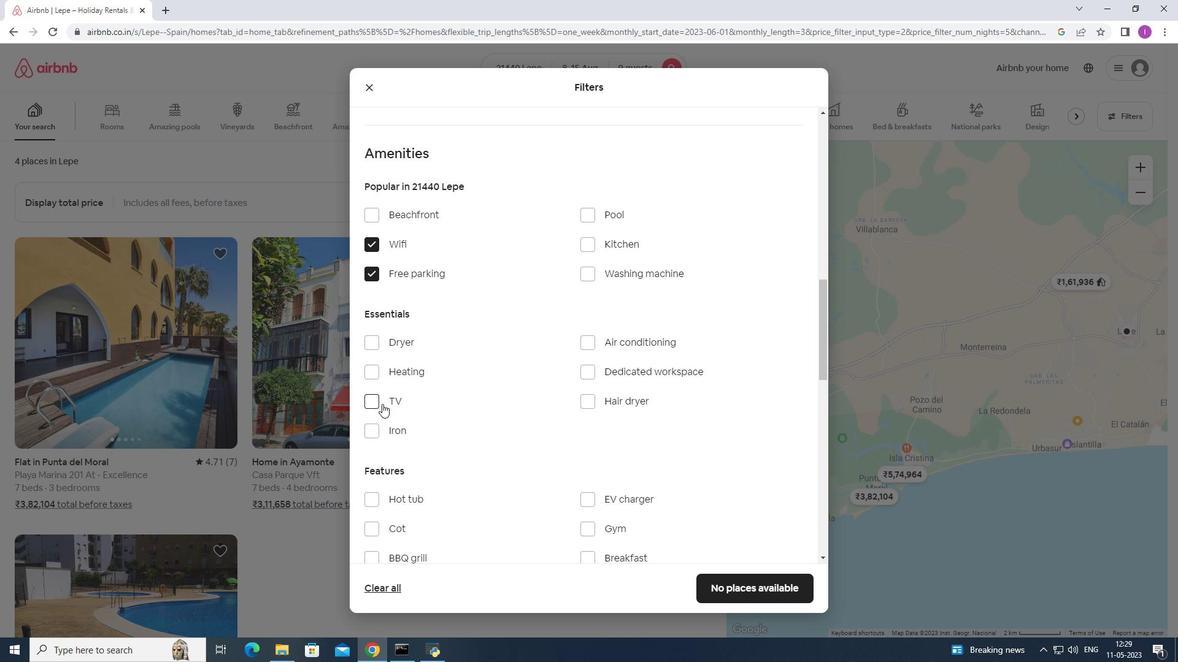 
Action: Mouse moved to (484, 410)
Screenshot: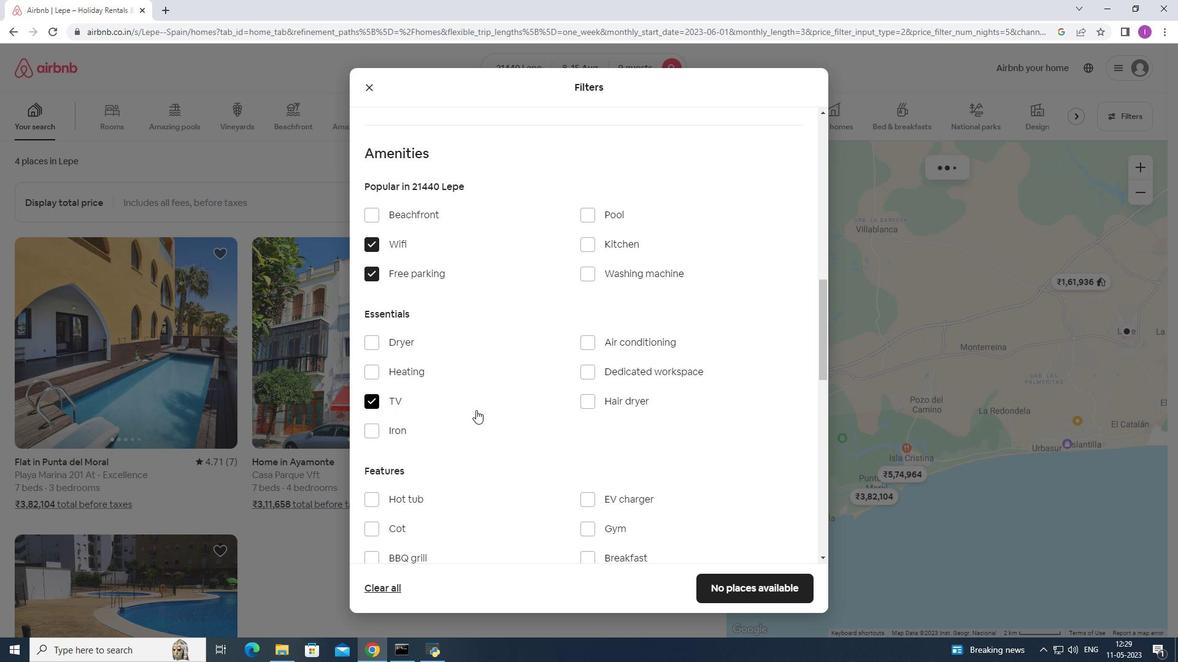 
Action: Mouse scrolled (484, 409) with delta (0, 0)
Screenshot: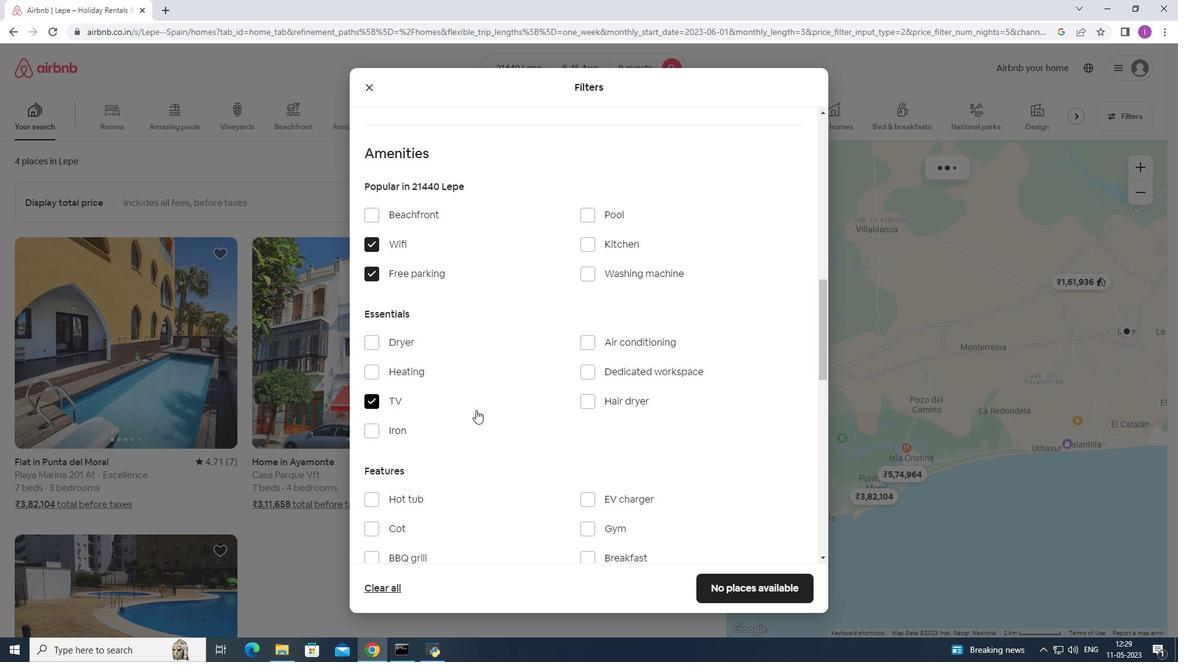 
Action: Mouse moved to (485, 410)
Screenshot: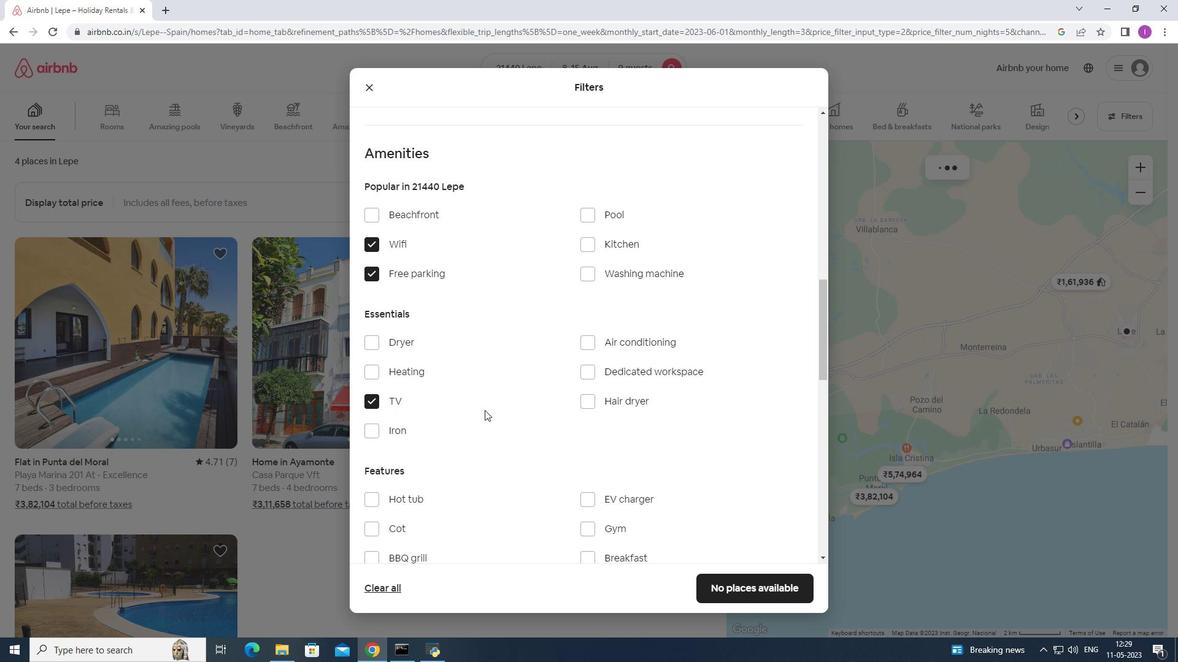 
Action: Mouse scrolled (485, 409) with delta (0, 0)
Screenshot: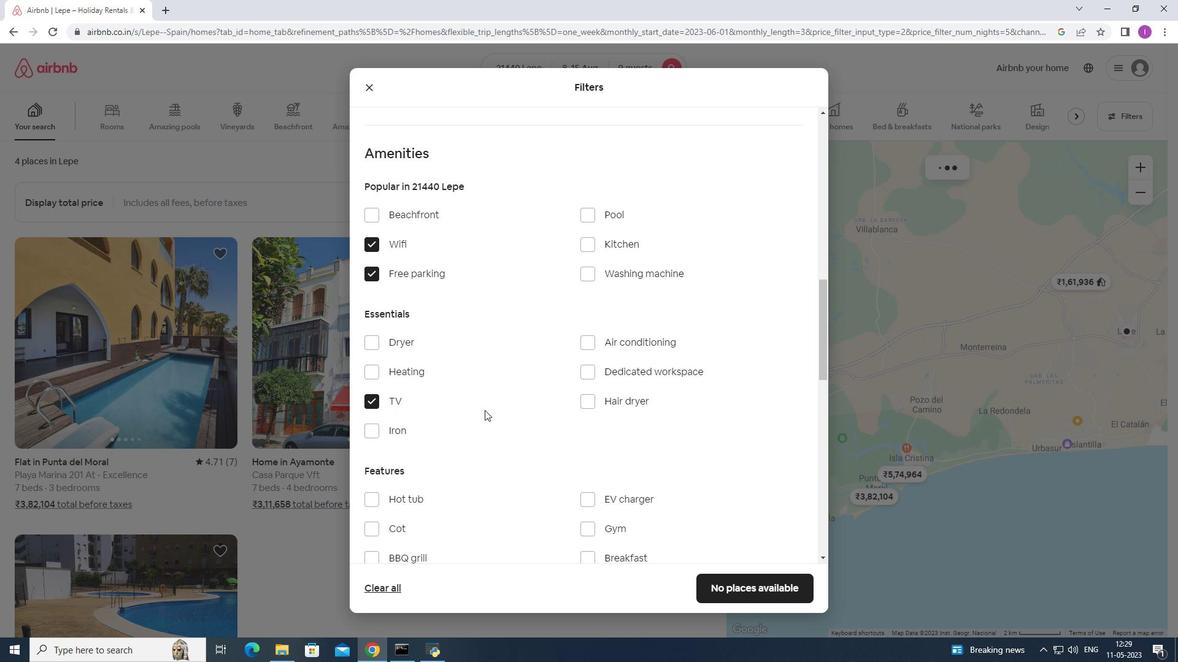 
Action: Mouse moved to (486, 410)
Screenshot: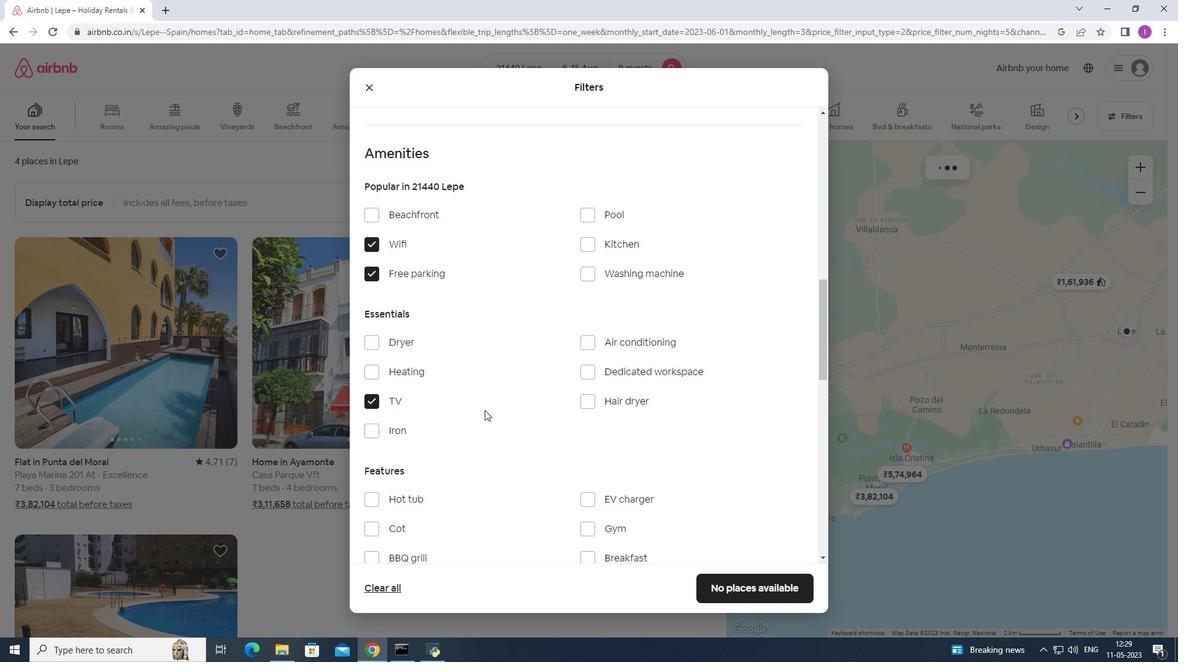 
Action: Mouse scrolled (486, 409) with delta (0, 0)
Screenshot: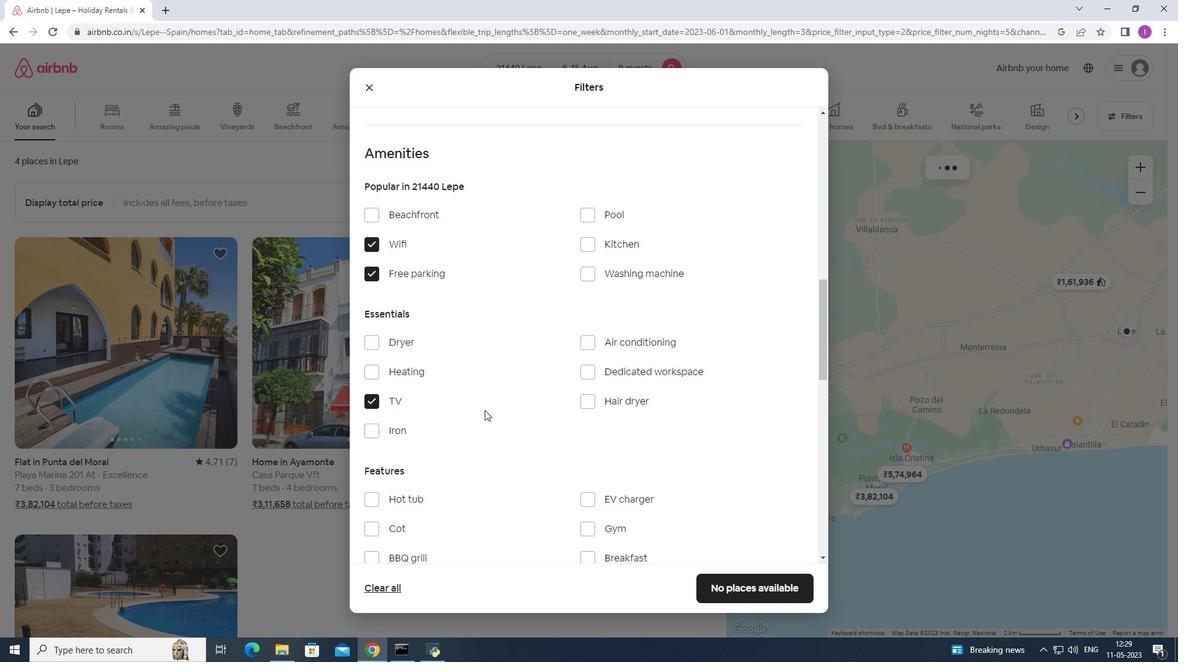 
Action: Mouse moved to (583, 347)
Screenshot: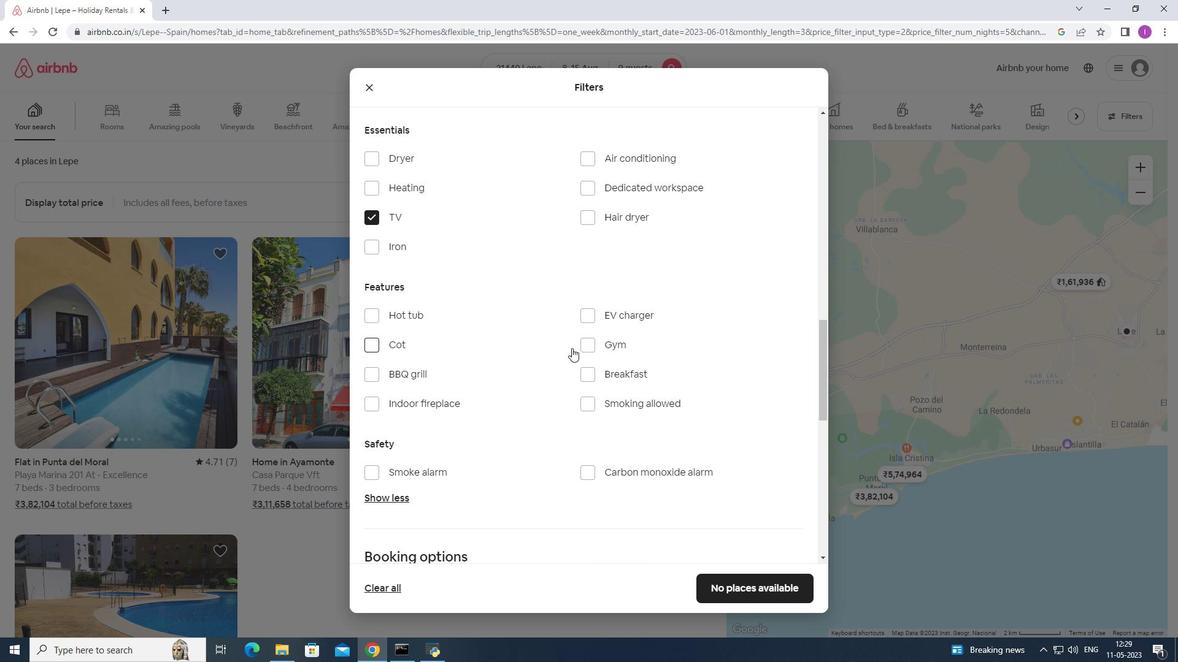 
Action: Mouse pressed left at (583, 347)
Screenshot: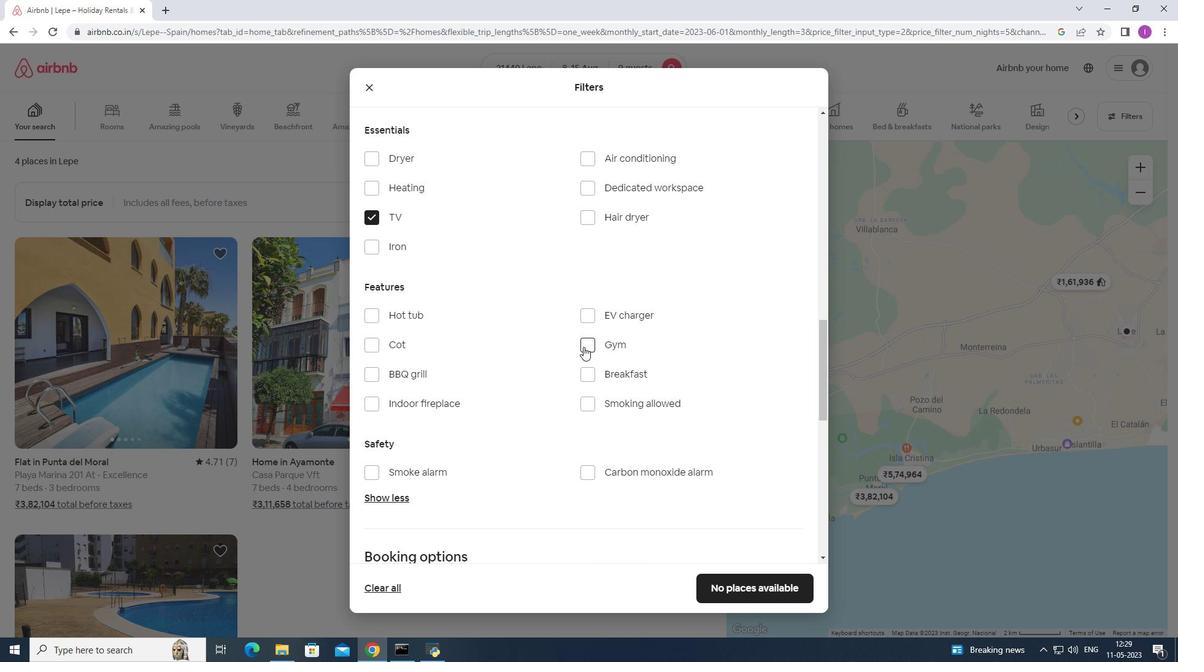 
Action: Mouse moved to (589, 377)
Screenshot: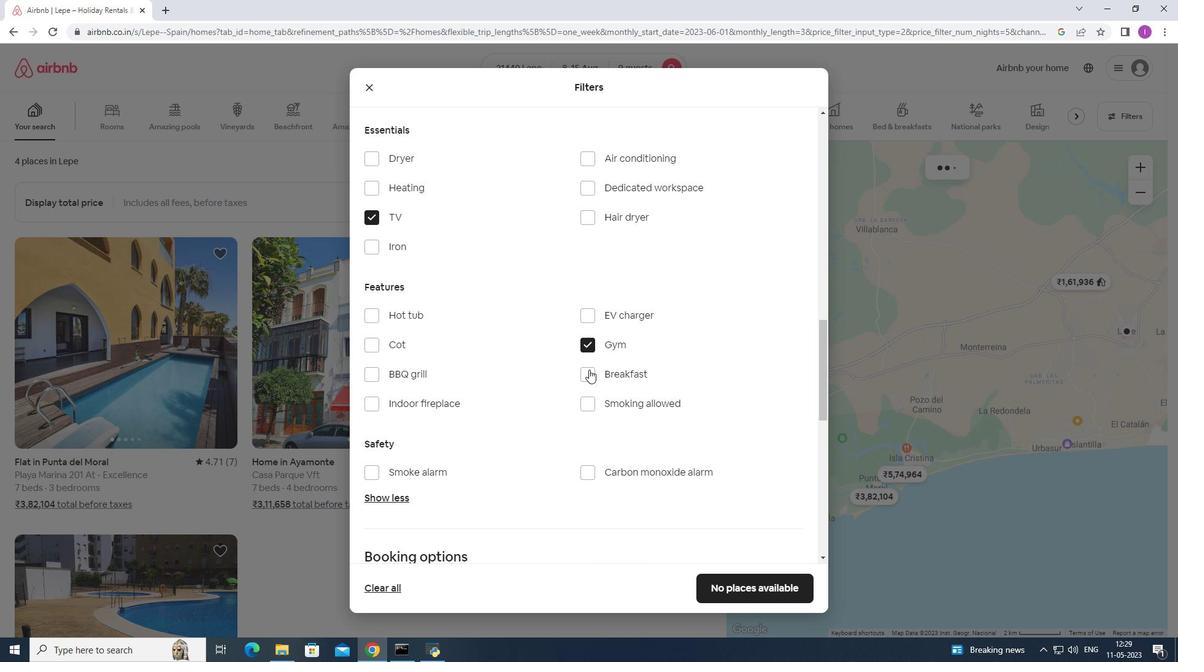
Action: Mouse pressed left at (589, 377)
Screenshot: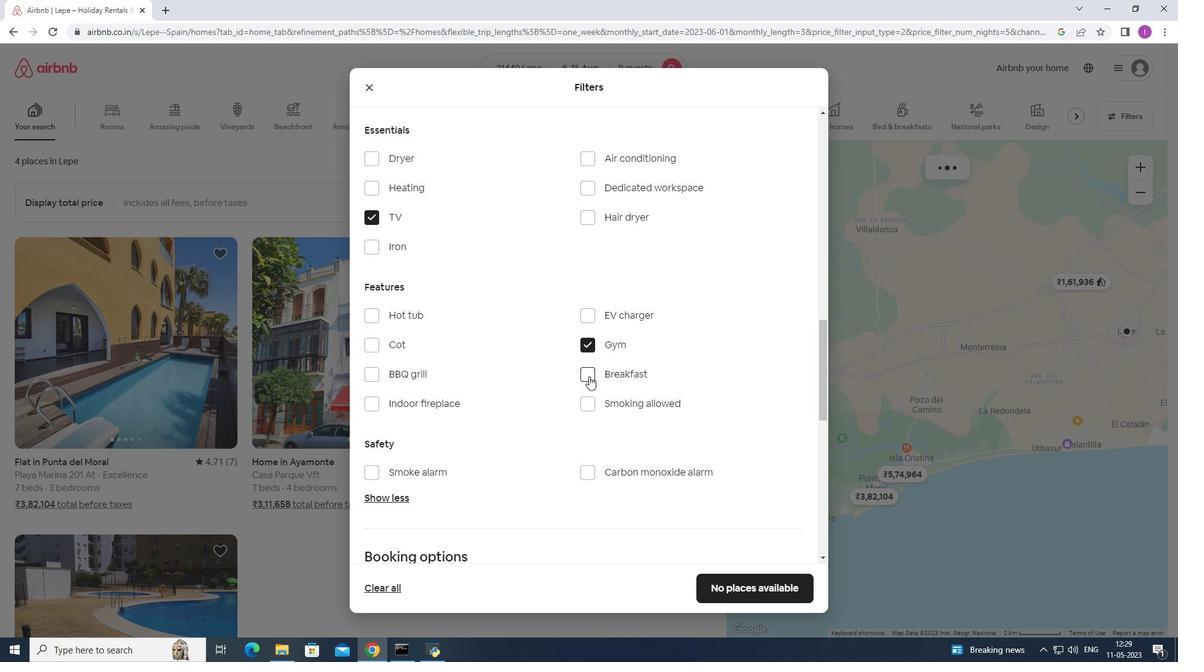 
Action: Mouse moved to (428, 372)
Screenshot: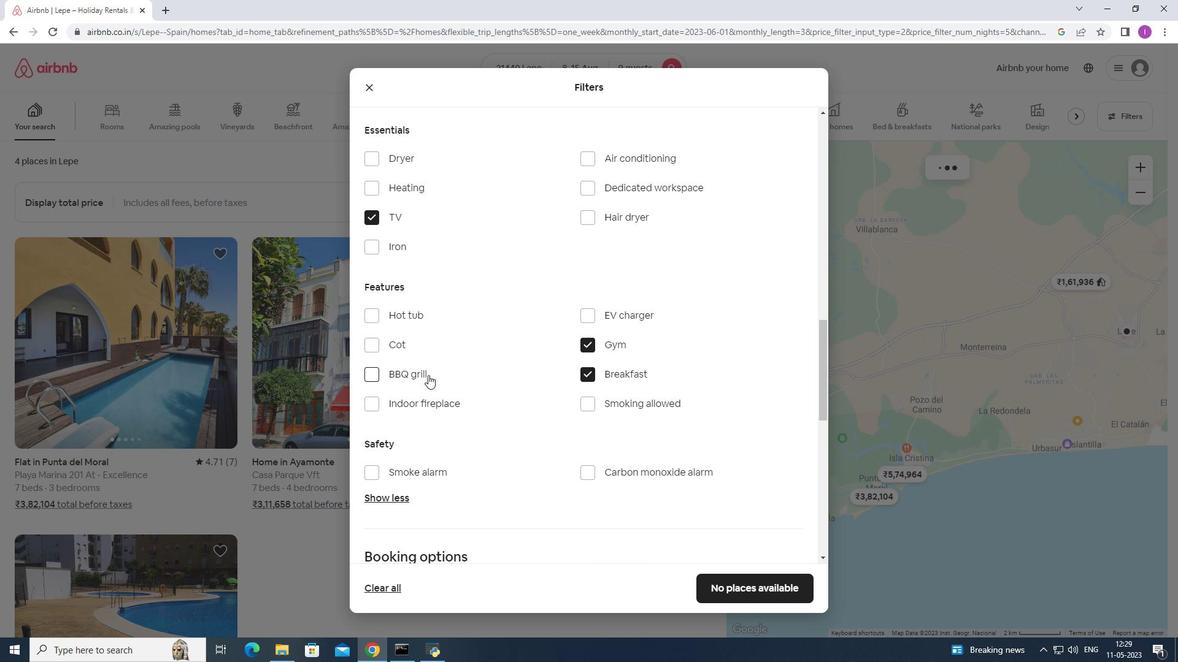 
Action: Mouse scrolled (428, 371) with delta (0, 0)
Screenshot: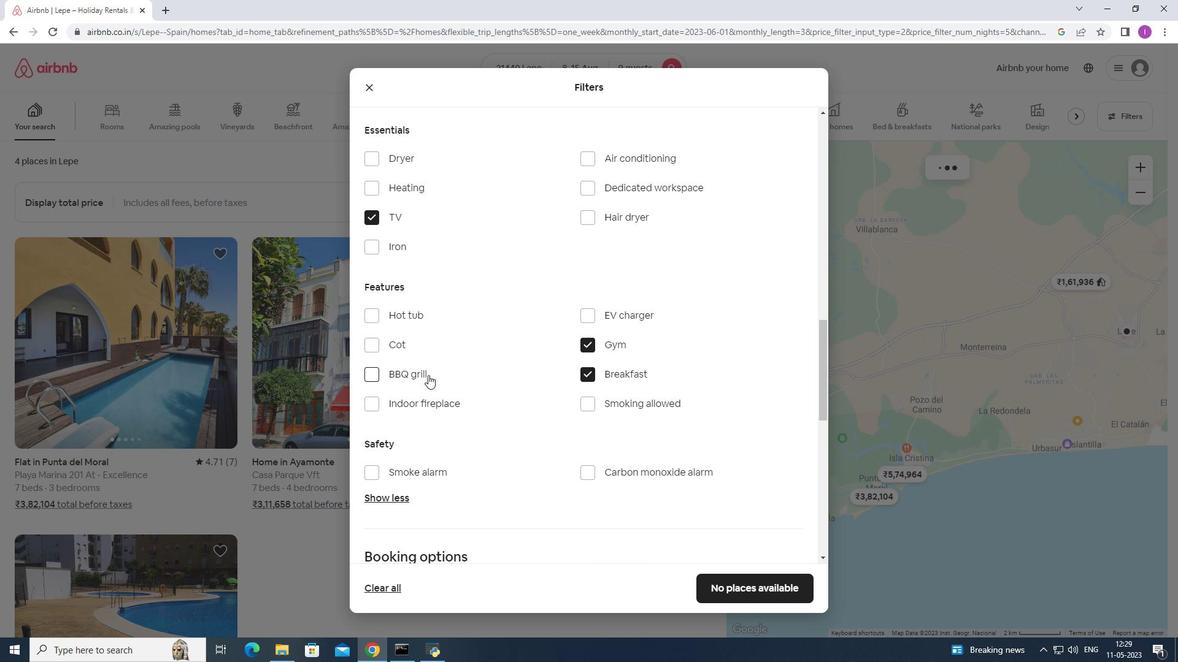 
Action: Mouse moved to (428, 372)
Screenshot: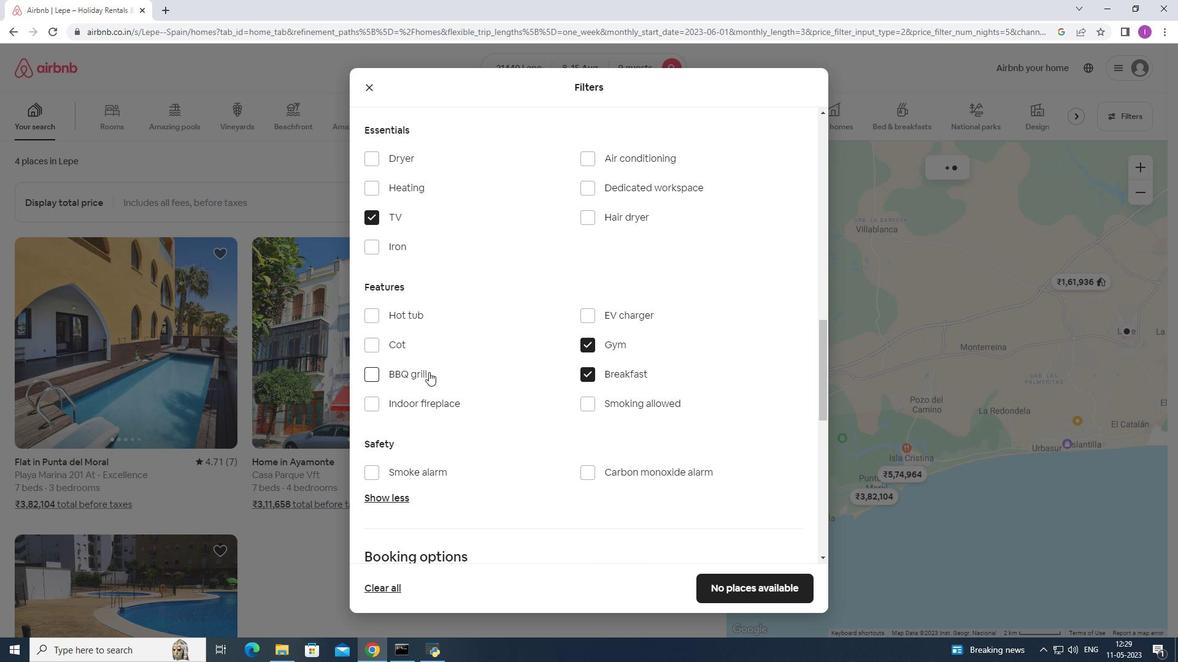 
Action: Mouse scrolled (428, 371) with delta (0, 0)
Screenshot: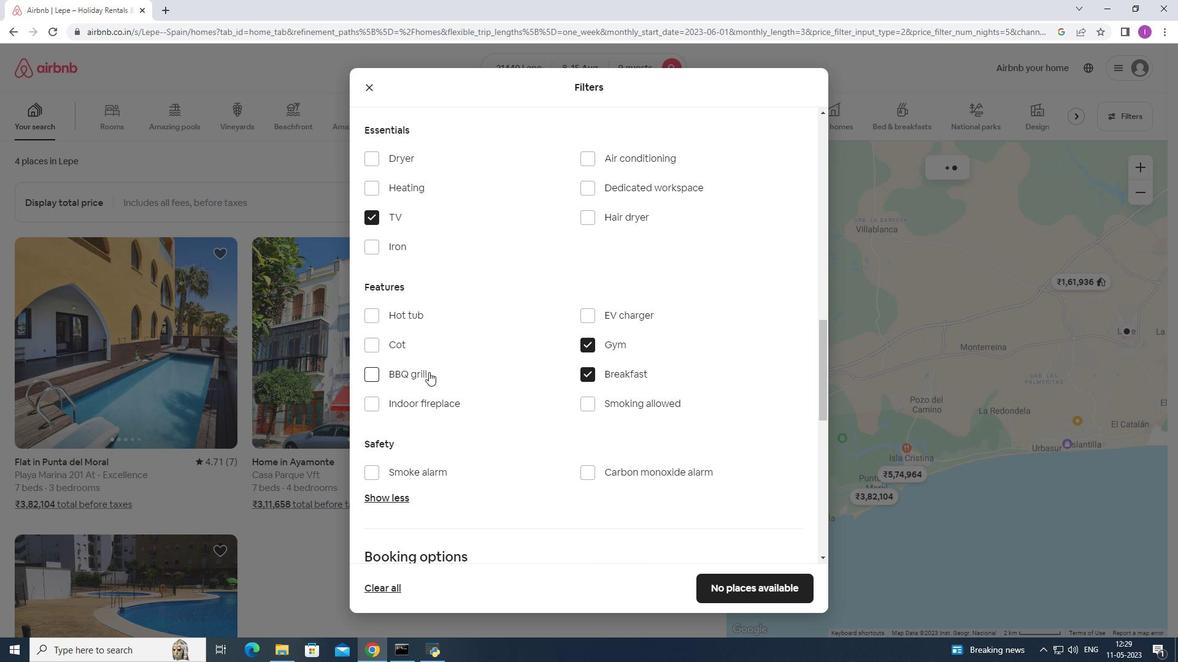 
Action: Mouse moved to (429, 368)
Screenshot: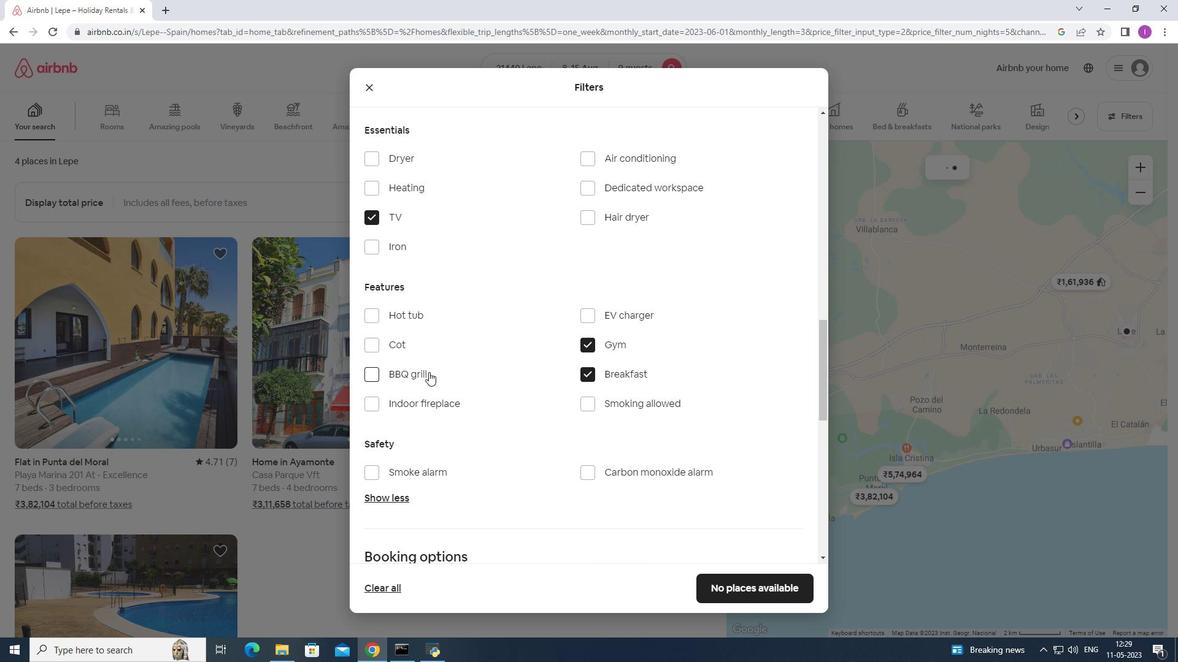 
Action: Mouse scrolled (429, 368) with delta (0, 0)
Screenshot: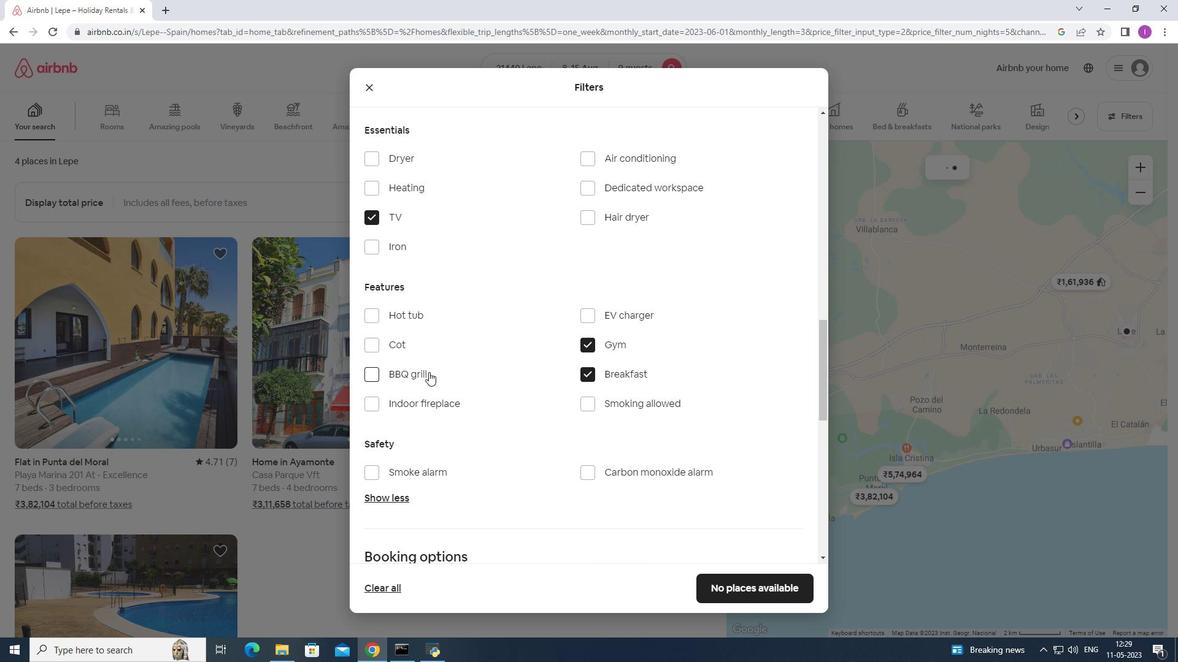 
Action: Mouse moved to (463, 356)
Screenshot: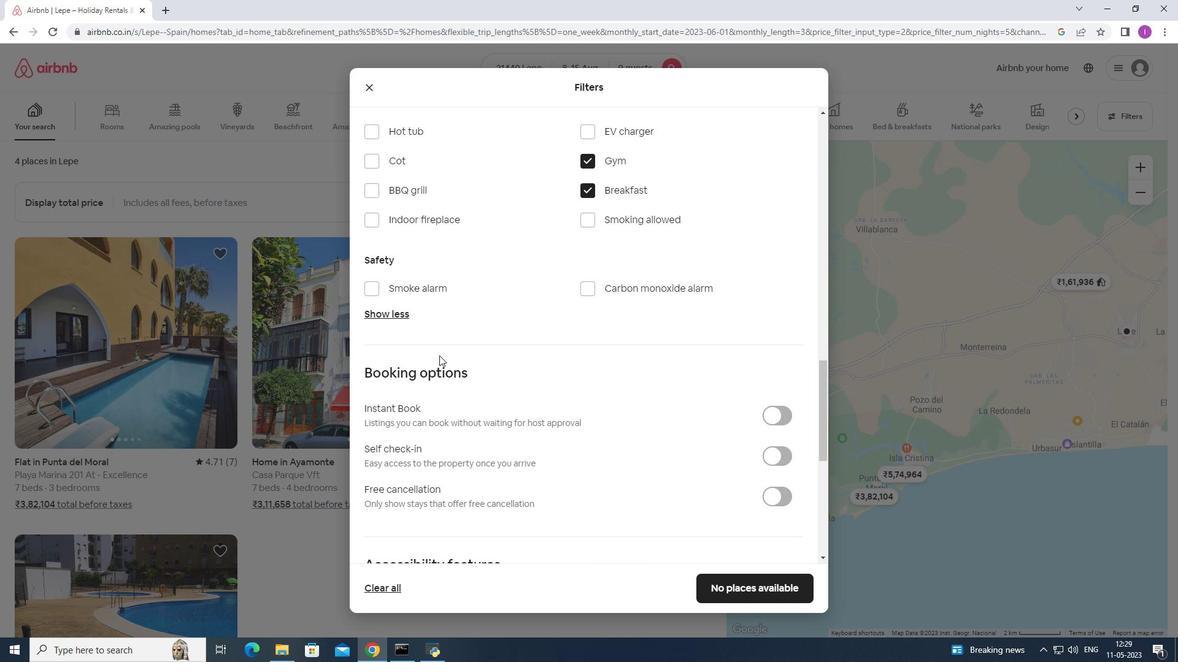 
Action: Mouse scrolled (463, 355) with delta (0, 0)
Screenshot: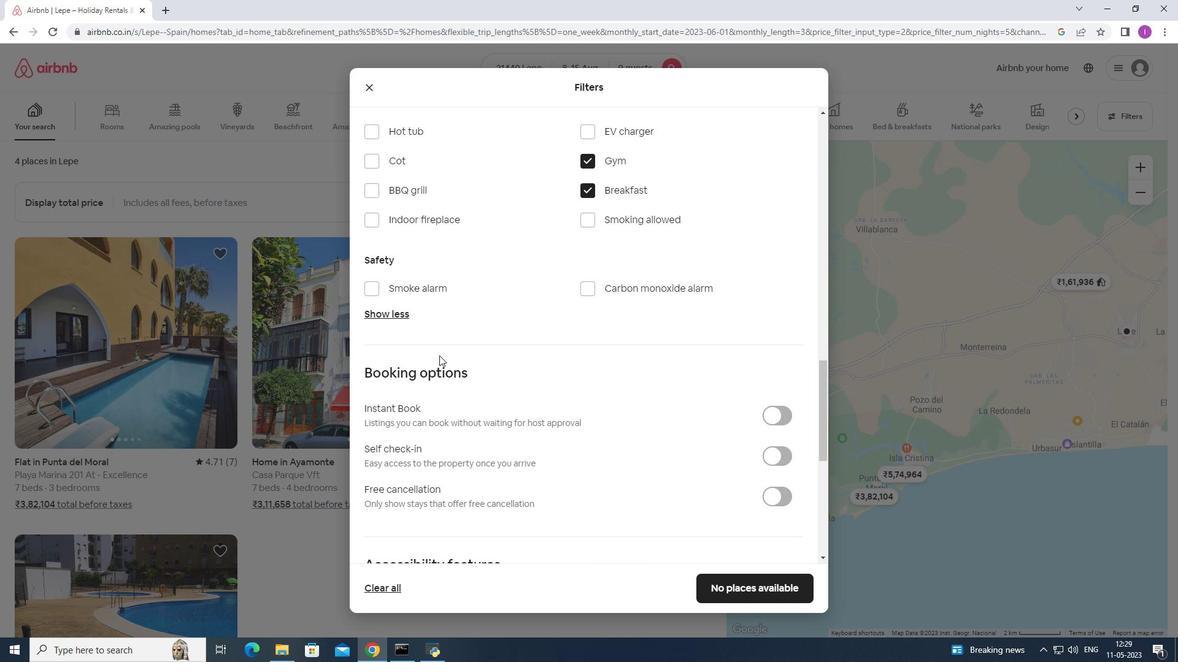 
Action: Mouse moved to (476, 359)
Screenshot: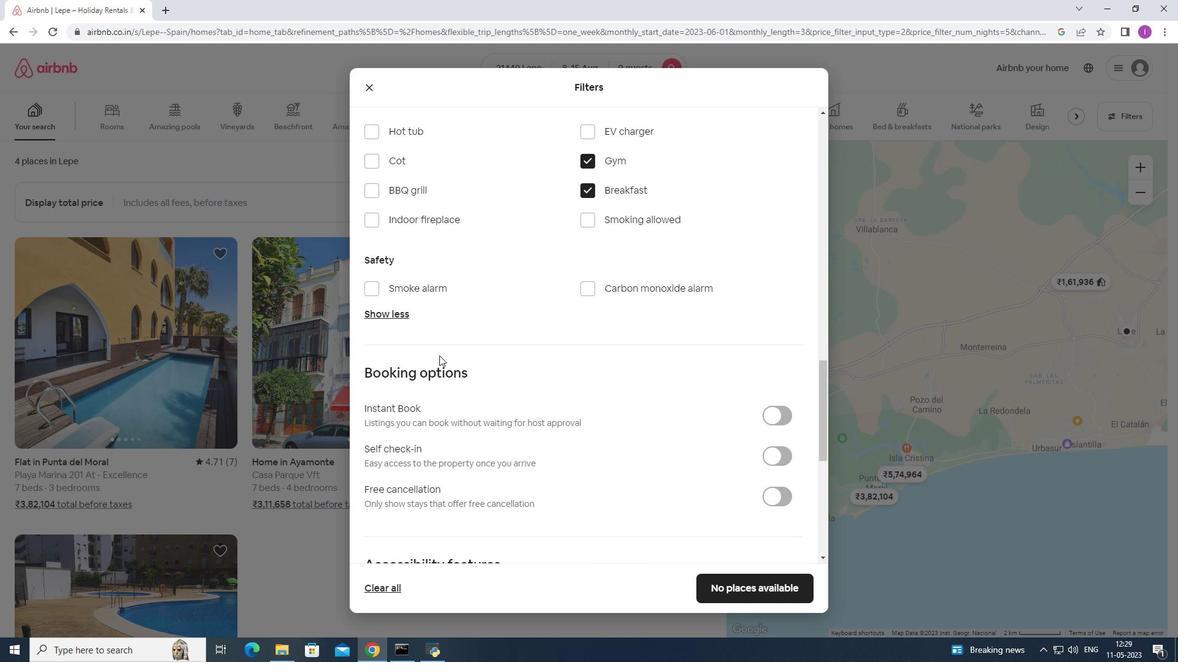
Action: Mouse scrolled (476, 358) with delta (0, 0)
Screenshot: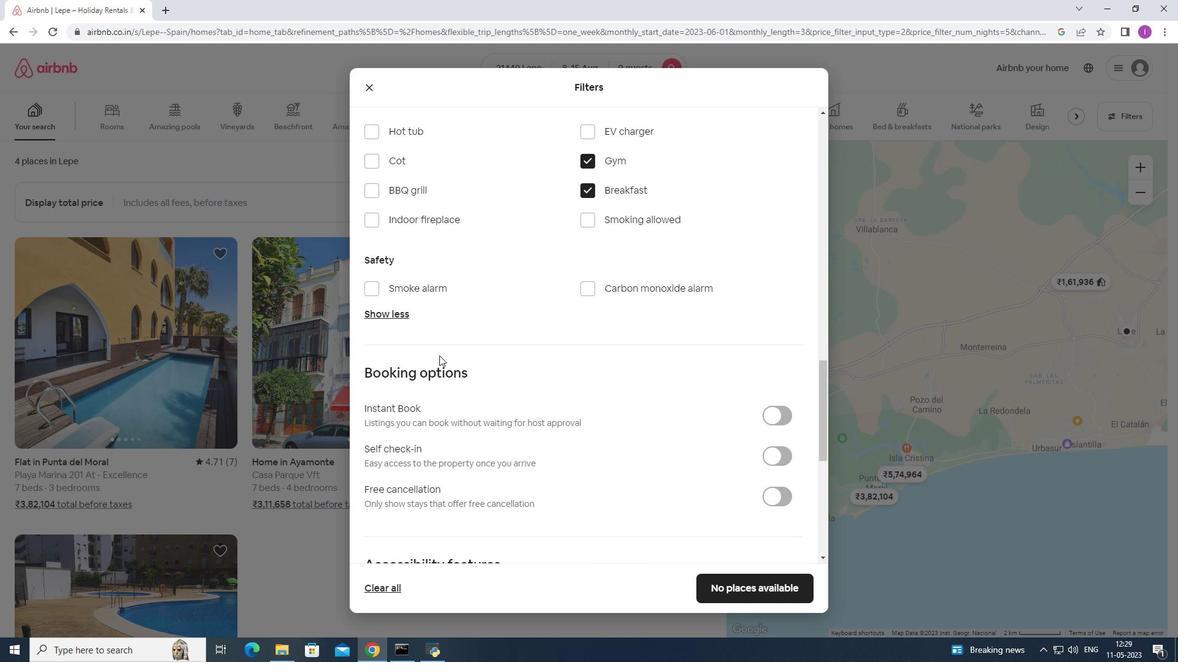 
Action: Mouse moved to (483, 359)
Screenshot: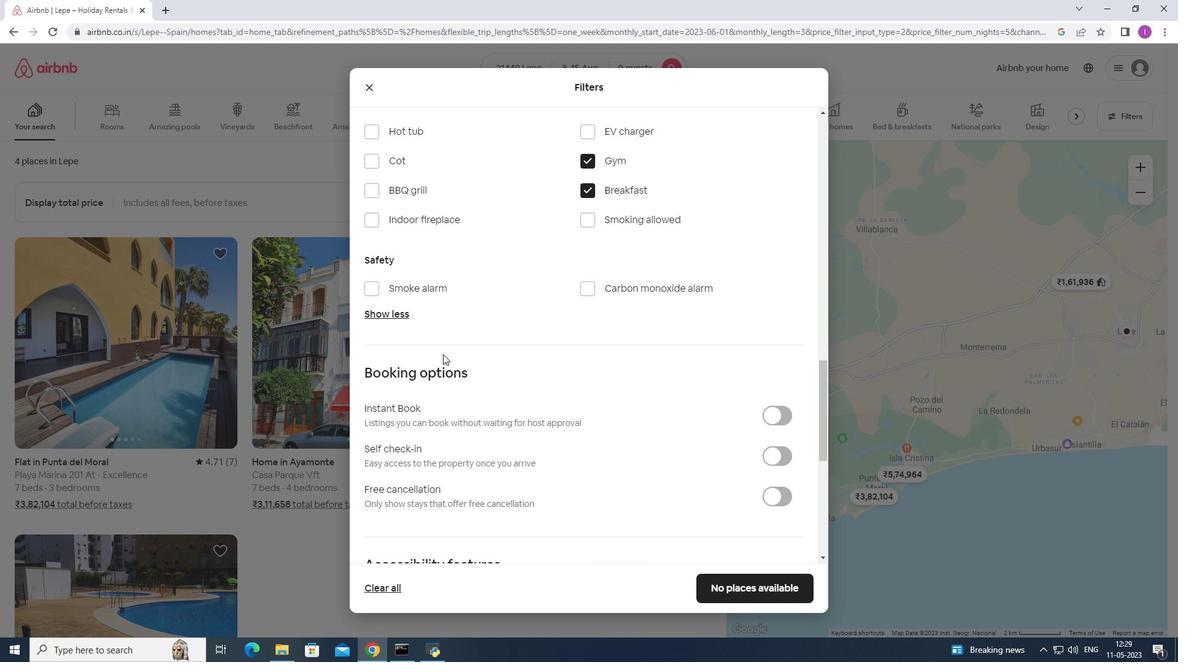 
Action: Mouse scrolled (483, 359) with delta (0, 0)
Screenshot: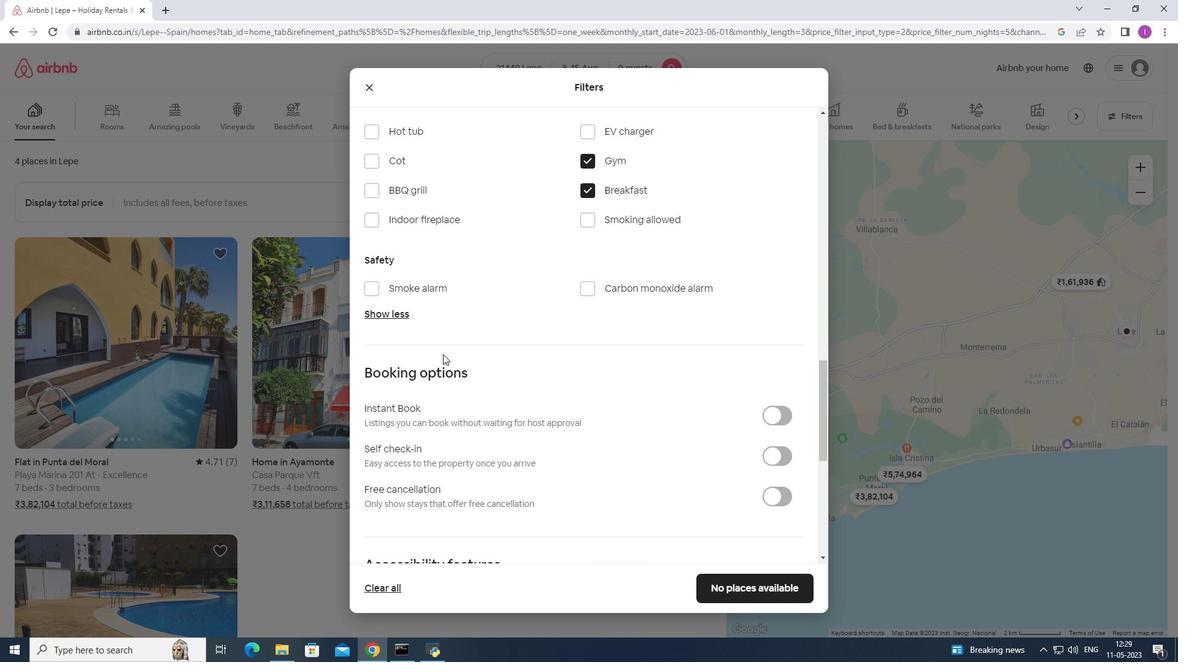
Action: Mouse moved to (780, 273)
Screenshot: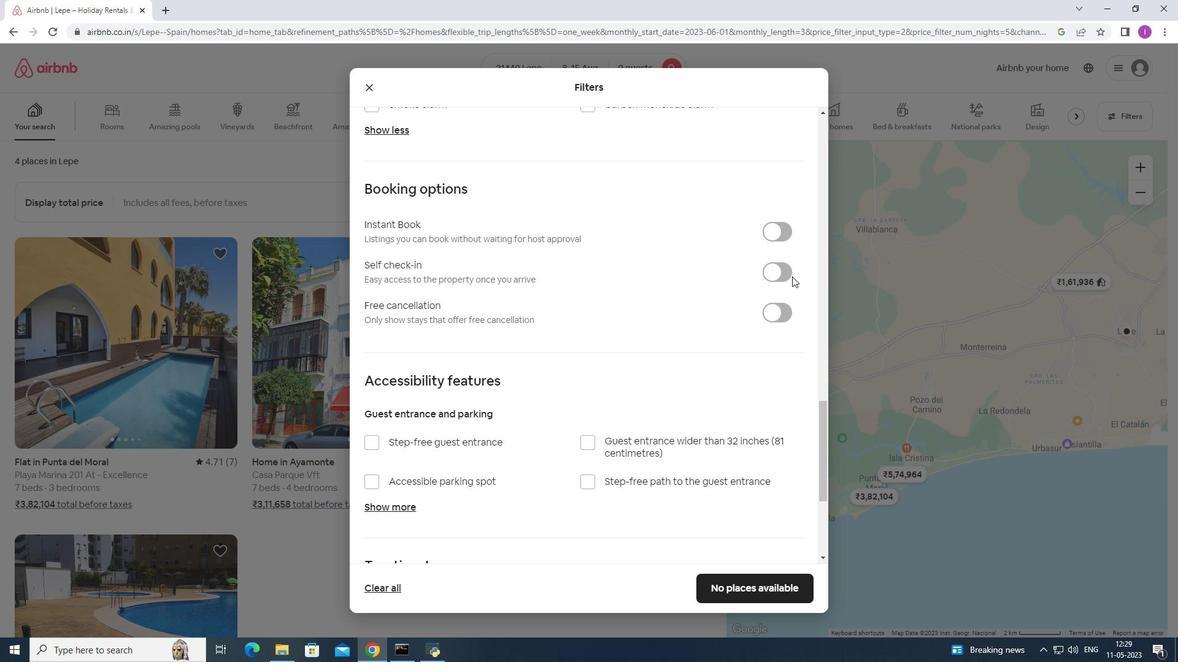 
Action: Mouse pressed left at (780, 273)
Screenshot: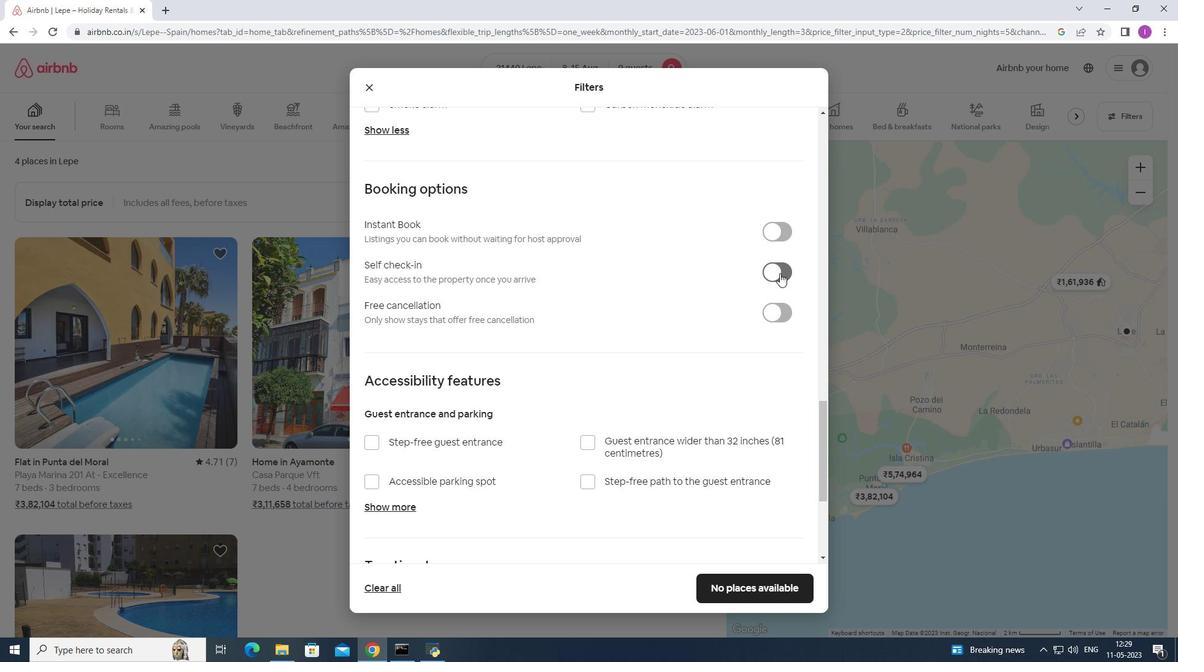 
Action: Mouse moved to (778, 272)
Screenshot: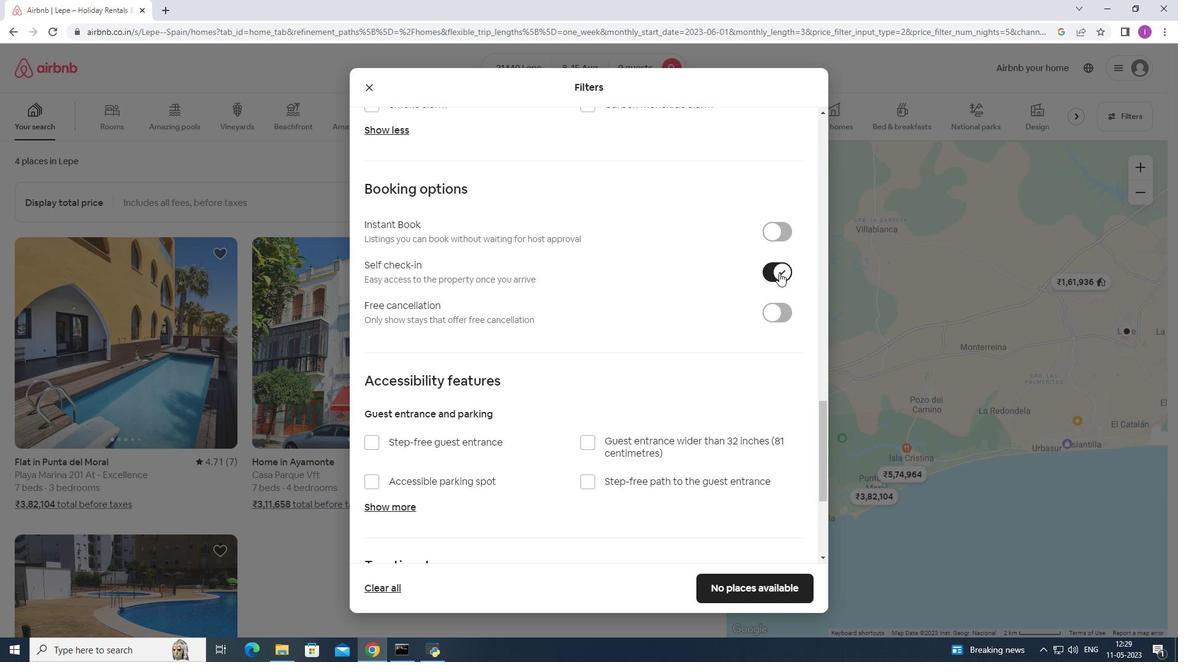 
Action: Mouse scrolled (778, 271) with delta (0, 0)
Screenshot: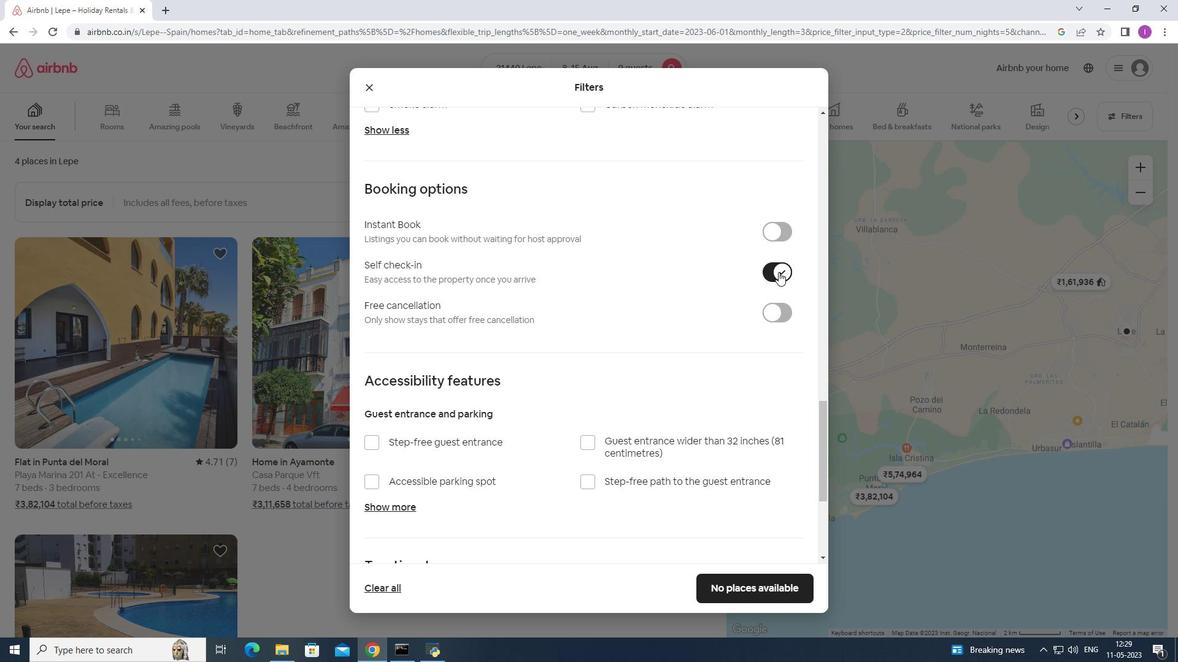
Action: Mouse scrolled (778, 271) with delta (0, 0)
Screenshot: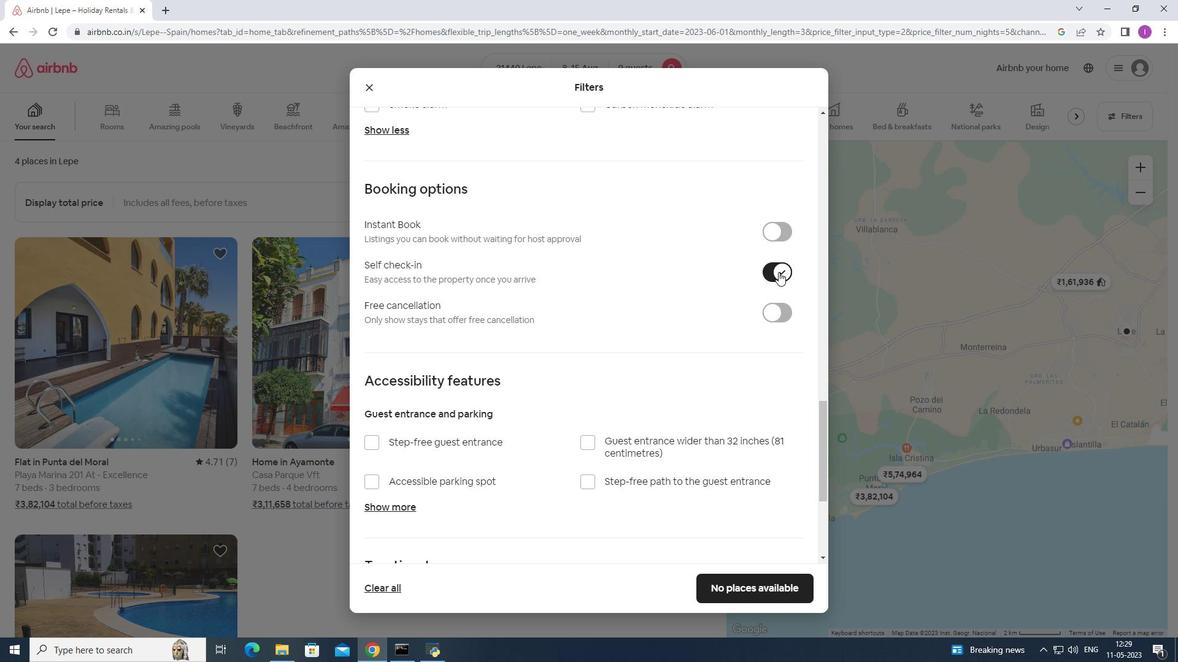 
Action: Mouse scrolled (778, 271) with delta (0, 0)
Screenshot: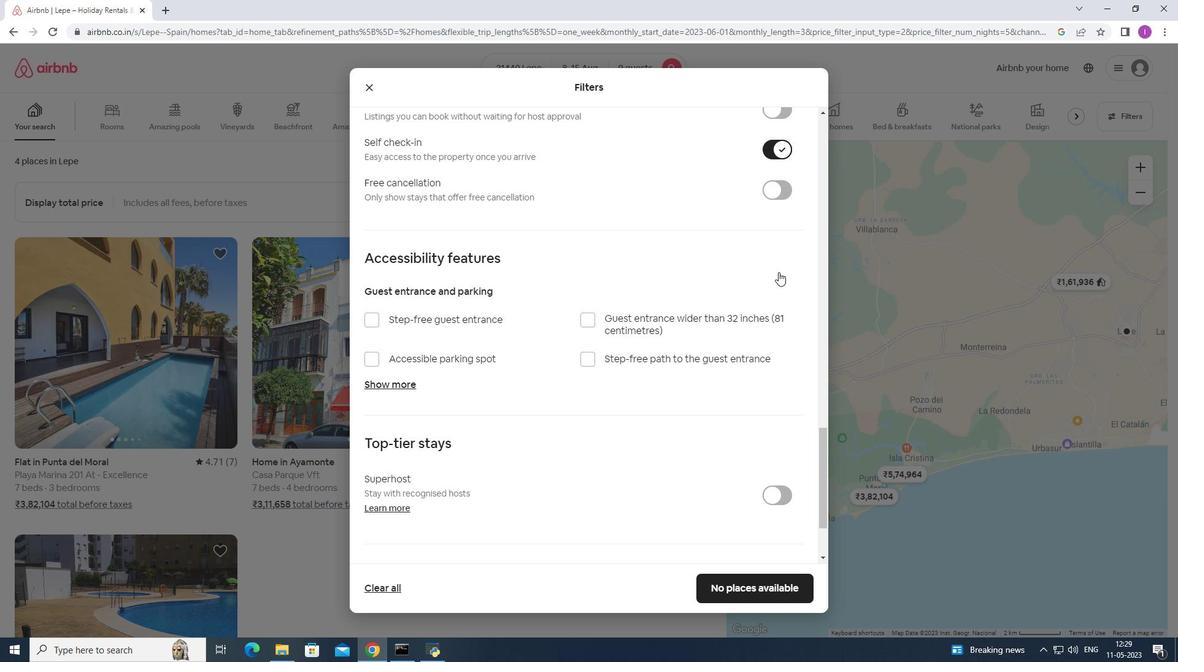 
Action: Mouse scrolled (778, 271) with delta (0, 0)
Screenshot: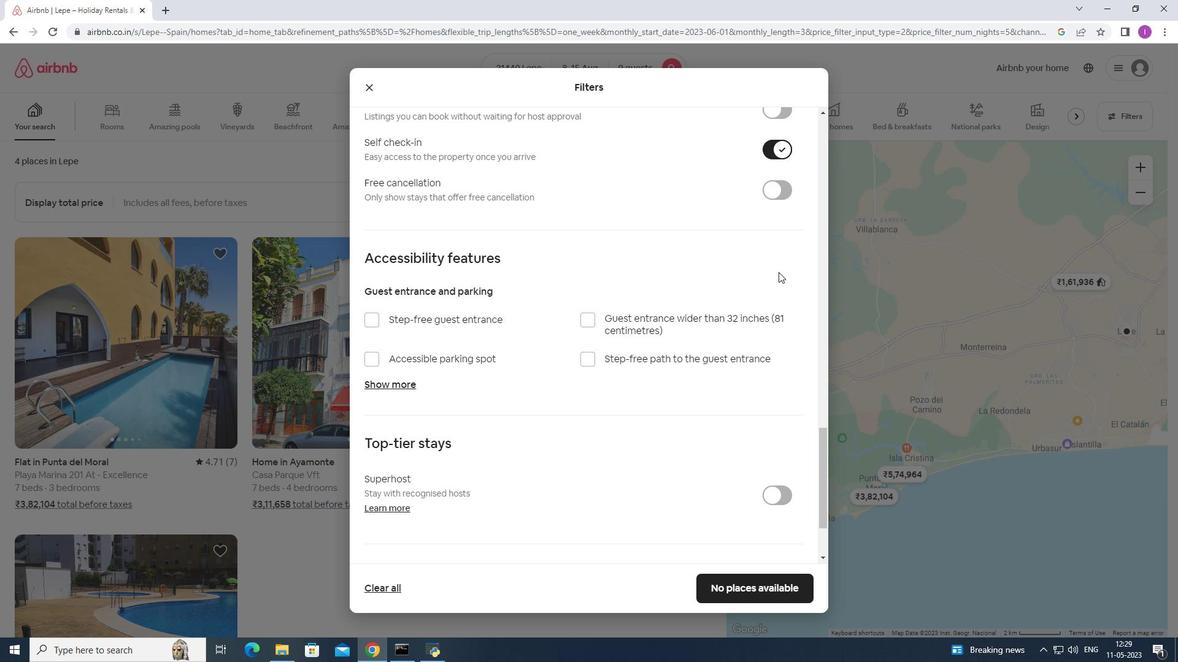 
Action: Mouse scrolled (778, 271) with delta (0, 0)
Screenshot: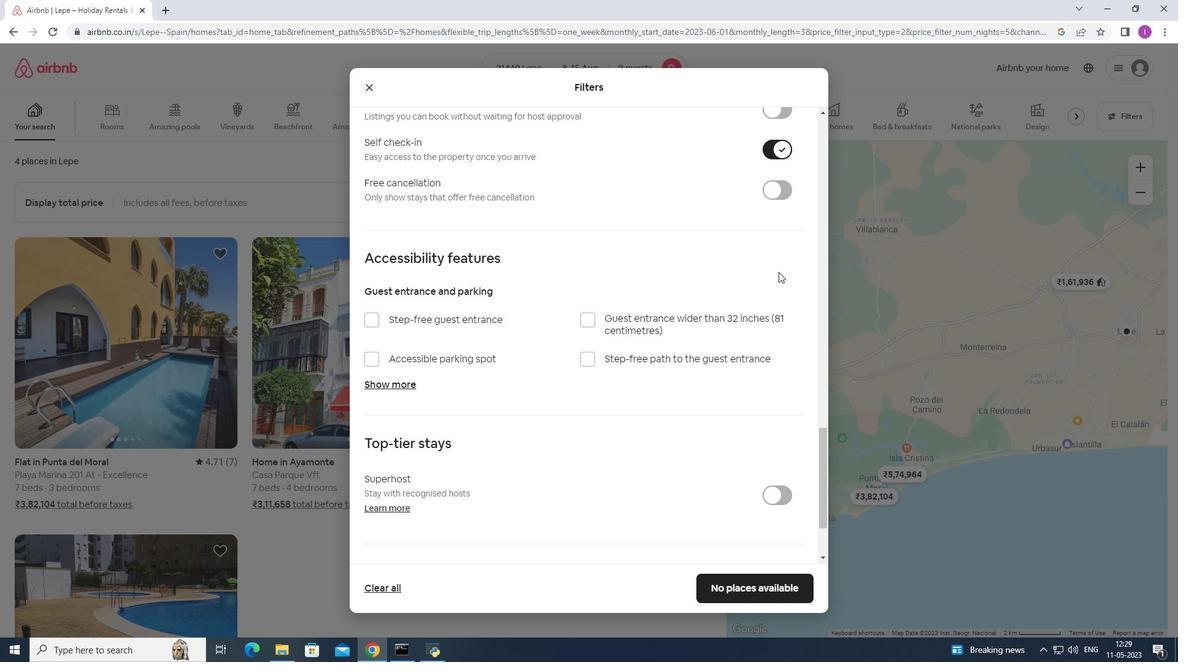 
Action: Mouse moved to (778, 271)
Screenshot: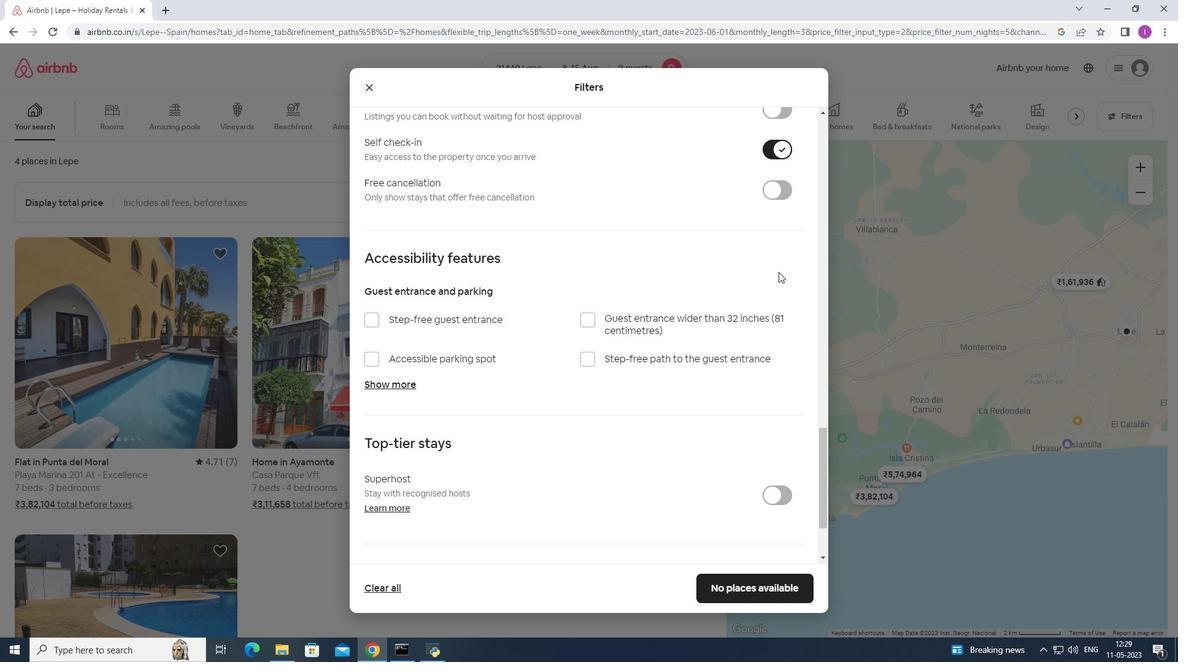 
Action: Mouse scrolled (778, 271) with delta (0, 0)
Screenshot: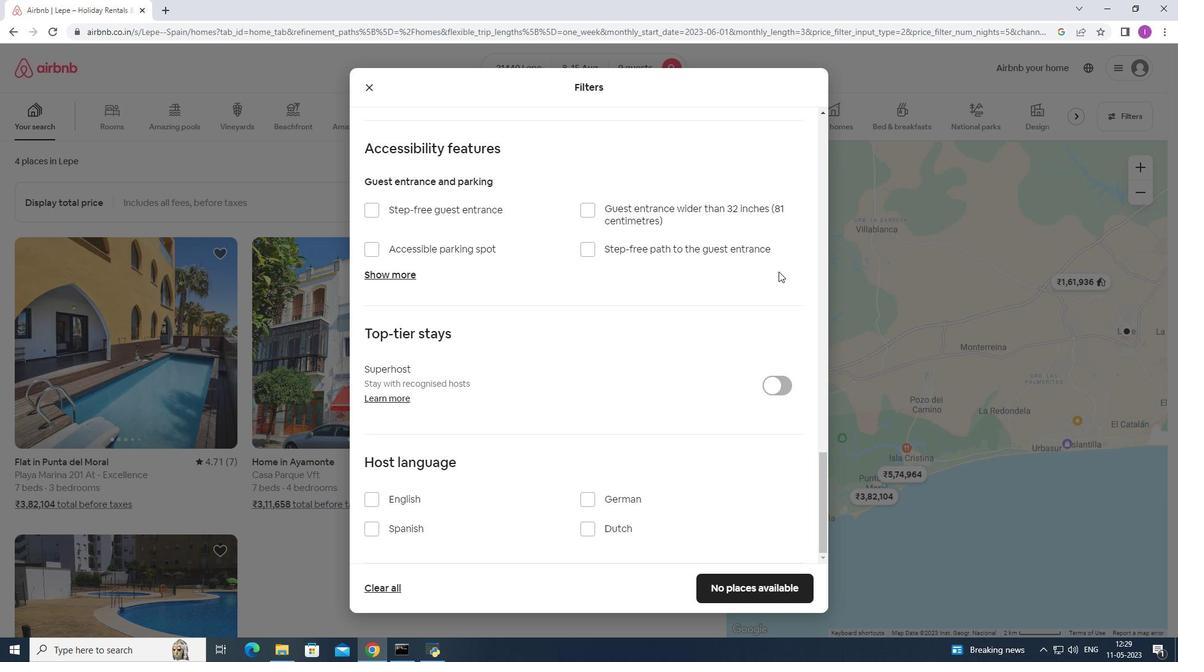 
Action: Mouse scrolled (778, 271) with delta (0, 0)
Screenshot: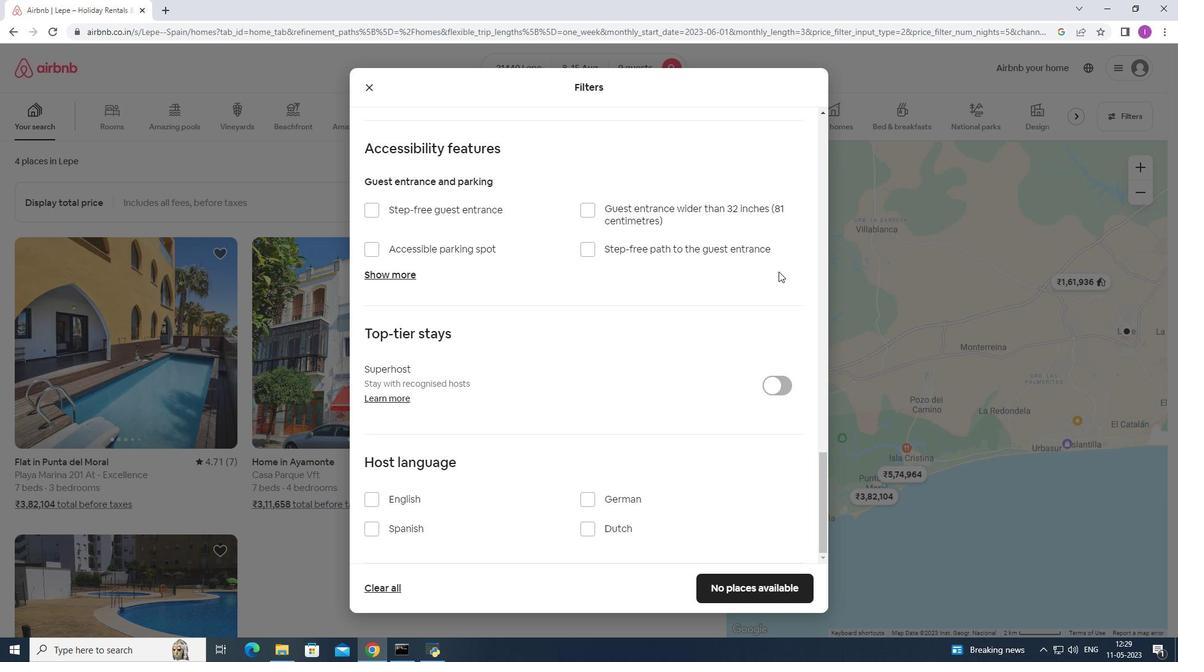
Action: Mouse scrolled (778, 271) with delta (0, 0)
Screenshot: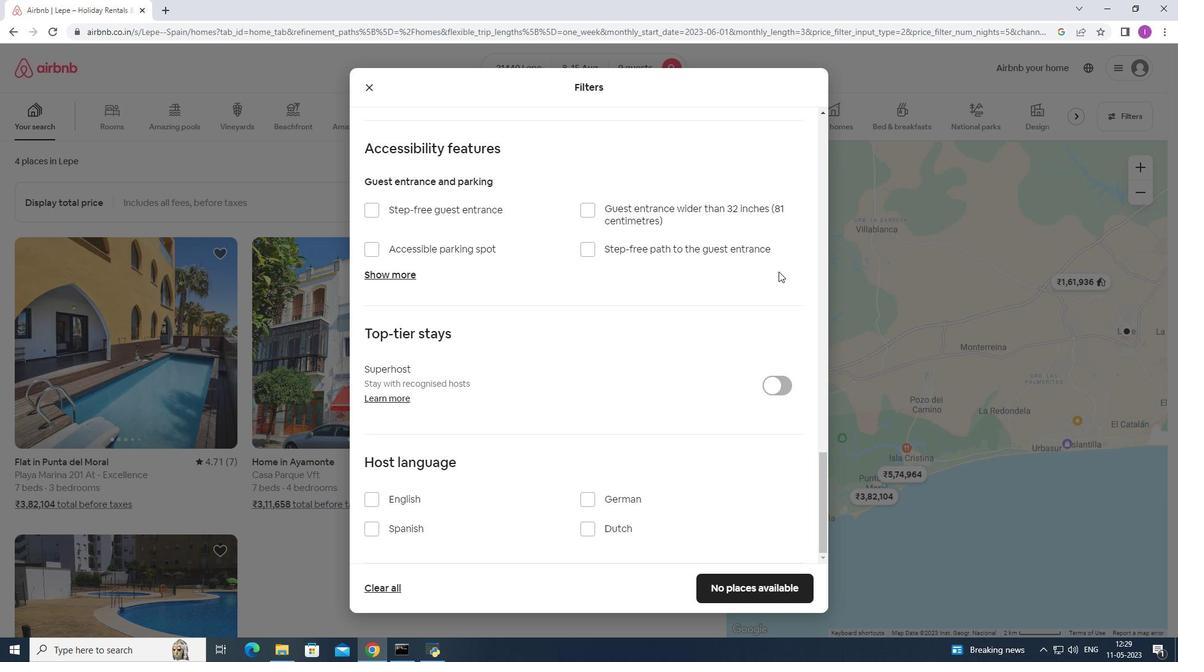 
Action: Mouse scrolled (778, 271) with delta (0, 0)
Screenshot: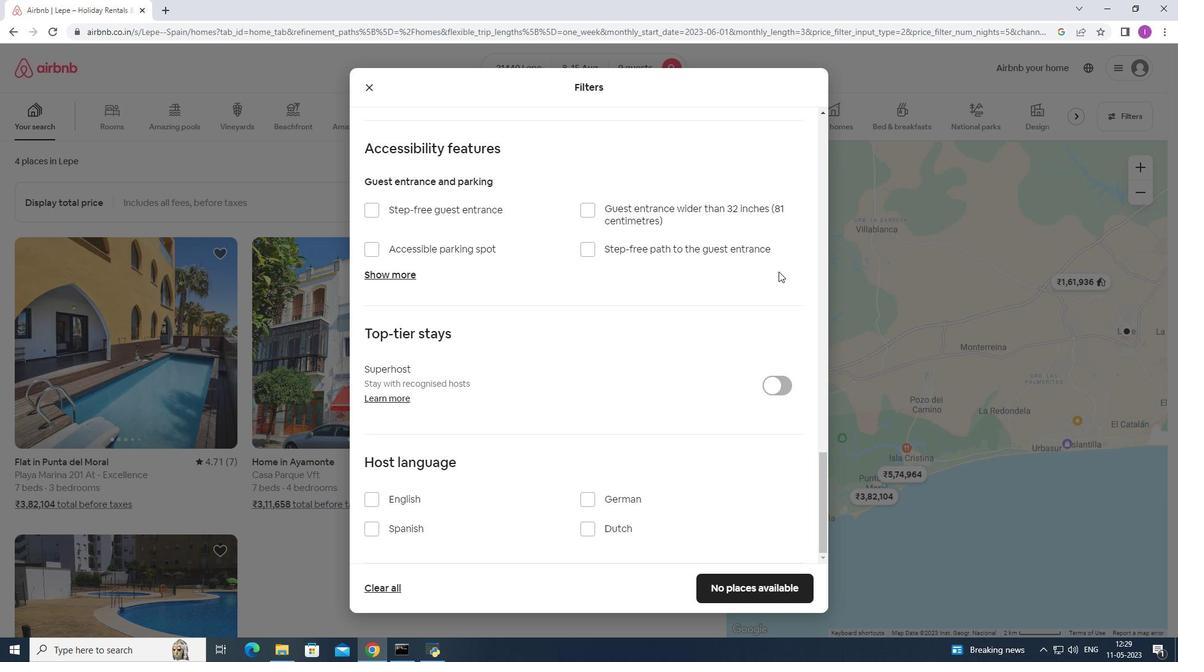 
Action: Mouse scrolled (778, 271) with delta (0, 0)
Screenshot: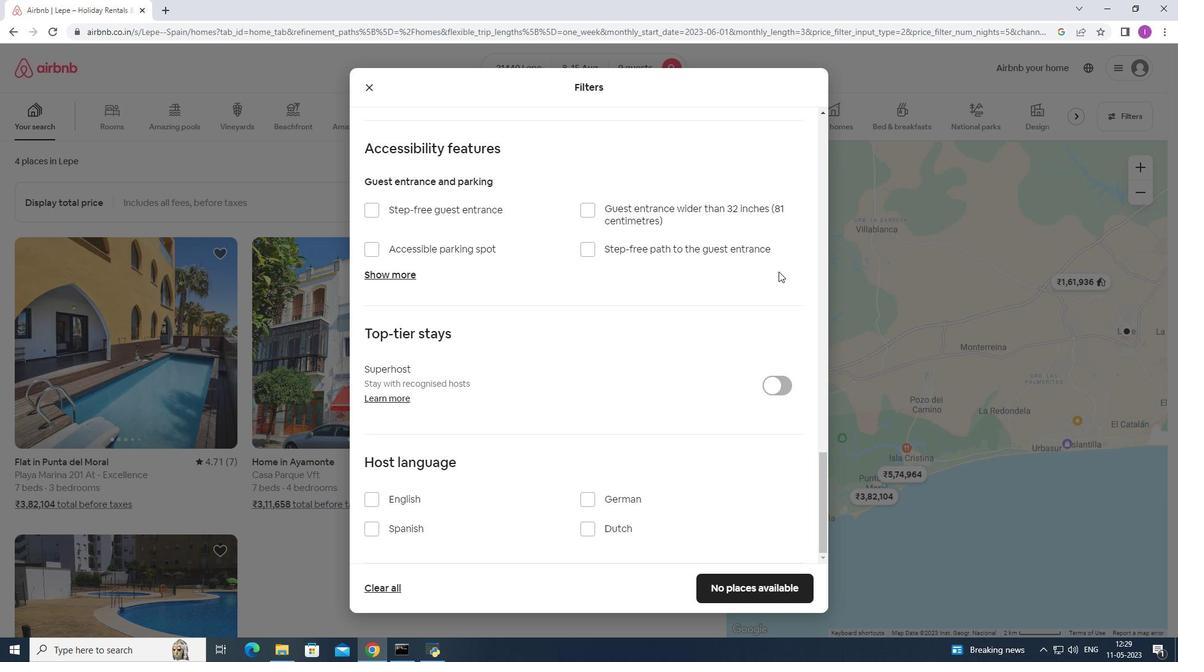 
Action: Mouse moved to (370, 503)
Screenshot: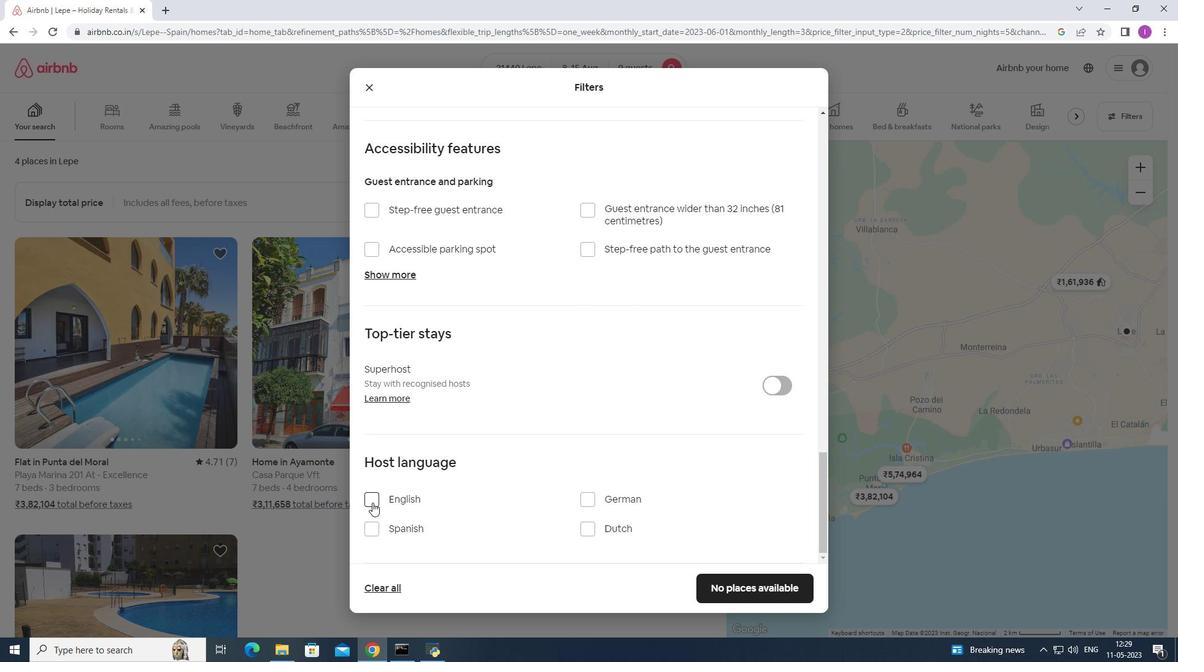 
Action: Mouse pressed left at (370, 503)
Screenshot: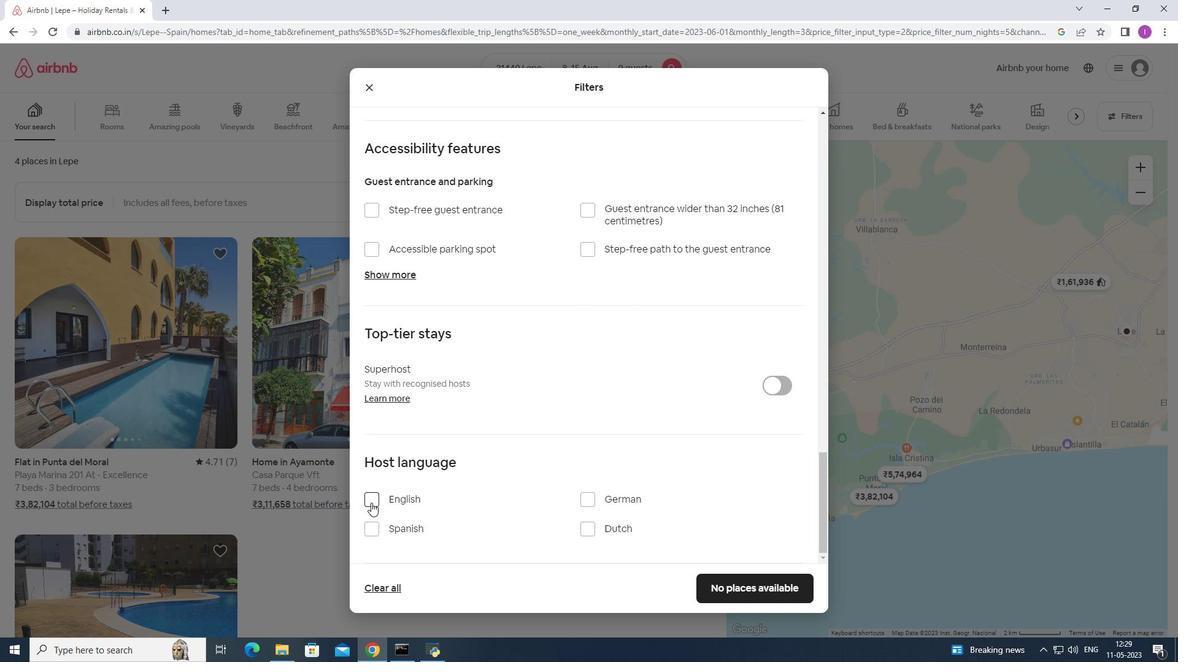 
Action: Mouse moved to (728, 589)
Screenshot: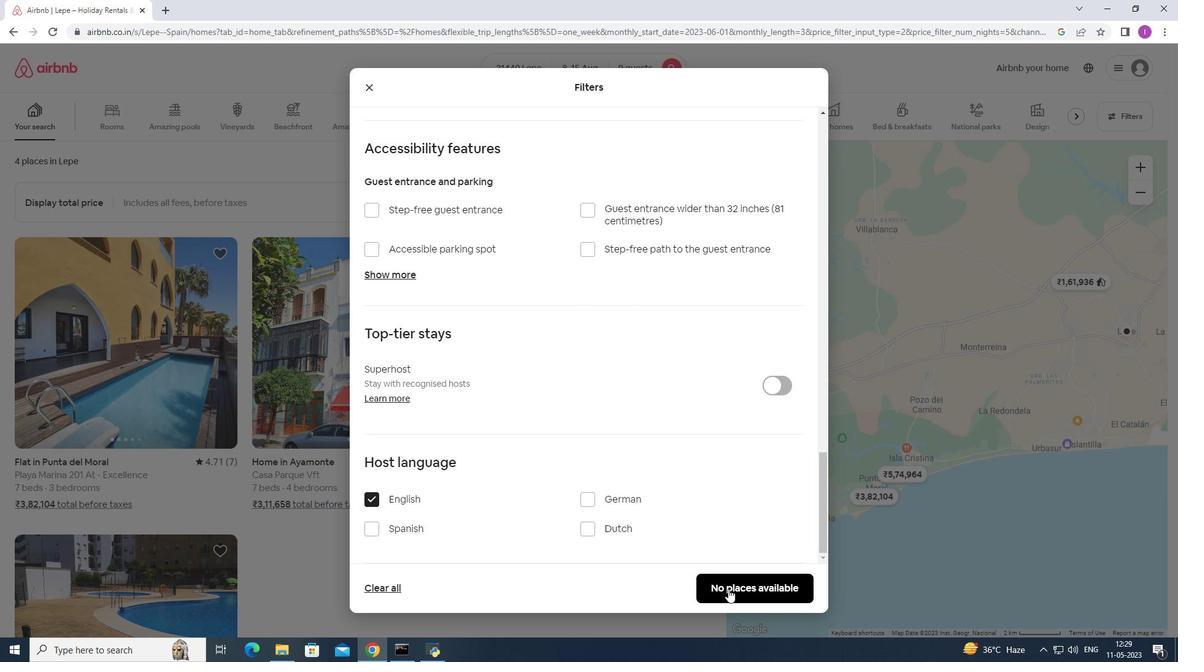 
Action: Mouse pressed left at (728, 589)
Screenshot: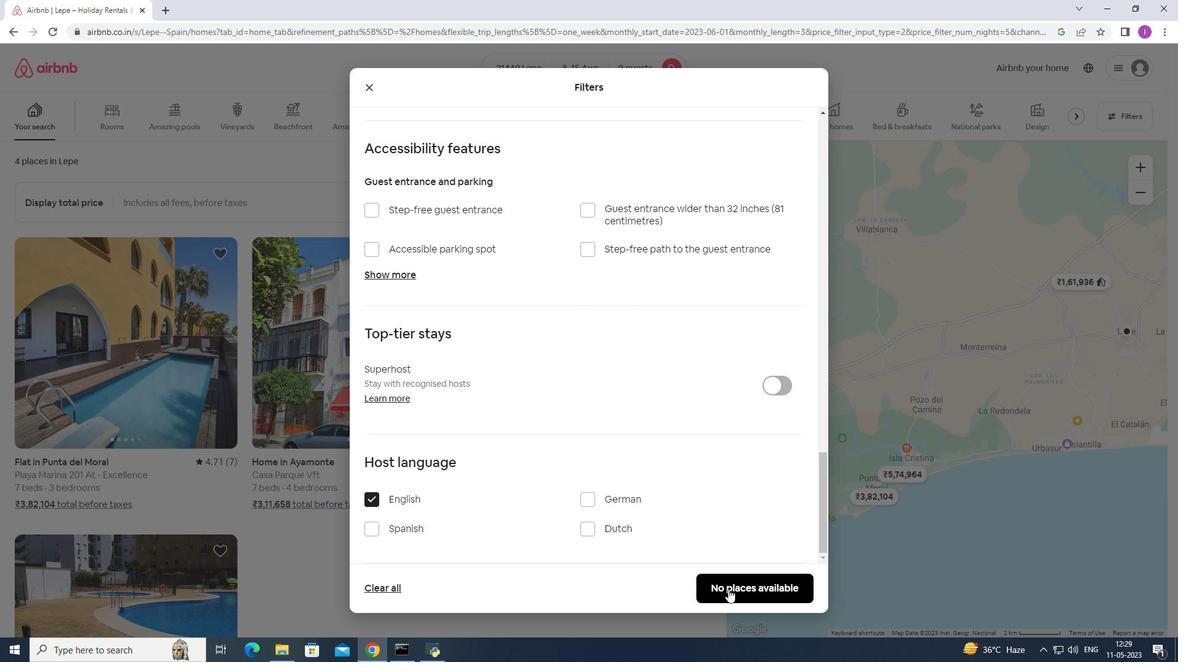 
Action: Mouse moved to (734, 580)
Screenshot: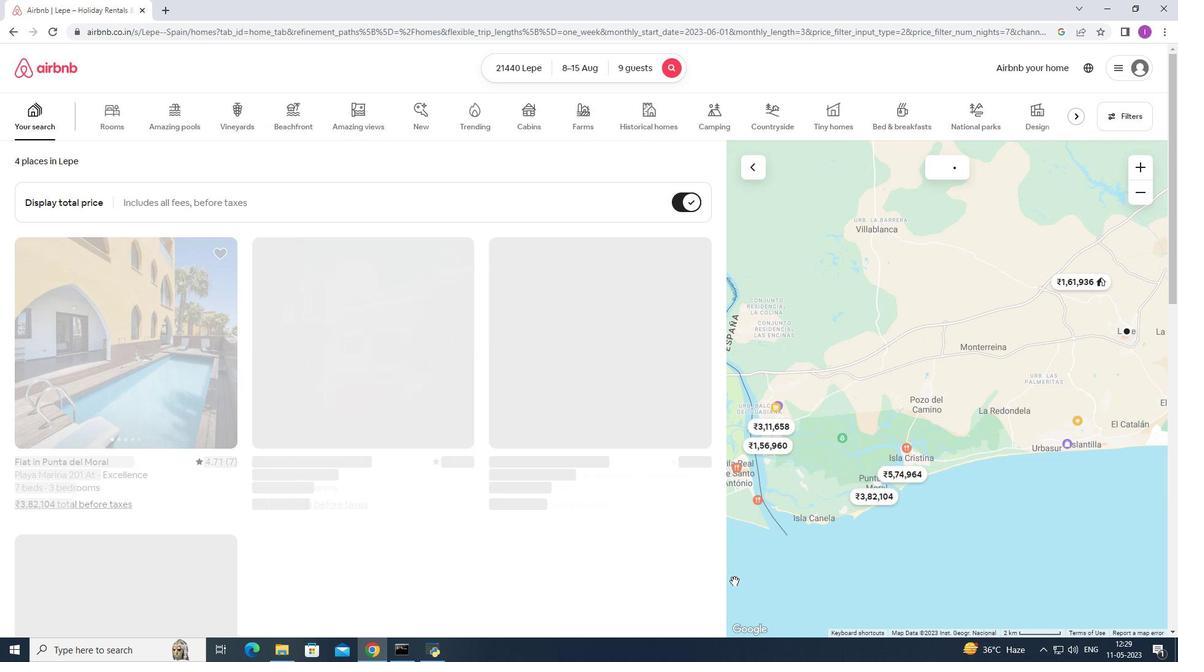 
